 Task: Buy 1 Parking Brake Shoes from Brake System section under best seller category for shipping address: Juanita Young, 538 Junior Avenue, Duluth, Georgia 30097, Cell Number 4046170247. Pay from credit card ending with 6010, CVV 682
Action: Key pressed amazon.com<Key.enter>
Screenshot: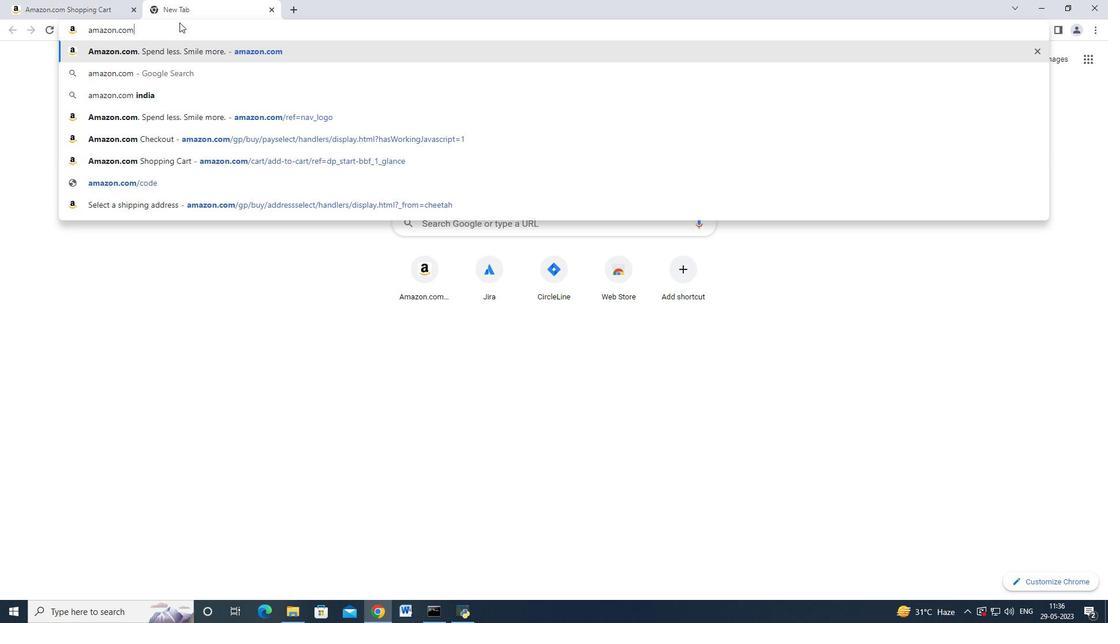 
Action: Mouse moved to (42, 84)
Screenshot: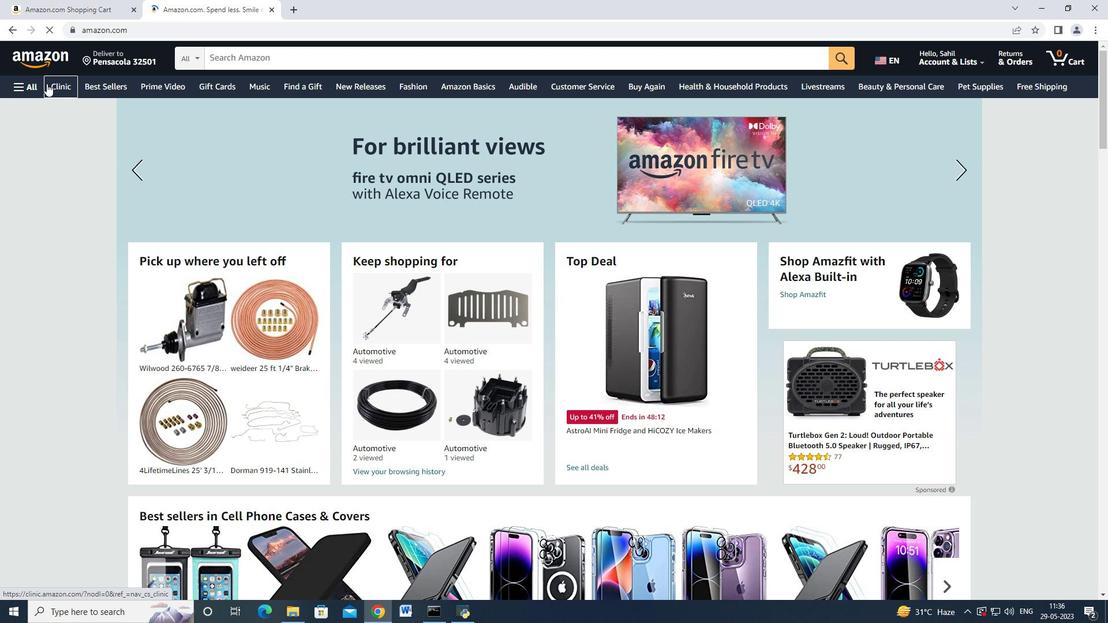 
Action: Mouse pressed left at (42, 84)
Screenshot: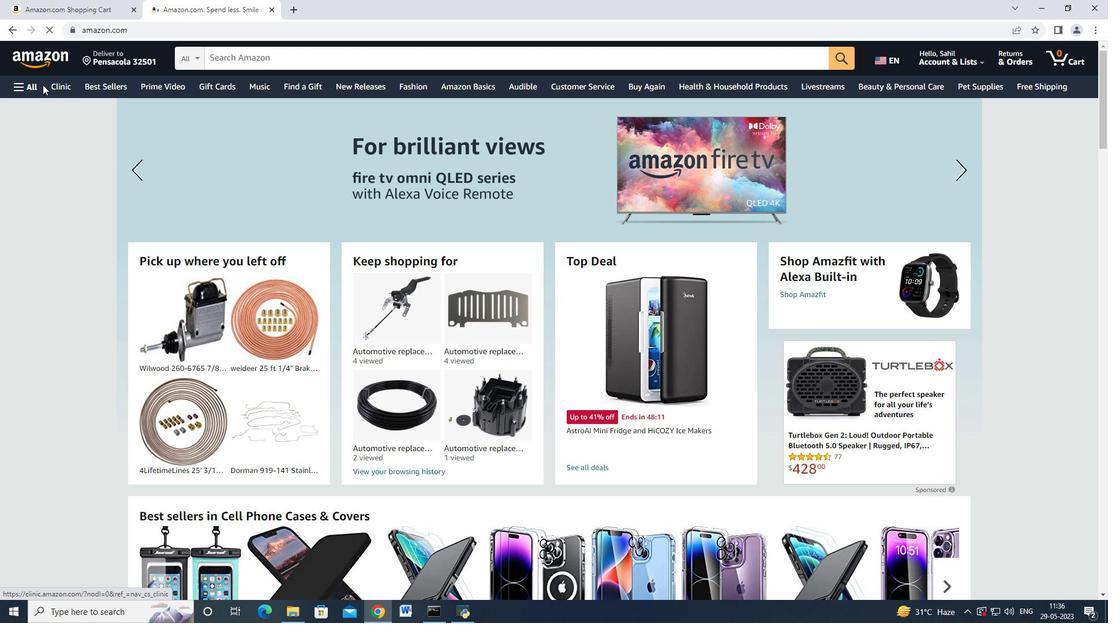 
Action: Mouse moved to (37, 84)
Screenshot: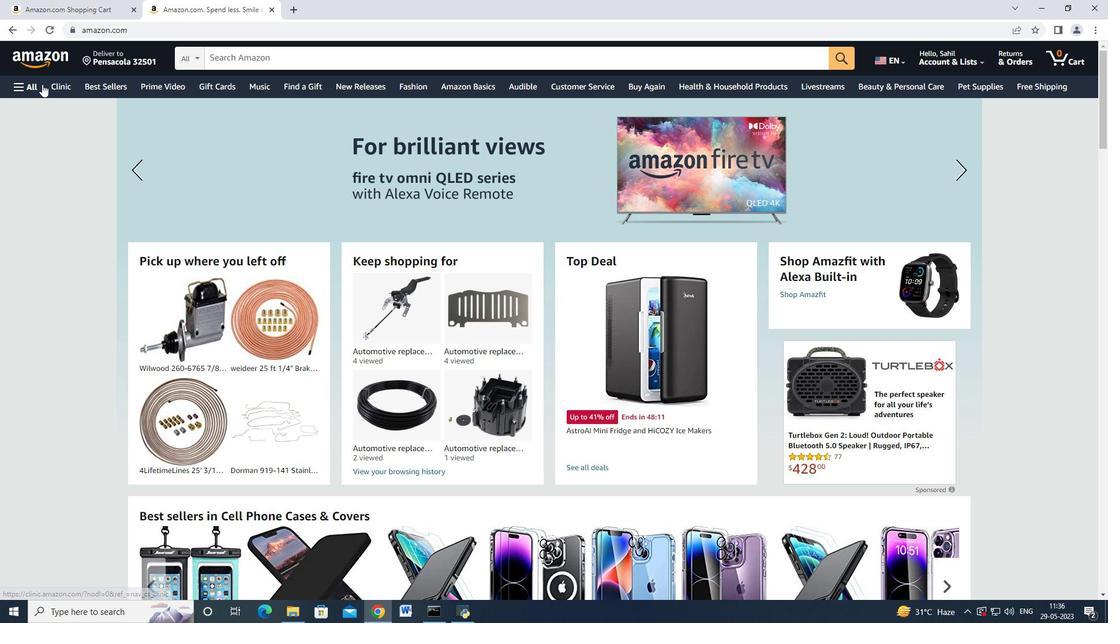 
Action: Mouse pressed left at (37, 84)
Screenshot: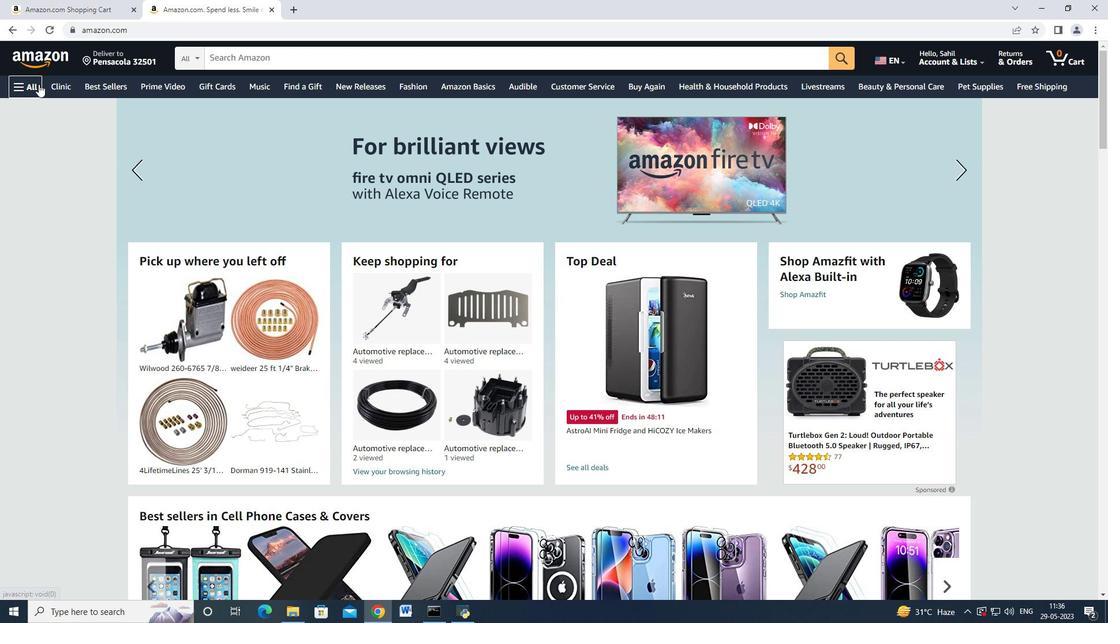 
Action: Mouse moved to (79, 256)
Screenshot: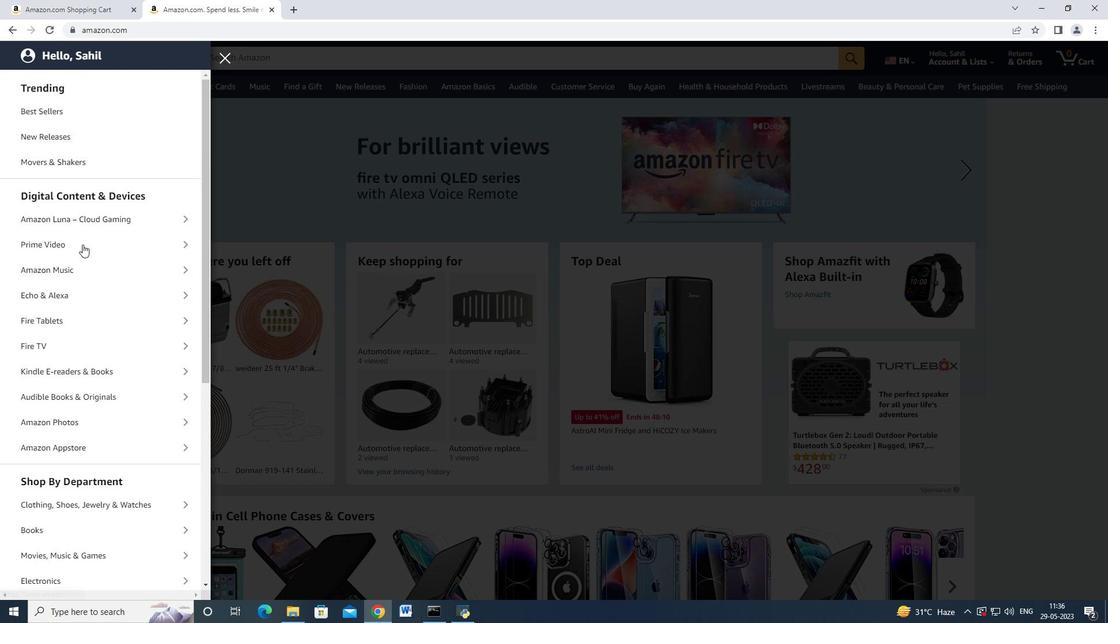 
Action: Mouse scrolled (79, 255) with delta (0, 0)
Screenshot: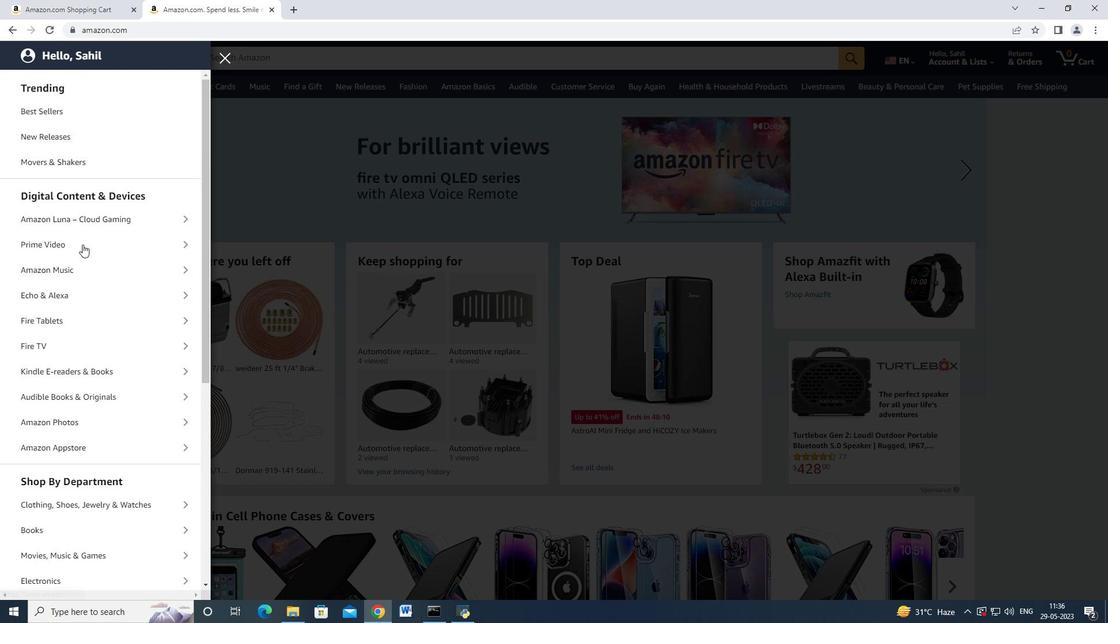 
Action: Mouse scrolled (79, 255) with delta (0, 0)
Screenshot: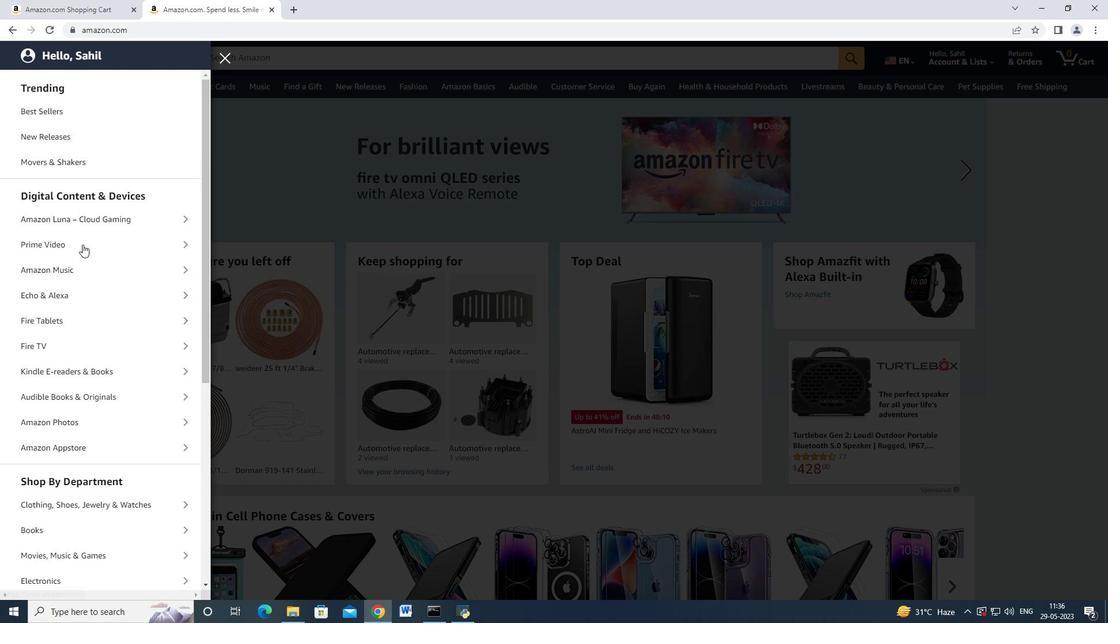 
Action: Mouse scrolled (79, 255) with delta (0, 0)
Screenshot: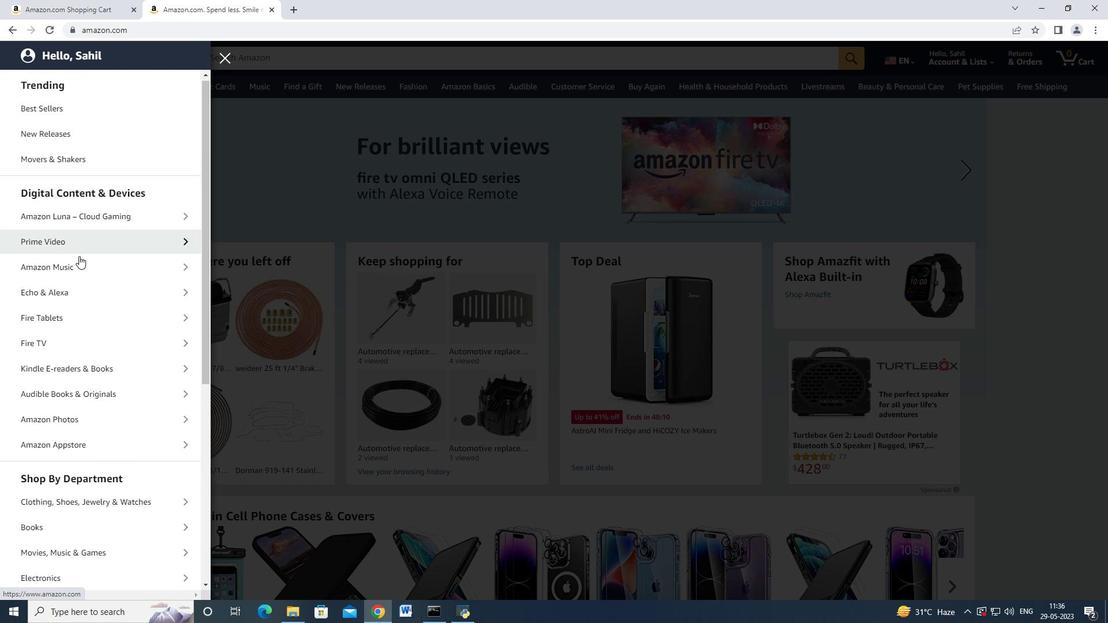
Action: Mouse moved to (80, 435)
Screenshot: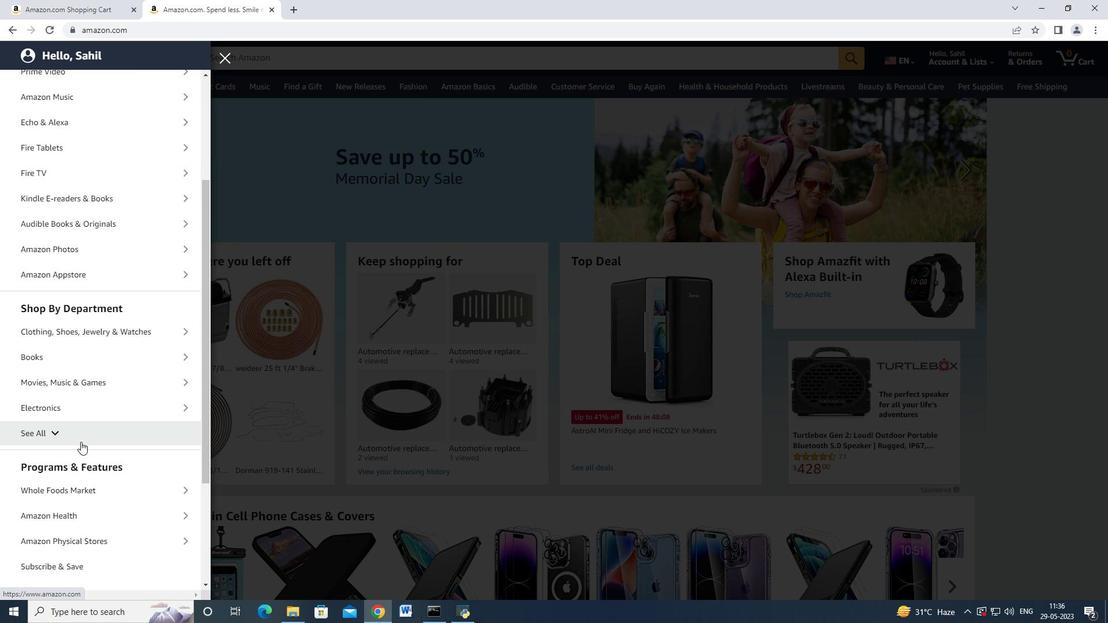 
Action: Mouse pressed left at (80, 435)
Screenshot: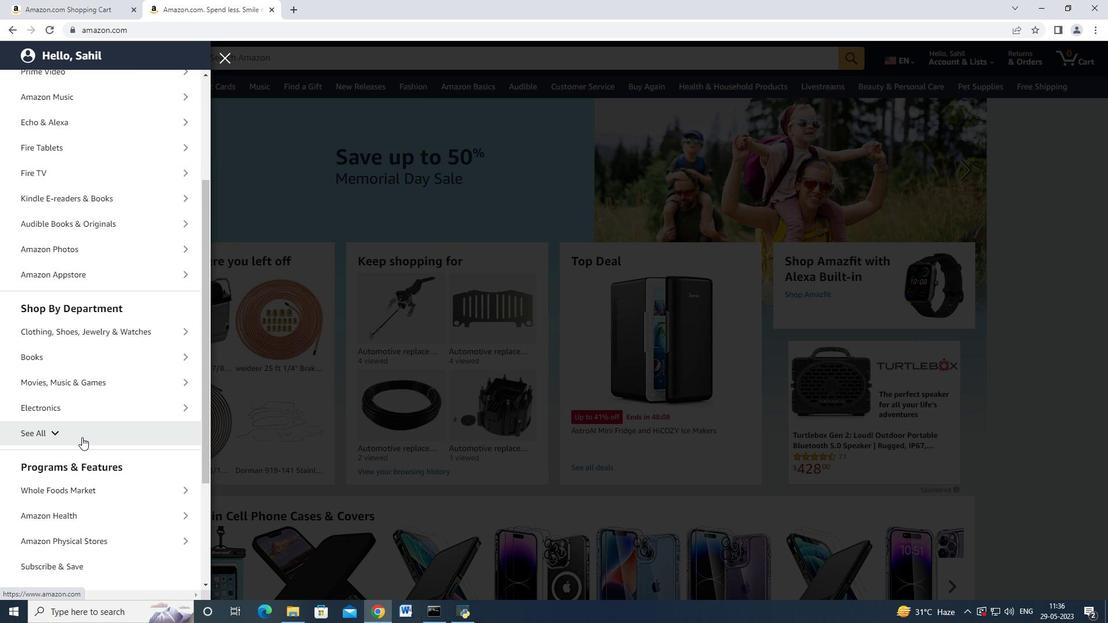 
Action: Mouse moved to (79, 435)
Screenshot: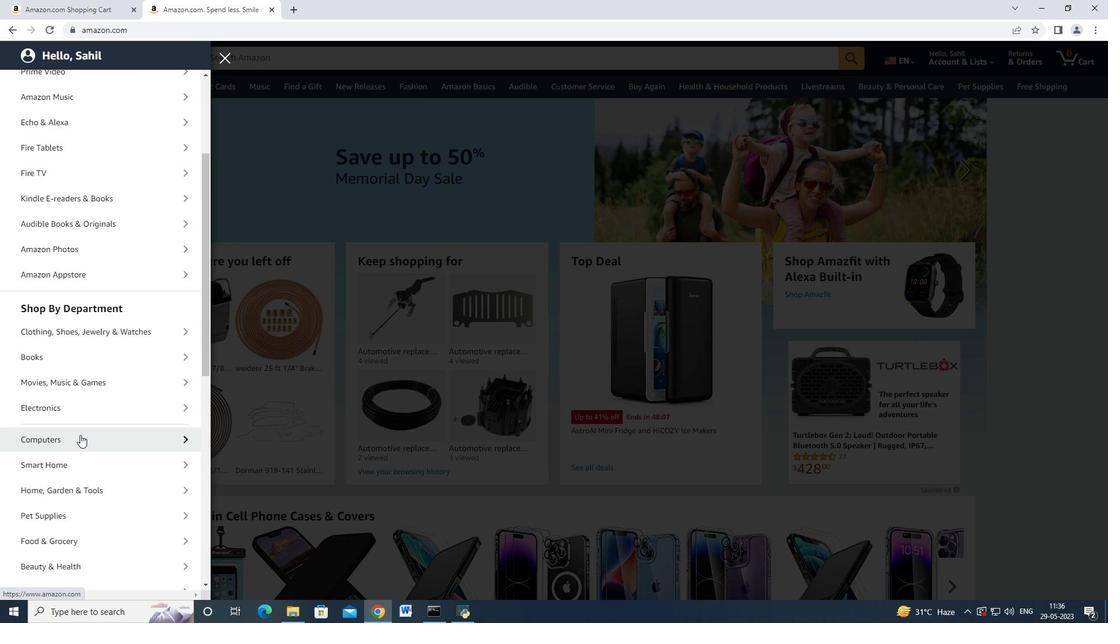 
Action: Mouse scrolled (79, 435) with delta (0, 0)
Screenshot: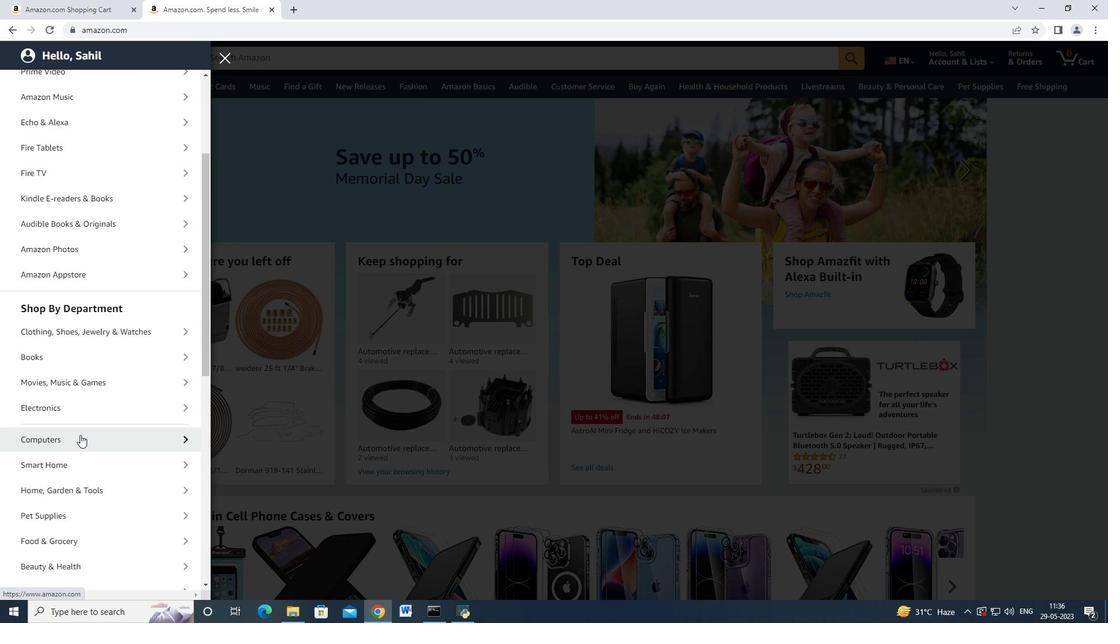 
Action: Mouse scrolled (79, 435) with delta (0, 0)
Screenshot: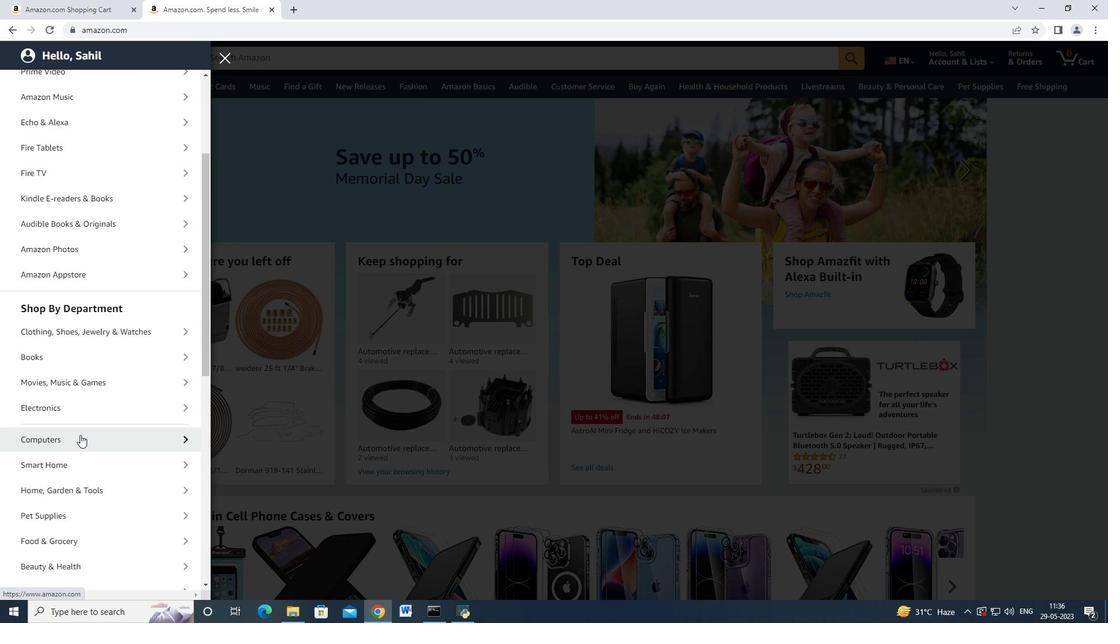 
Action: Mouse scrolled (79, 435) with delta (0, 0)
Screenshot: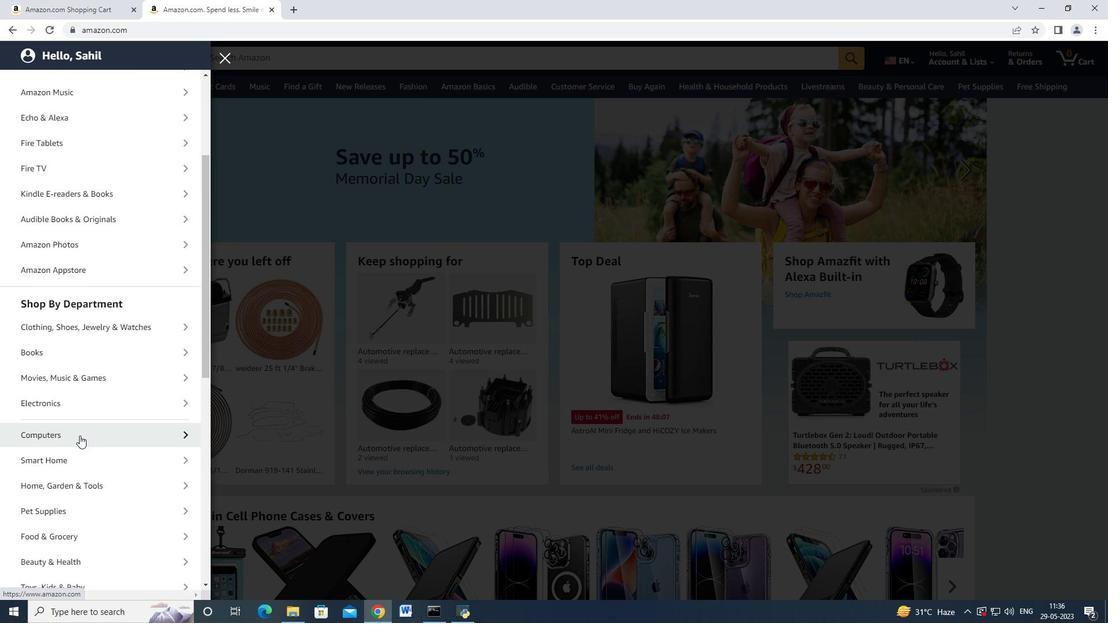 
Action: Mouse moved to (82, 434)
Screenshot: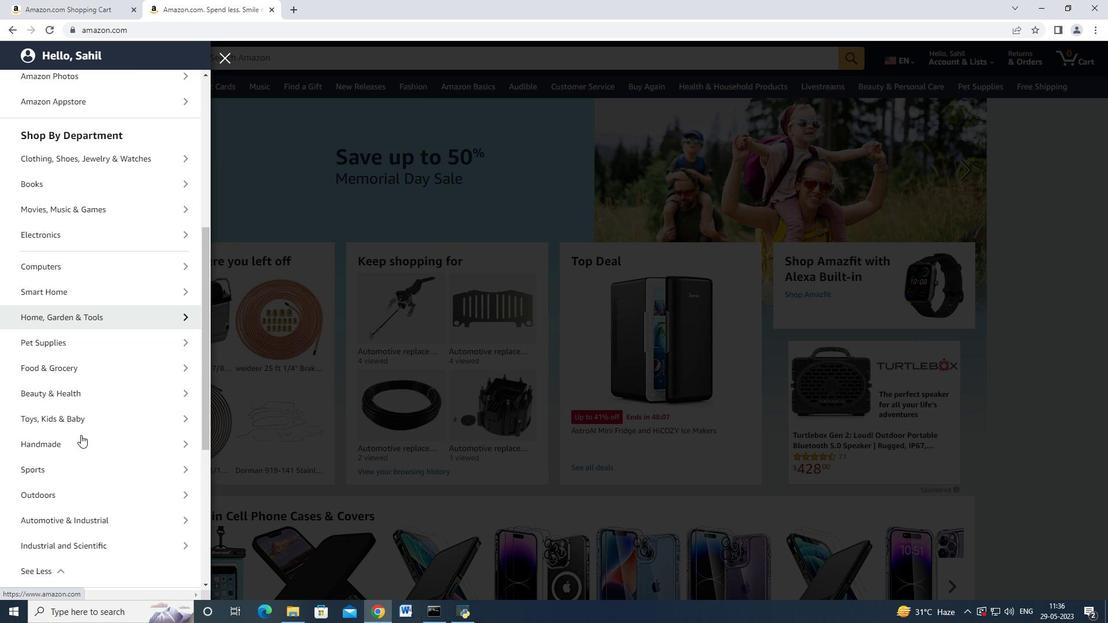 
Action: Mouse scrolled (82, 433) with delta (0, 0)
Screenshot: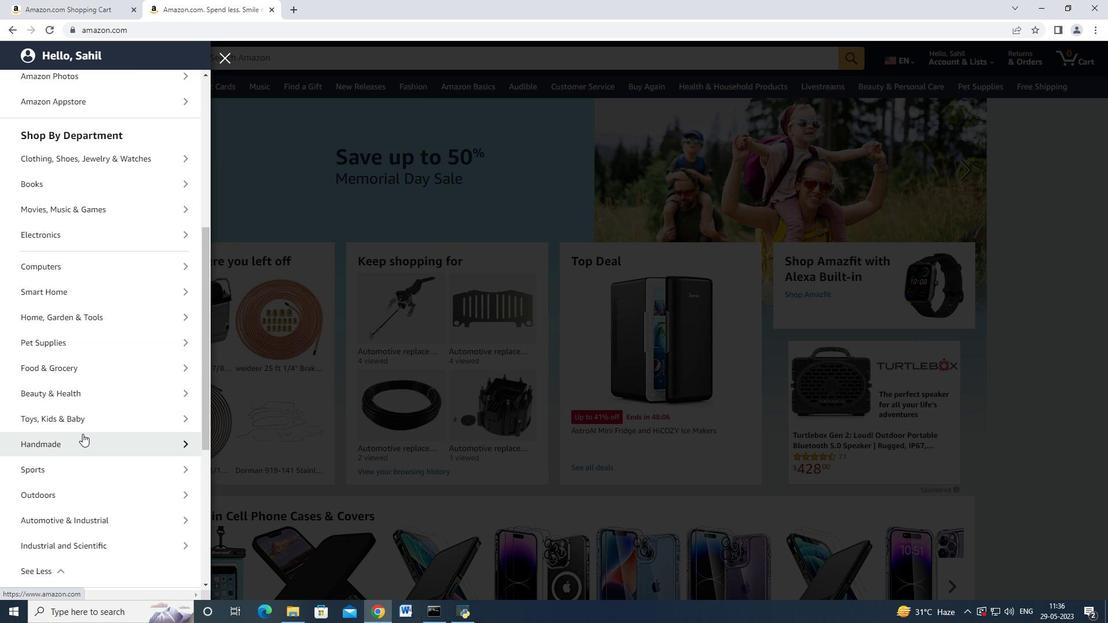 
Action: Mouse moved to (82, 434)
Screenshot: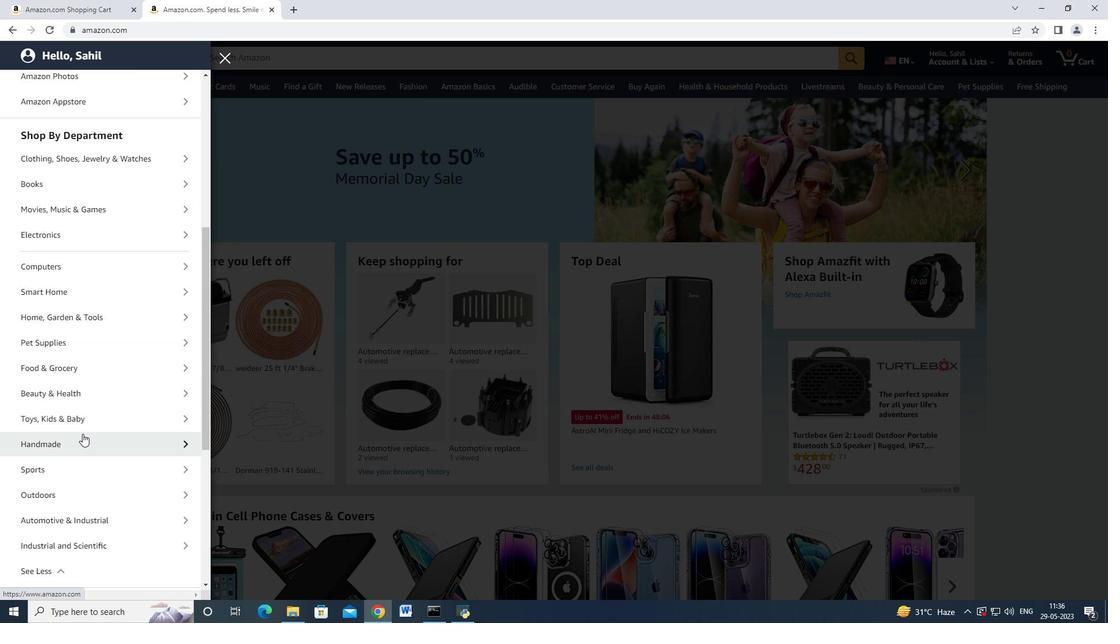
Action: Mouse scrolled (82, 433) with delta (0, 0)
Screenshot: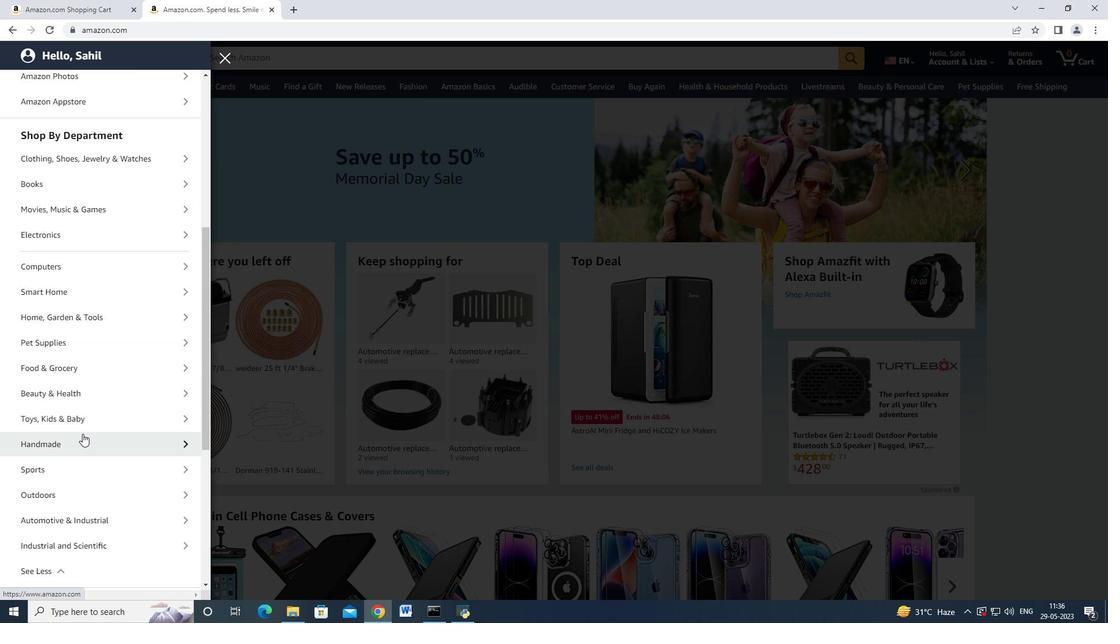 
Action: Mouse moved to (72, 408)
Screenshot: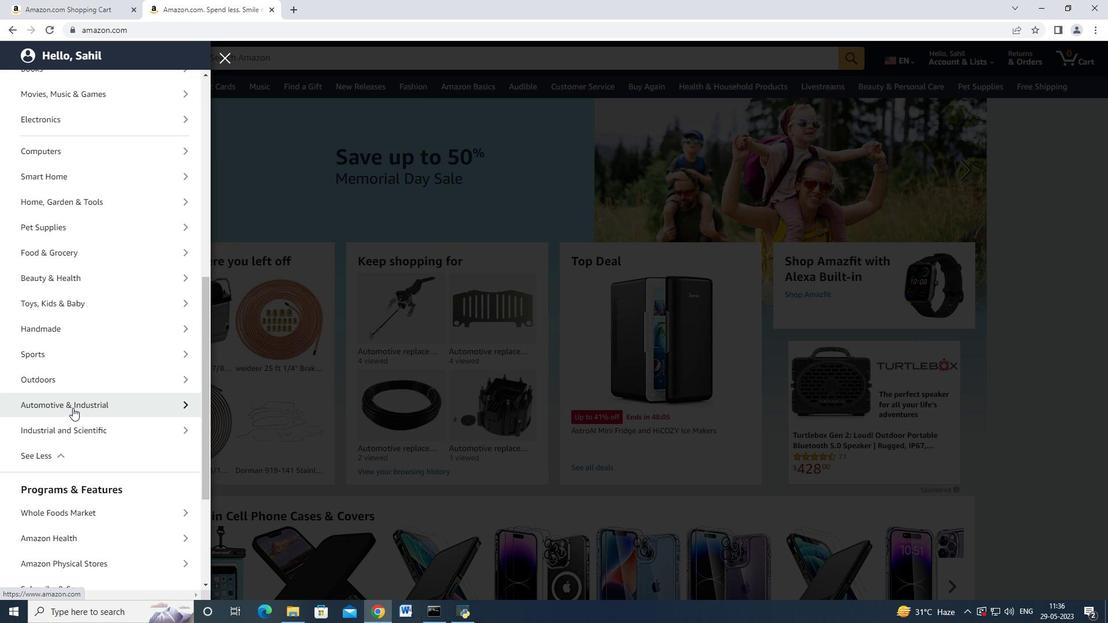 
Action: Mouse pressed left at (72, 408)
Screenshot: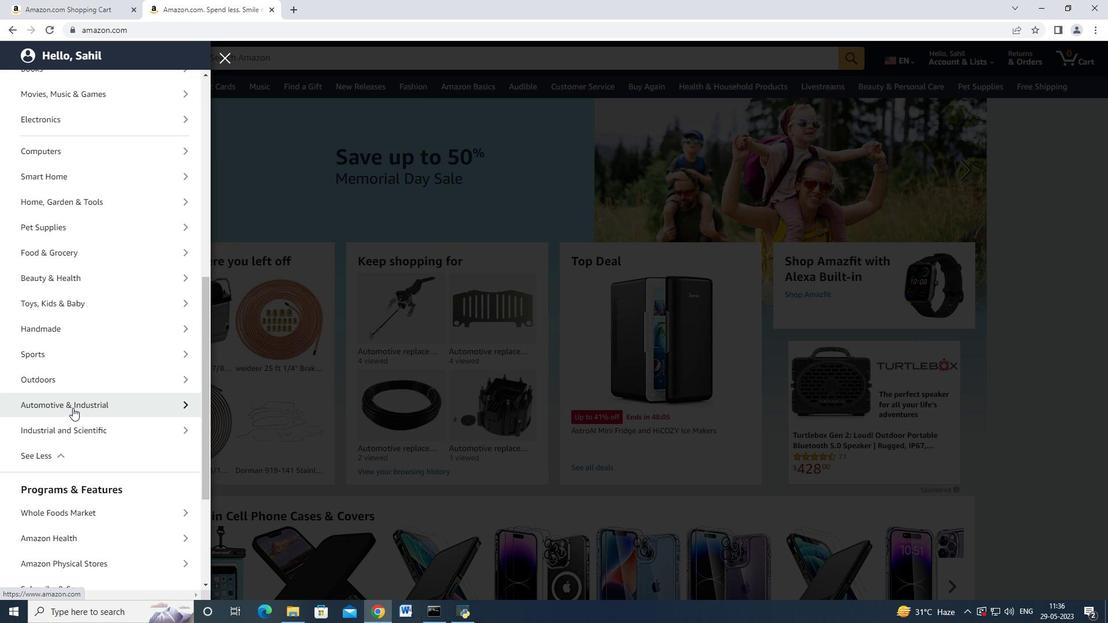 
Action: Mouse moved to (88, 140)
Screenshot: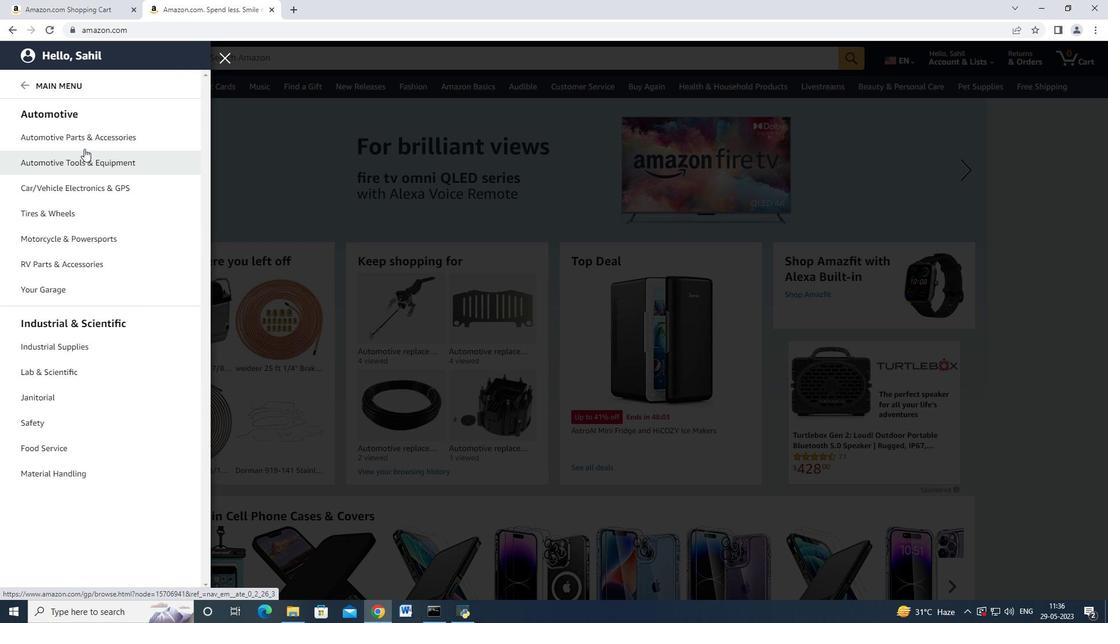 
Action: Mouse pressed left at (88, 140)
Screenshot: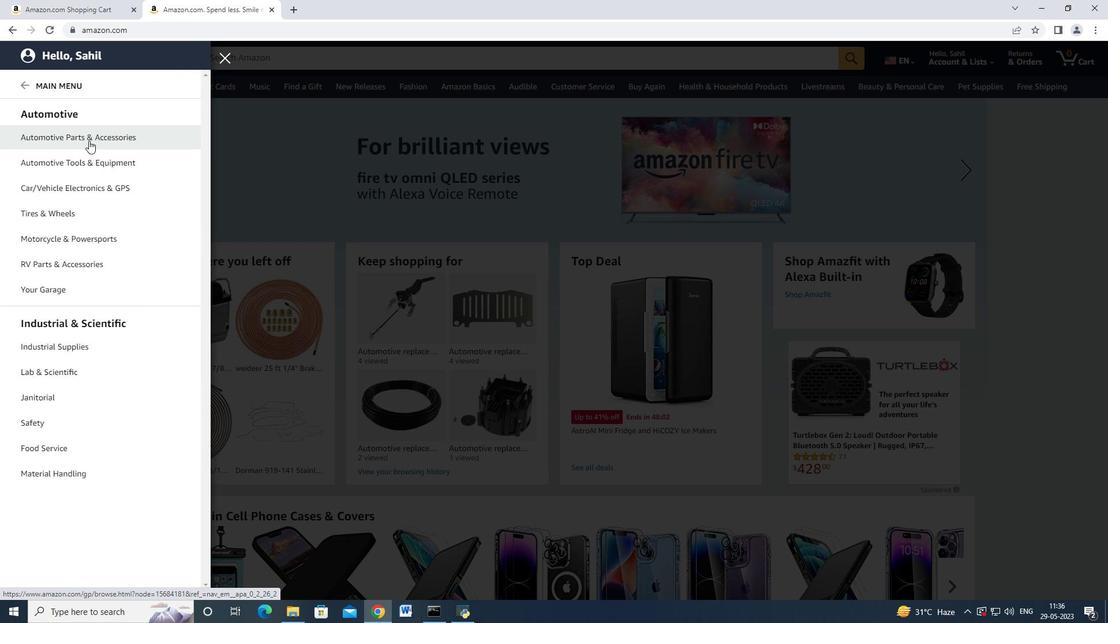 
Action: Mouse moved to (116, 232)
Screenshot: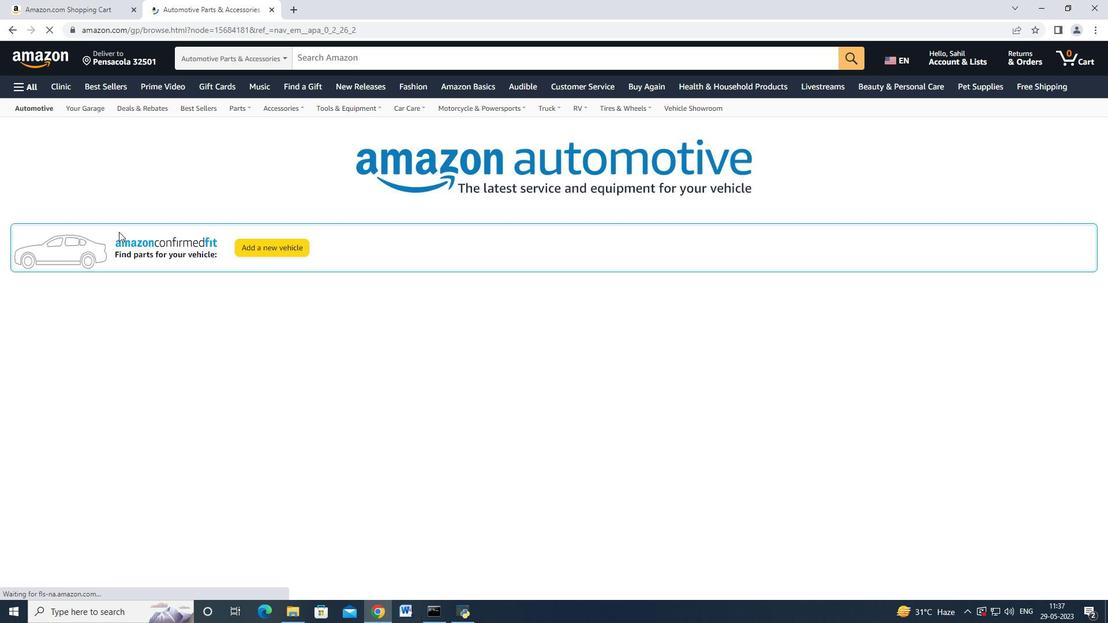 
Action: Mouse scrolled (116, 231) with delta (0, 0)
Screenshot: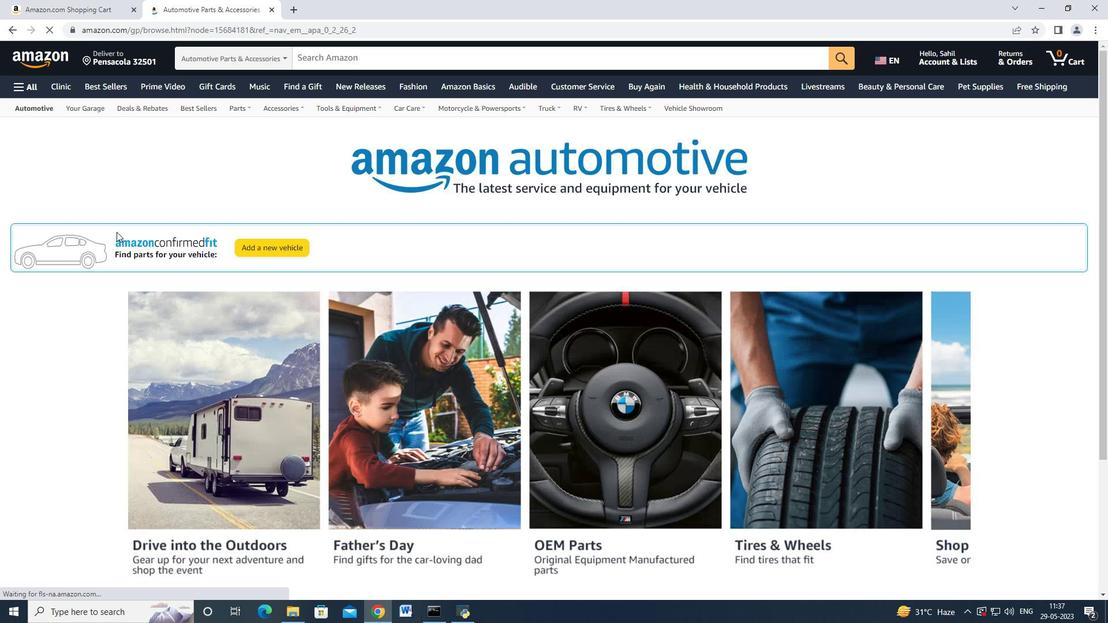 
Action: Mouse moved to (112, 236)
Screenshot: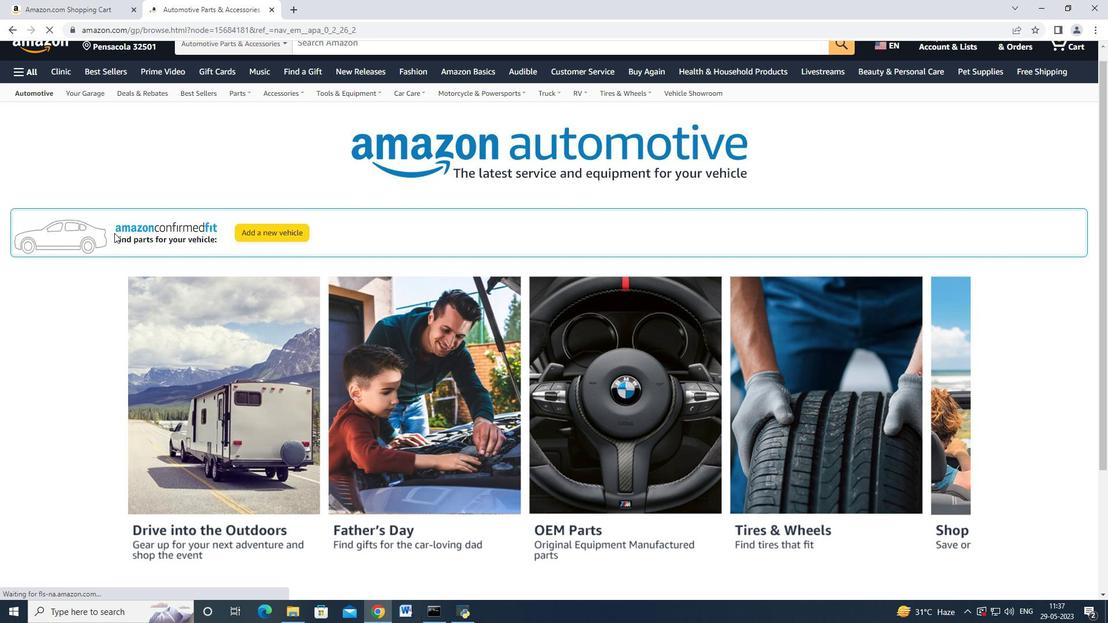 
Action: Mouse scrolled (112, 235) with delta (0, 0)
Screenshot: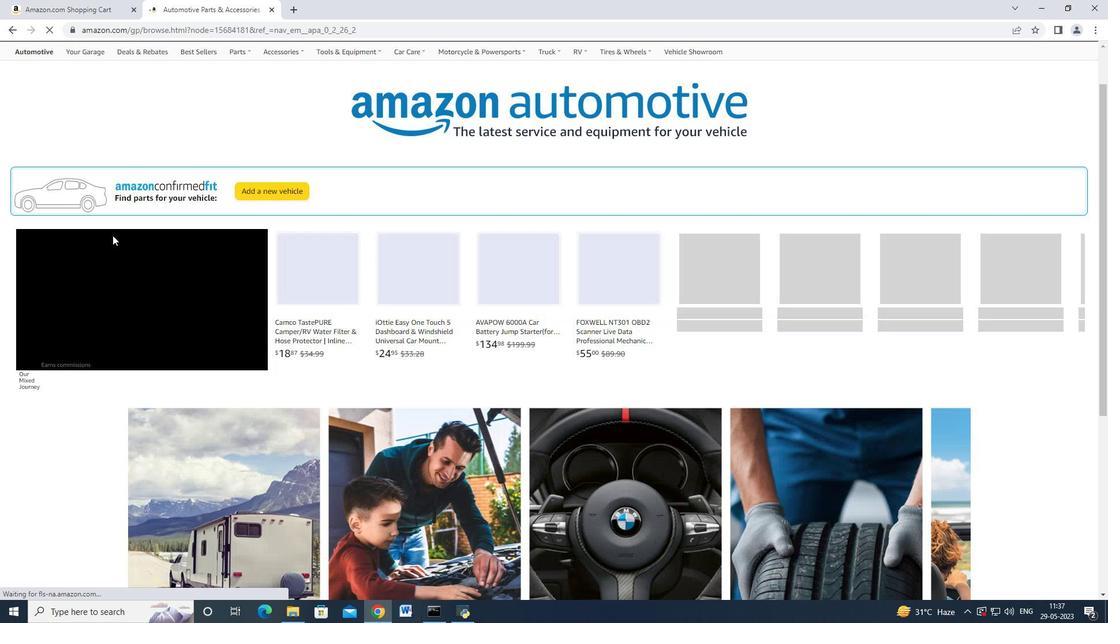 
Action: Mouse moved to (112, 234)
Screenshot: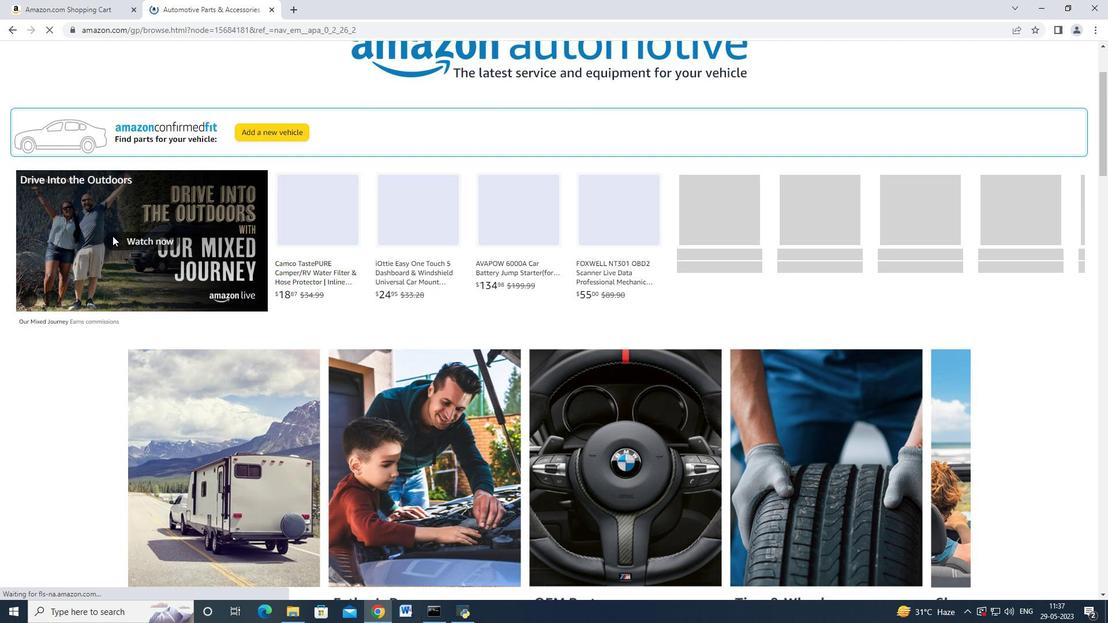 
Action: Mouse scrolled (112, 234) with delta (0, 0)
Screenshot: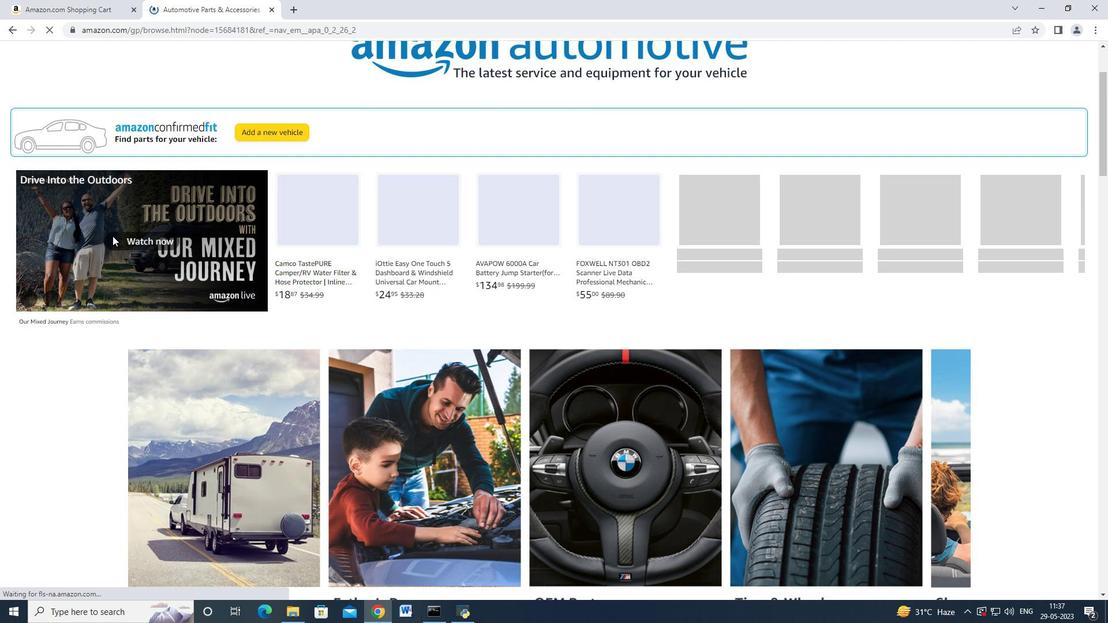 
Action: Mouse moved to (113, 233)
Screenshot: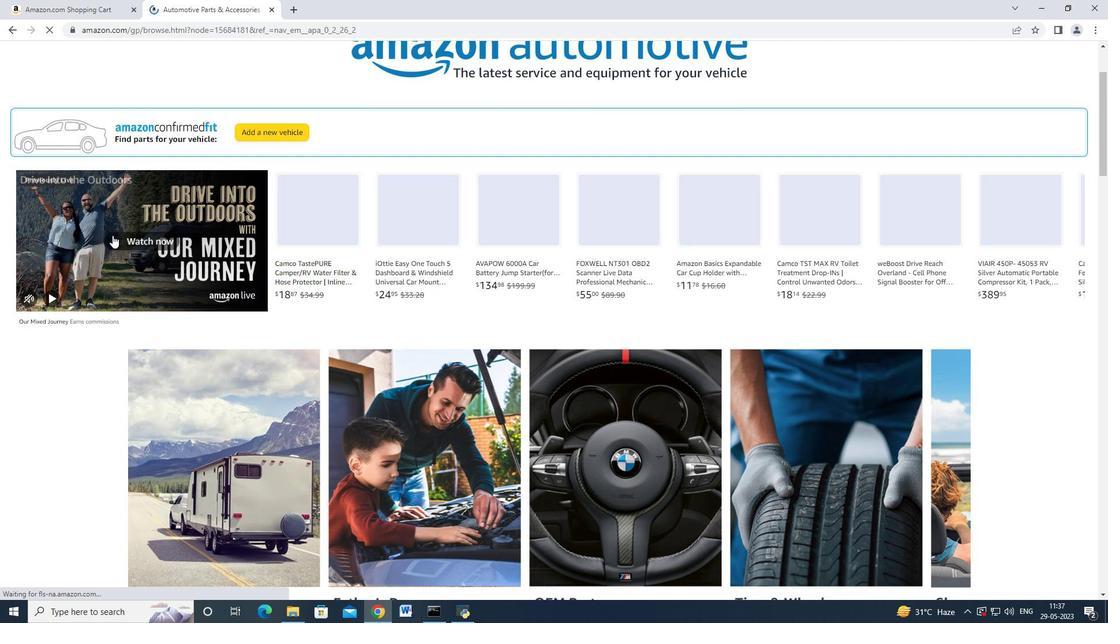 
Action: Mouse scrolled (113, 234) with delta (0, 0)
Screenshot: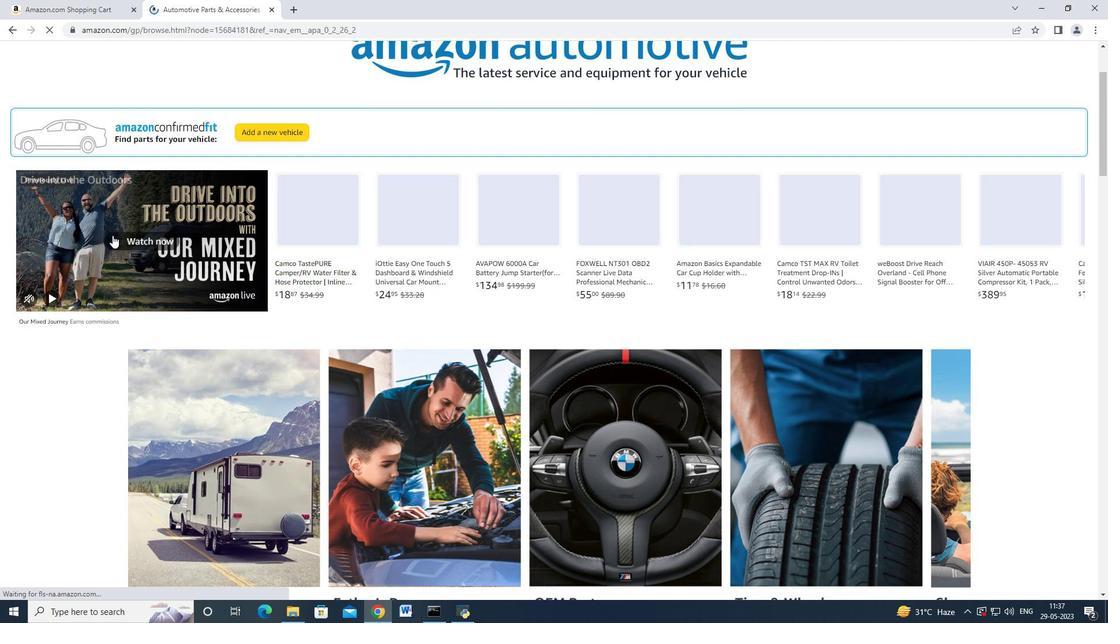 
Action: Mouse scrolled (113, 234) with delta (0, 0)
Screenshot: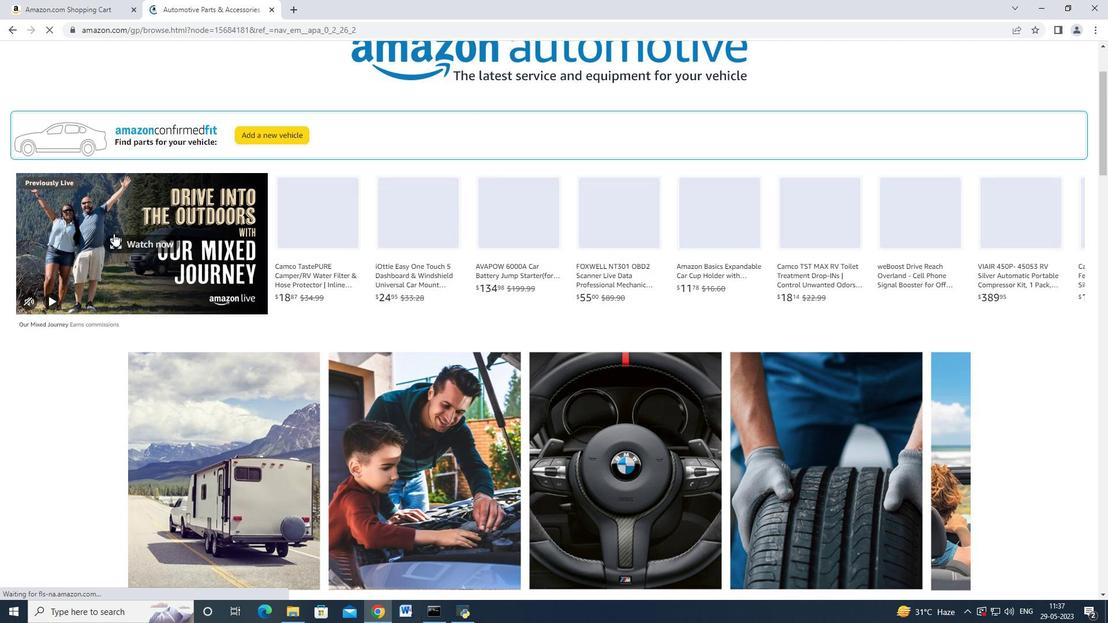 
Action: Mouse scrolled (113, 234) with delta (0, 0)
Screenshot: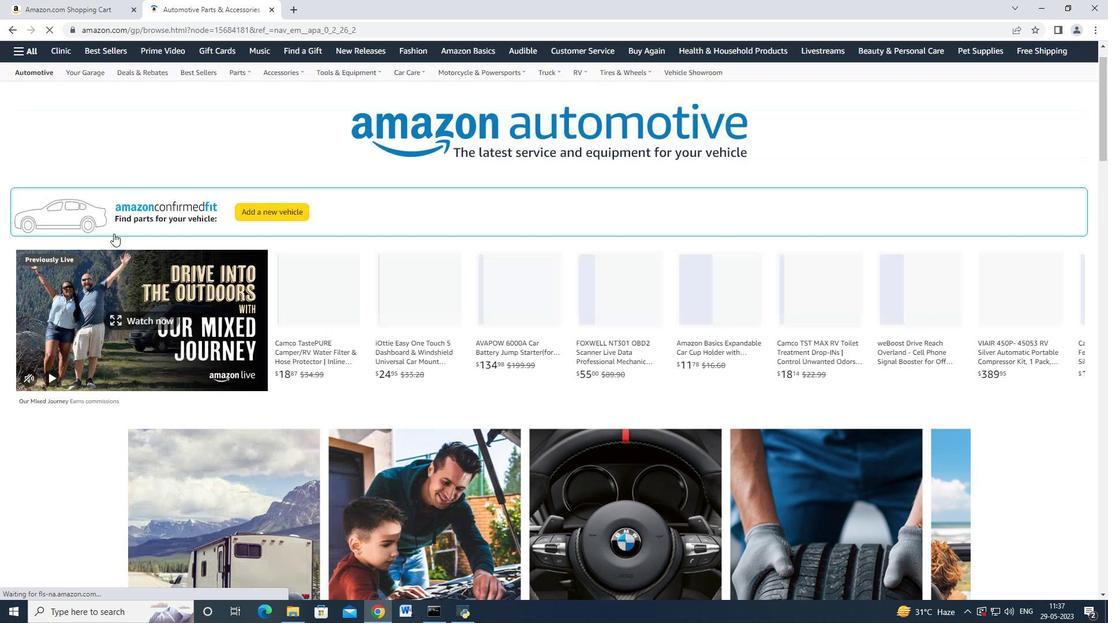 
Action: Mouse moved to (203, 110)
Screenshot: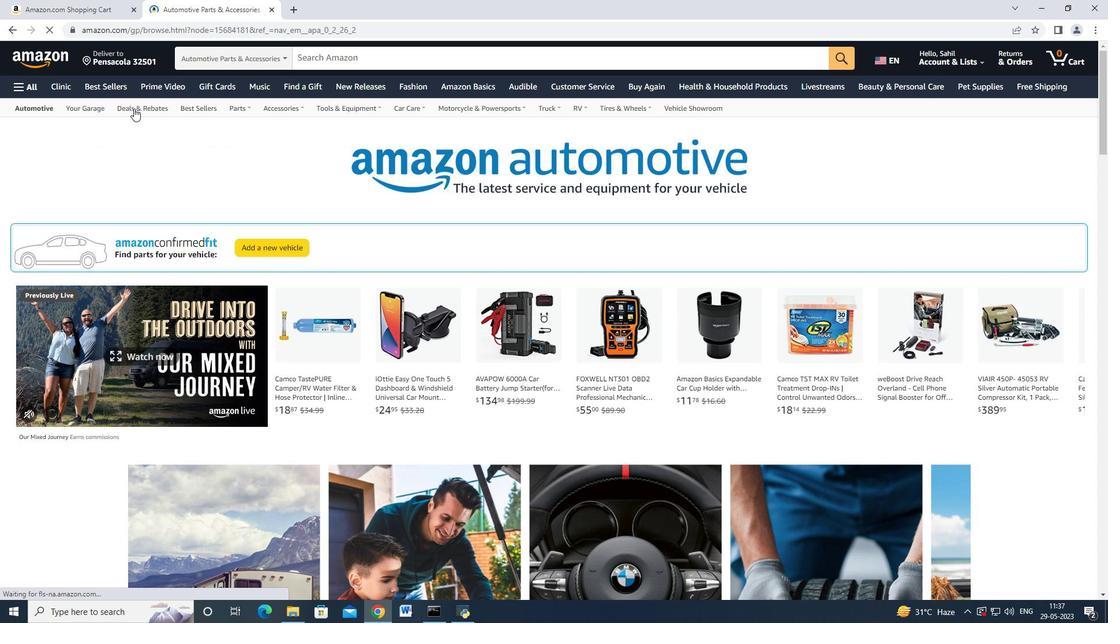 
Action: Mouse pressed left at (203, 110)
Screenshot: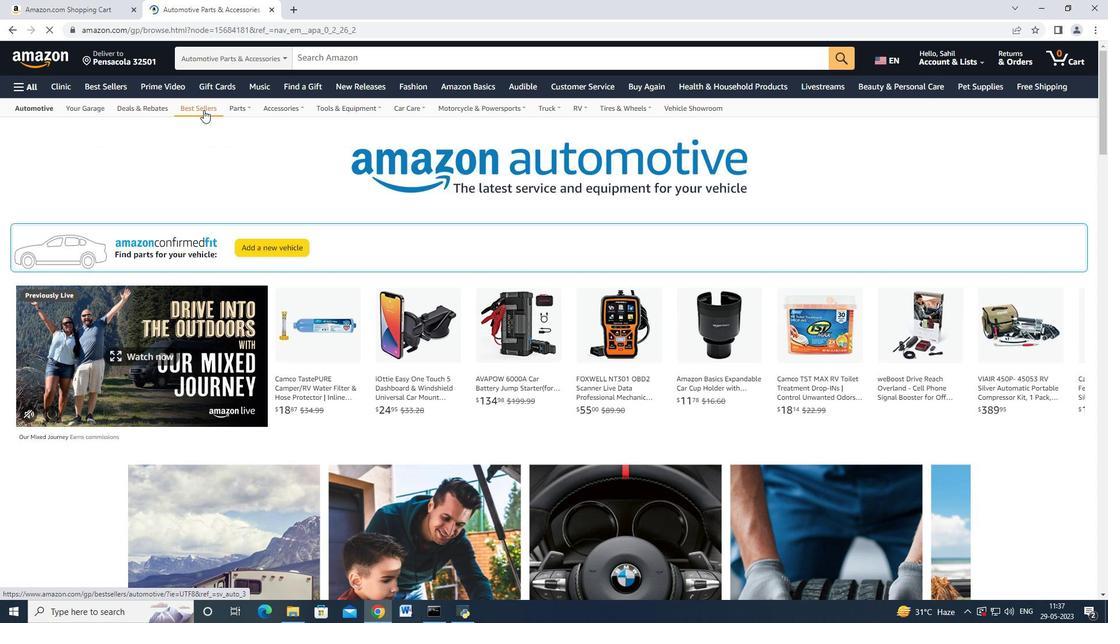 
Action: Mouse moved to (126, 221)
Screenshot: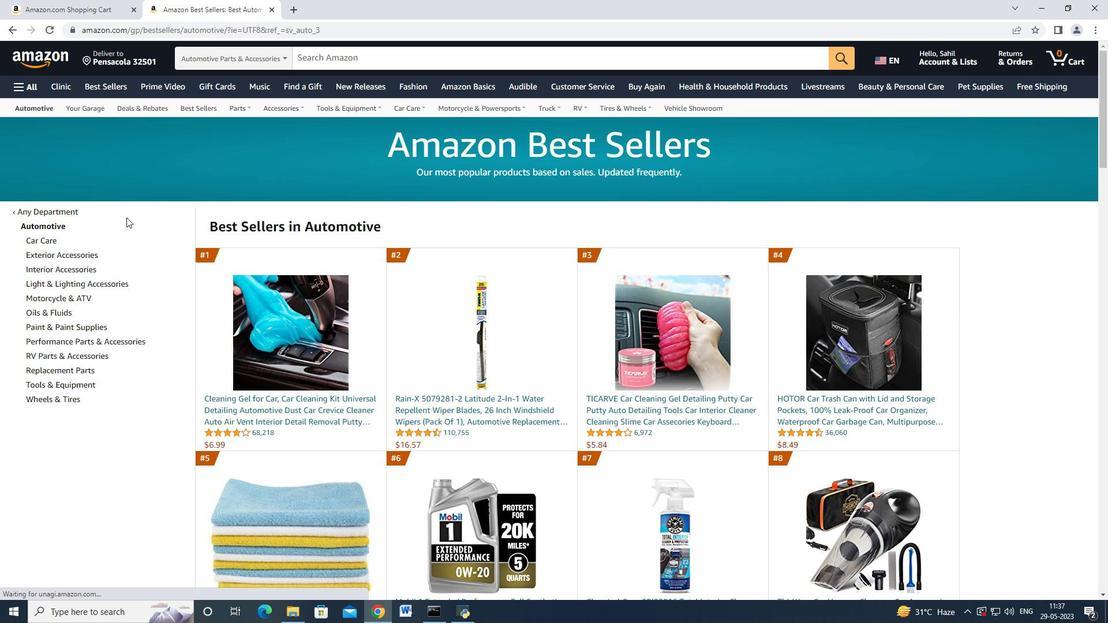 
Action: Mouse scrolled (126, 220) with delta (0, 0)
Screenshot: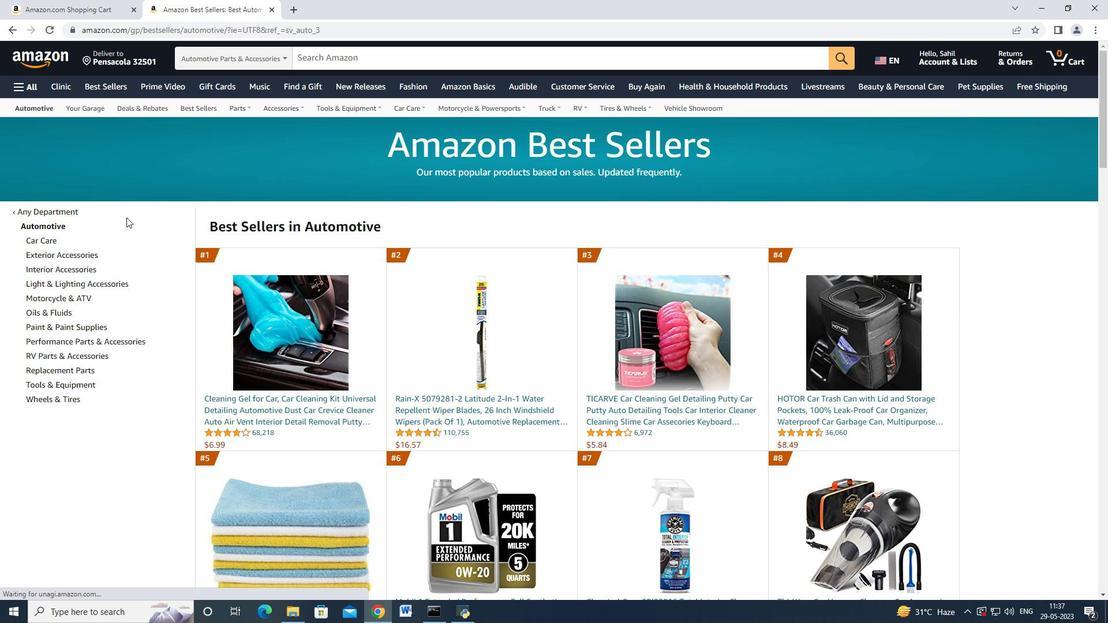 
Action: Mouse moved to (80, 315)
Screenshot: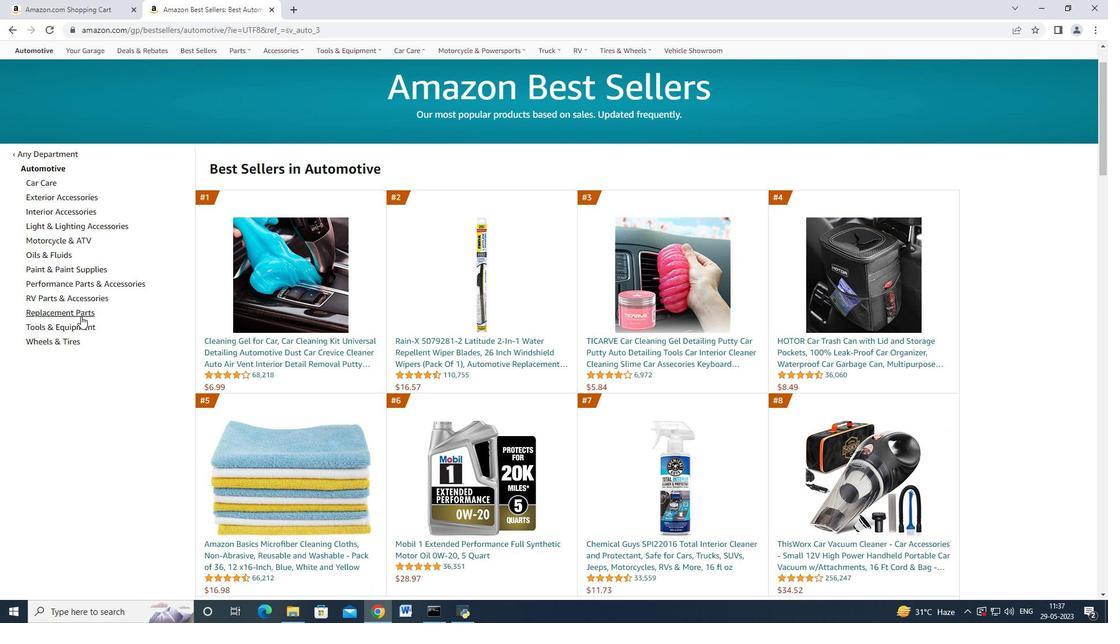 
Action: Mouse pressed left at (80, 315)
Screenshot: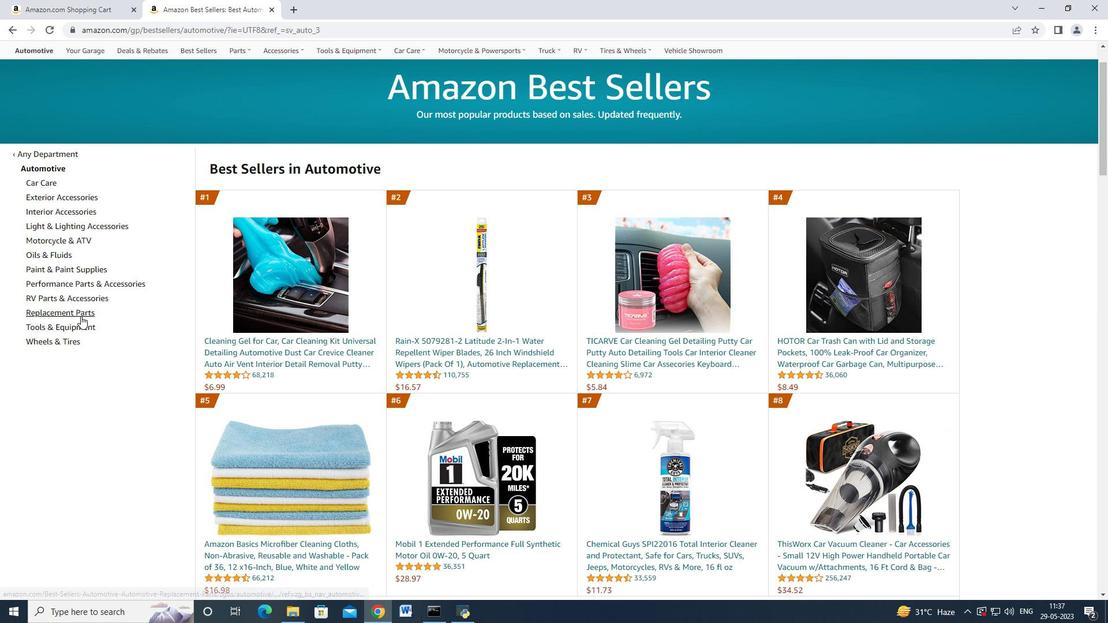 
Action: Mouse moved to (157, 263)
Screenshot: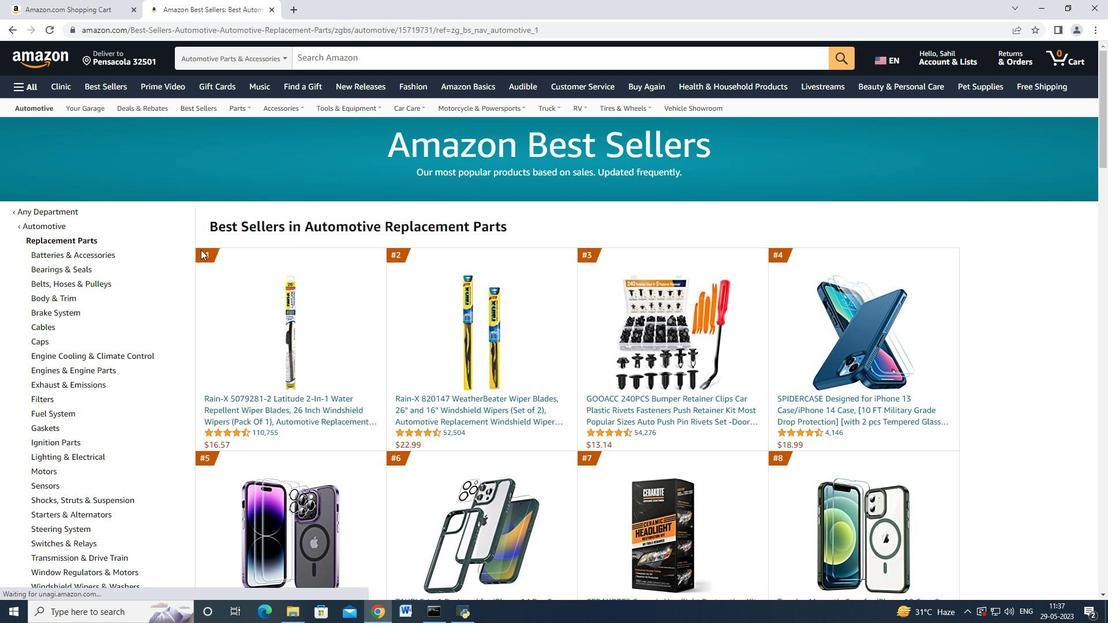 
Action: Mouse scrolled (157, 263) with delta (0, 0)
Screenshot: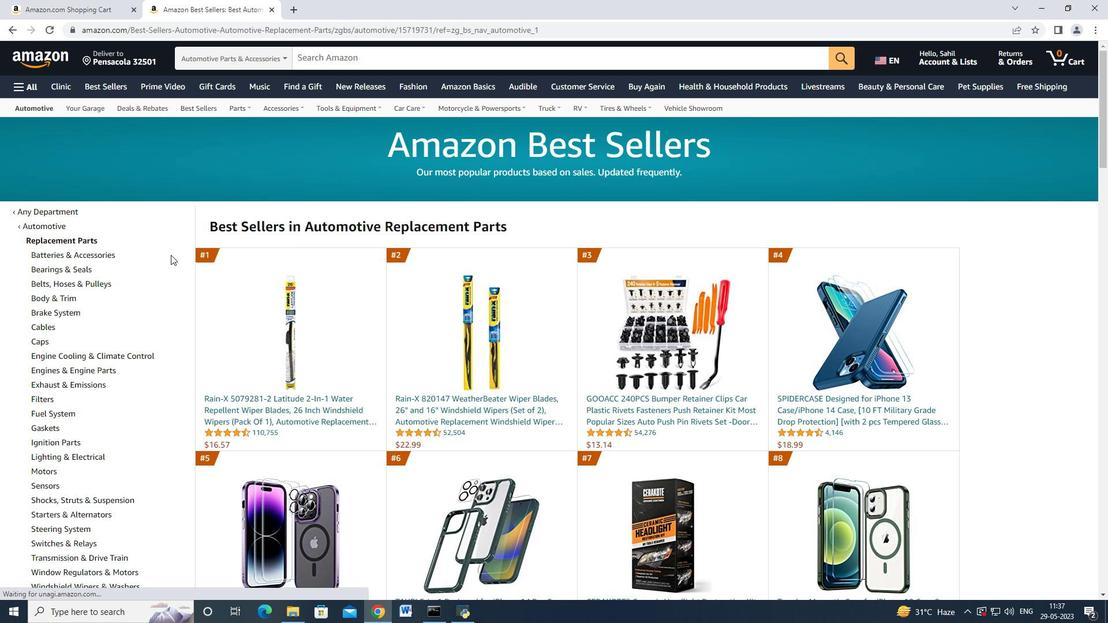 
Action: Mouse moved to (151, 270)
Screenshot: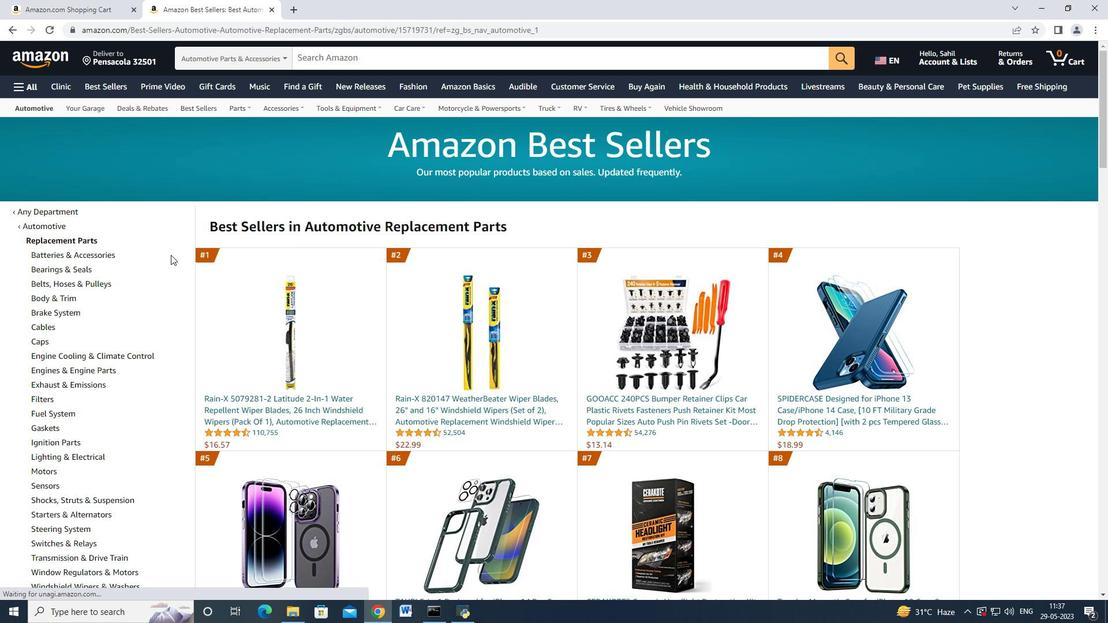 
Action: Mouse scrolled (151, 269) with delta (0, 0)
Screenshot: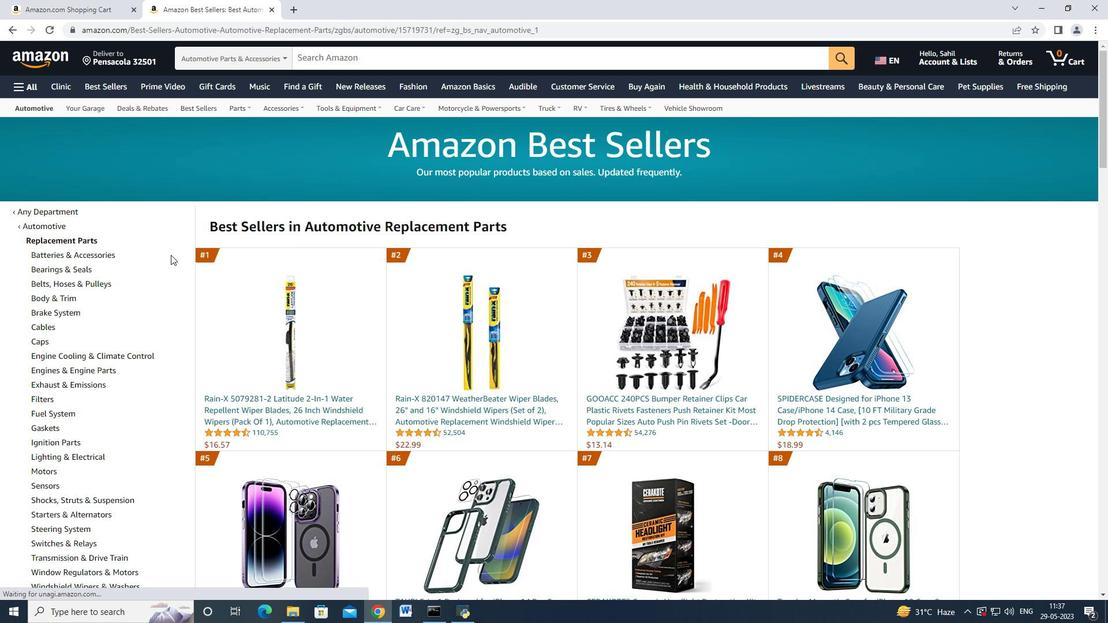 
Action: Mouse moved to (147, 273)
Screenshot: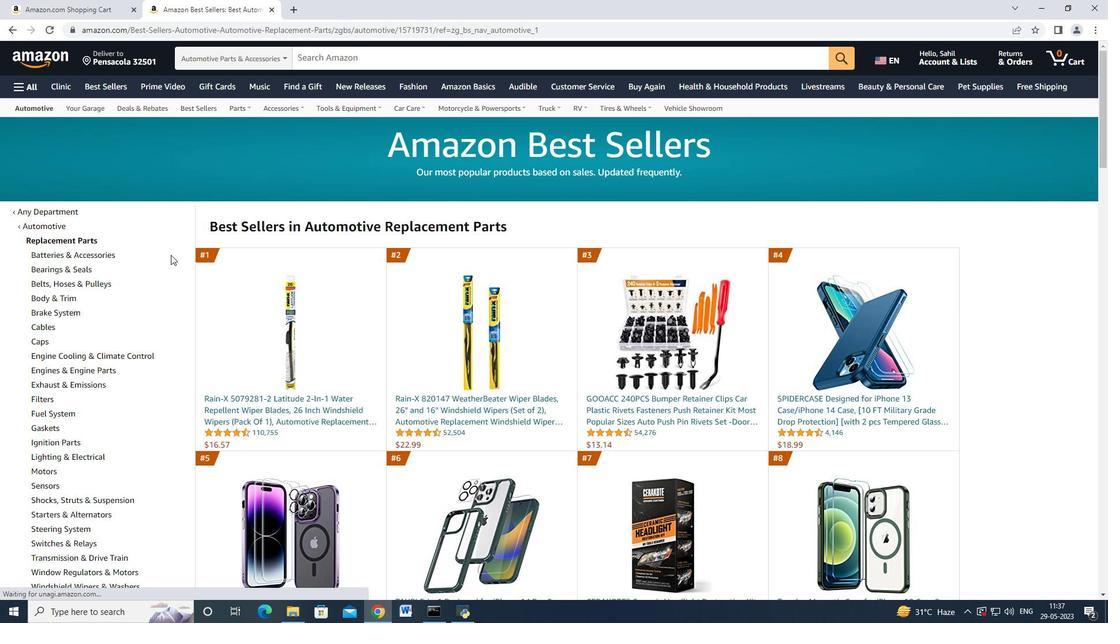 
Action: Mouse scrolled (148, 273) with delta (0, 0)
Screenshot: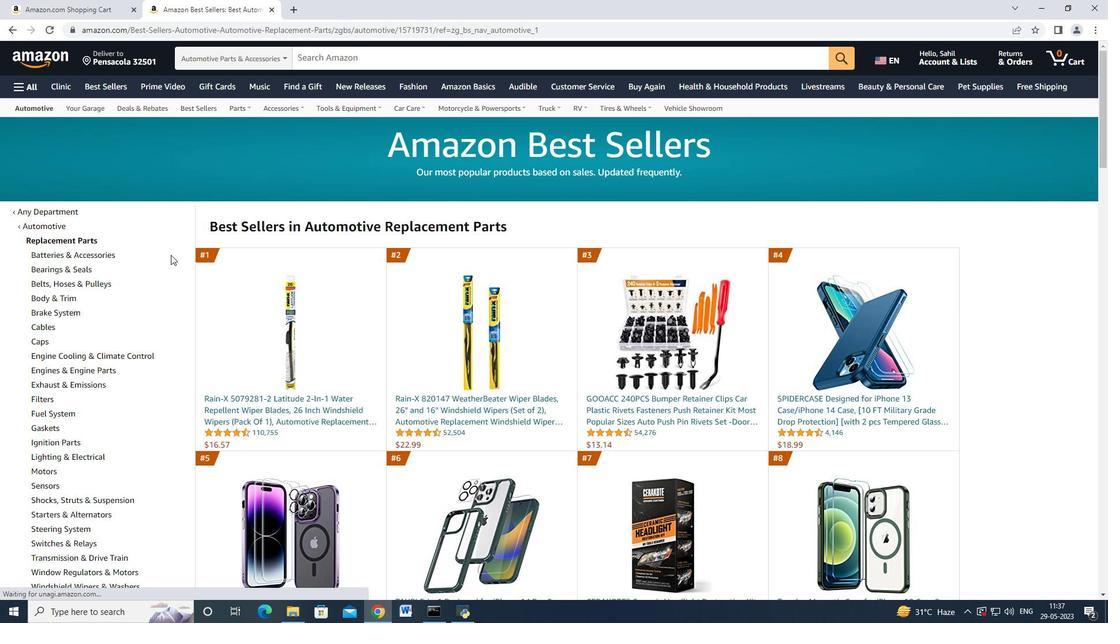 
Action: Mouse moved to (146, 274)
Screenshot: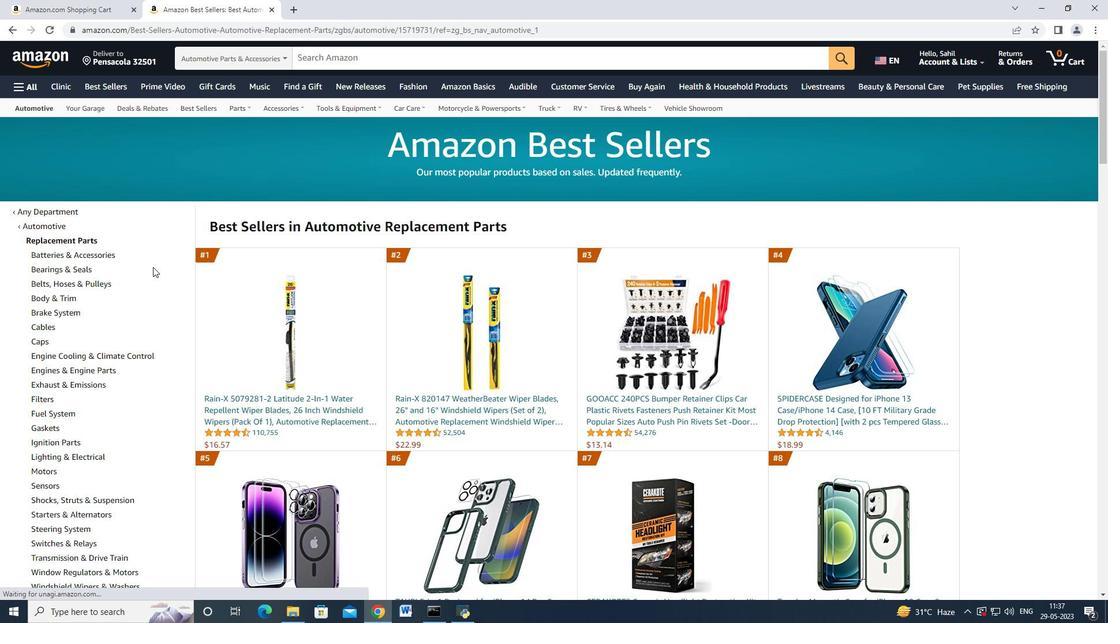 
Action: Mouse scrolled (146, 274) with delta (0, 0)
Screenshot: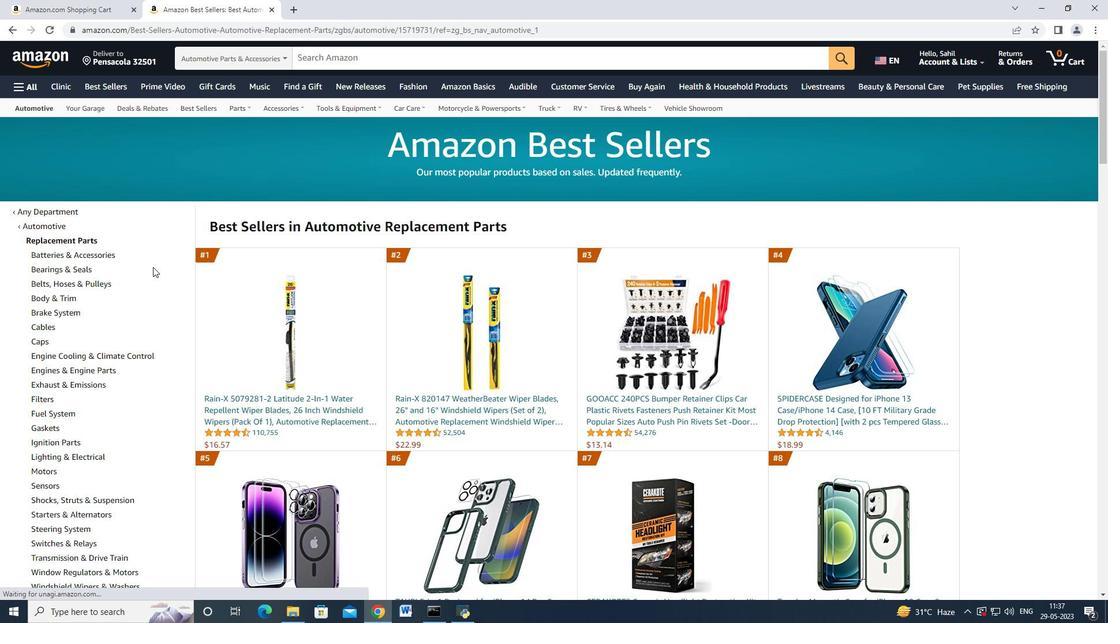 
Action: Mouse moved to (146, 274)
Screenshot: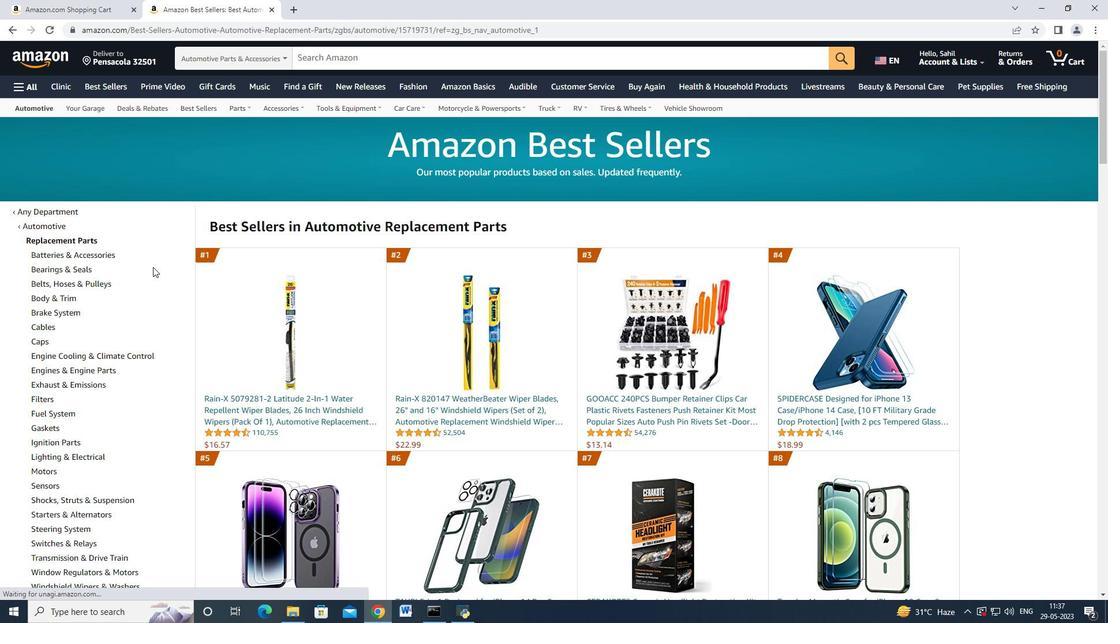 
Action: Mouse scrolled (146, 274) with delta (0, 0)
Screenshot: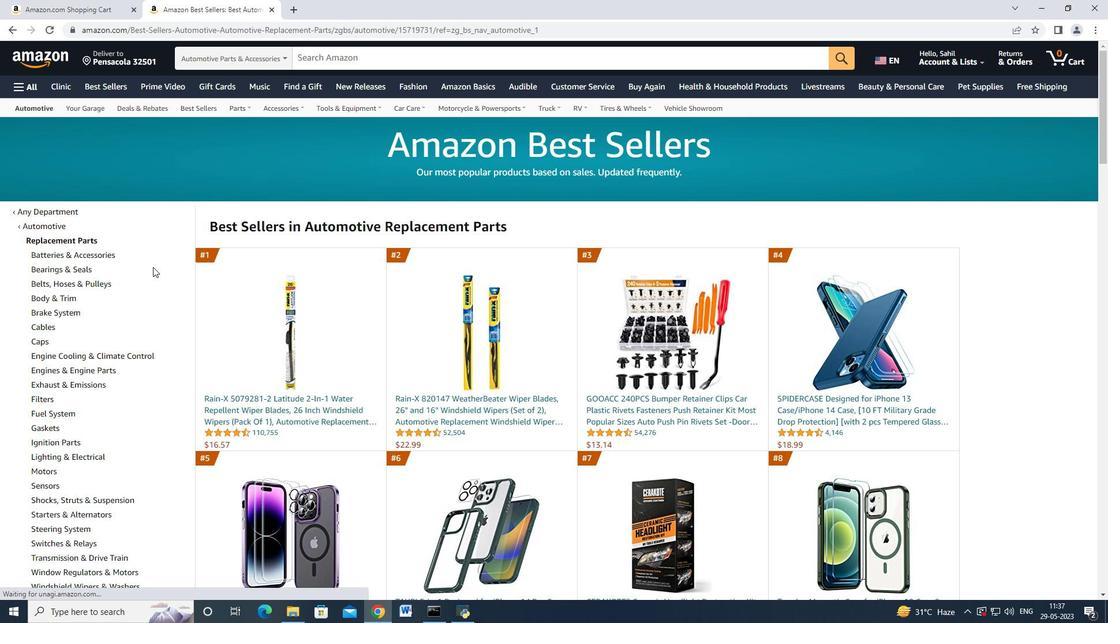 
Action: Mouse moved to (126, 270)
Screenshot: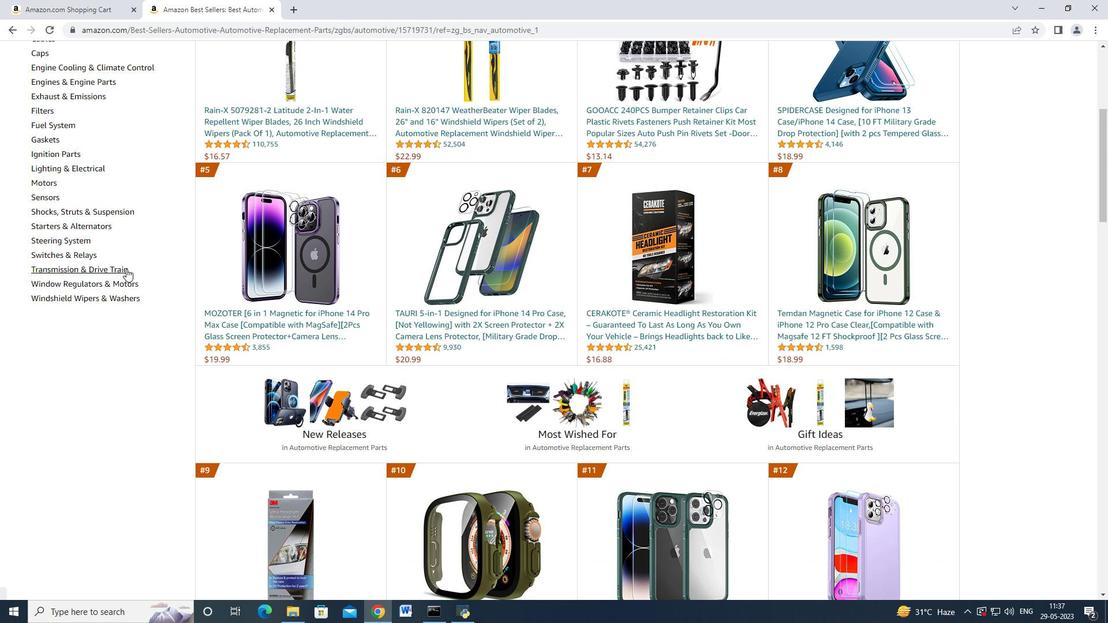 
Action: Mouse scrolled (126, 270) with delta (0, 0)
Screenshot: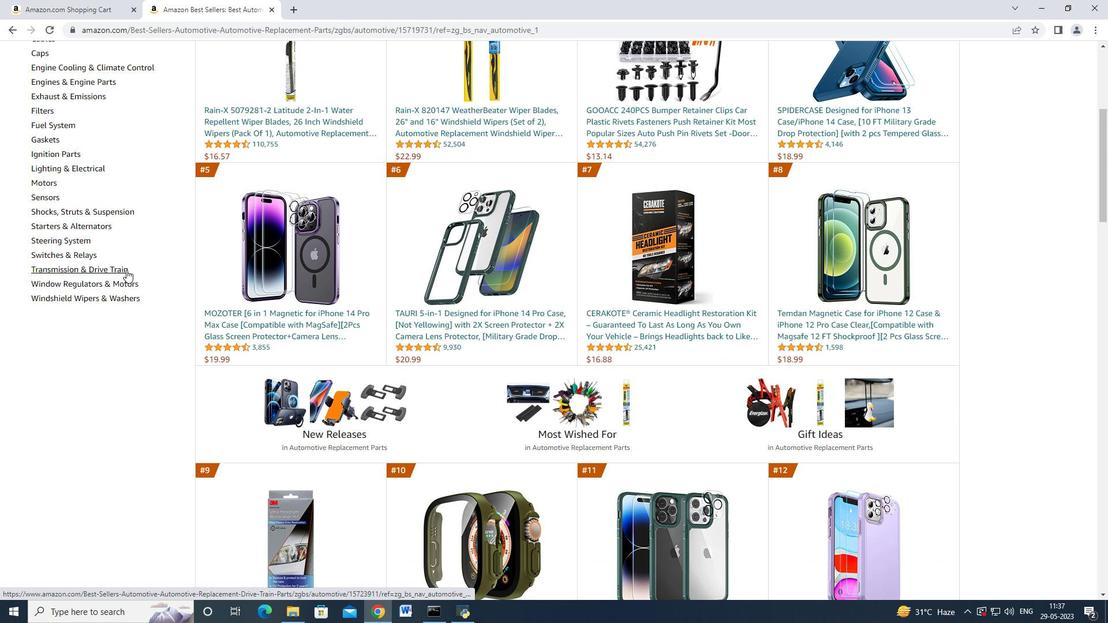 
Action: Mouse moved to (81, 209)
Screenshot: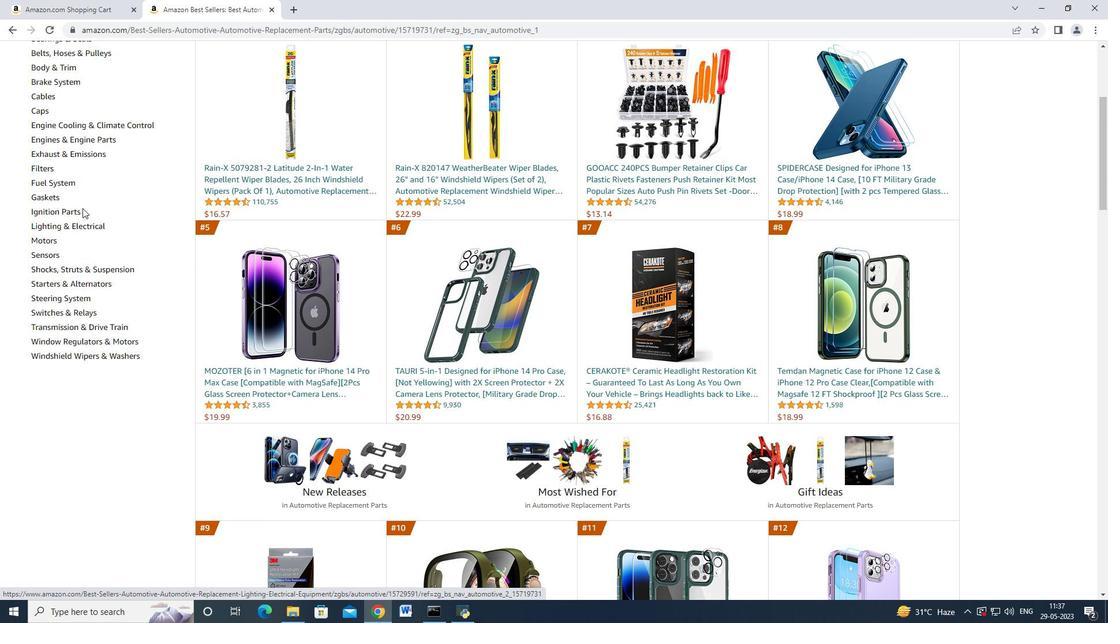 
Action: Mouse scrolled (81, 209) with delta (0, 0)
Screenshot: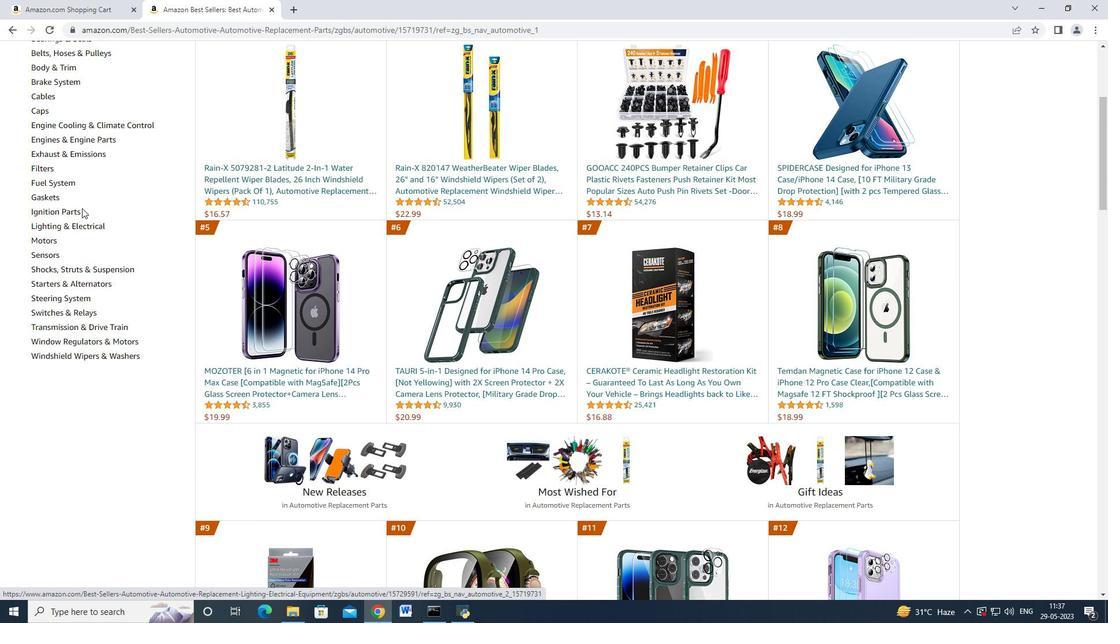 
Action: Mouse moved to (81, 209)
Screenshot: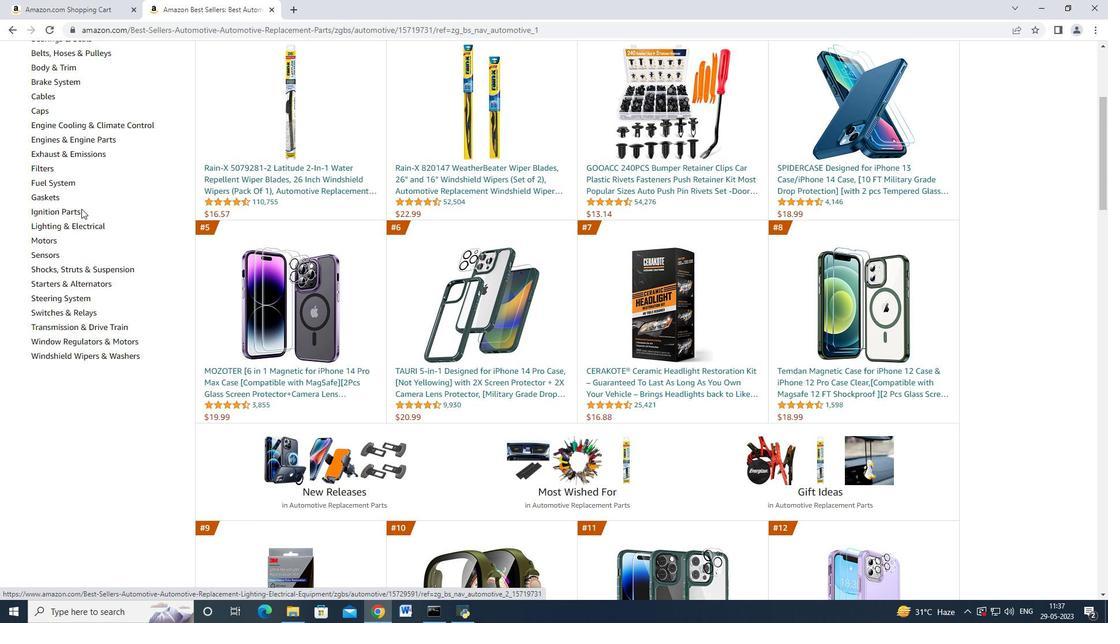 
Action: Mouse scrolled (81, 210) with delta (0, 0)
Screenshot: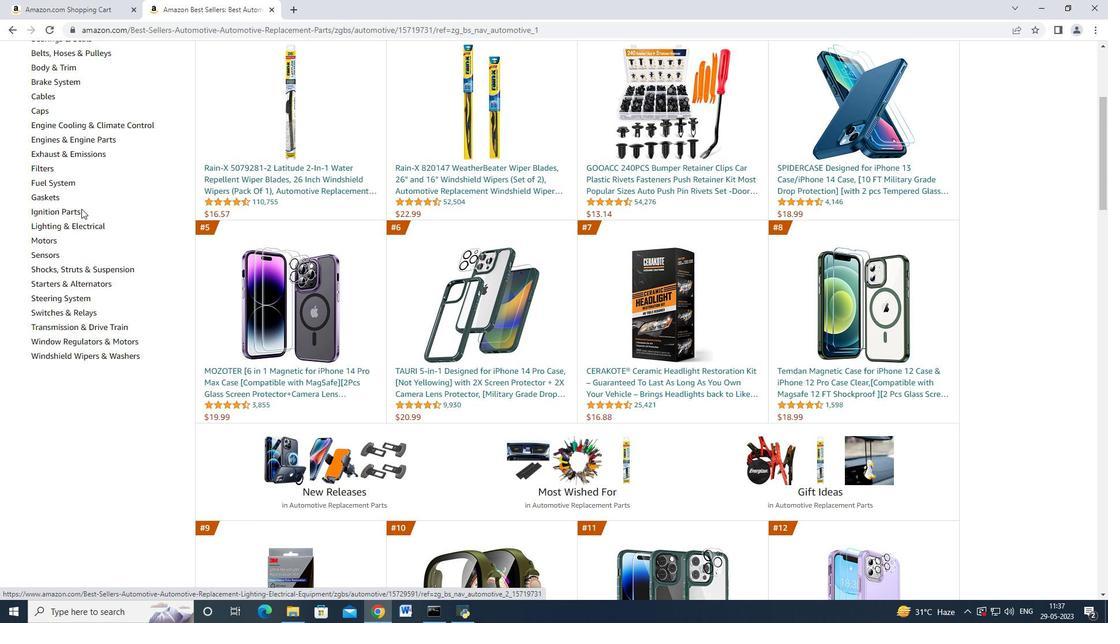 
Action: Mouse moved to (56, 194)
Screenshot: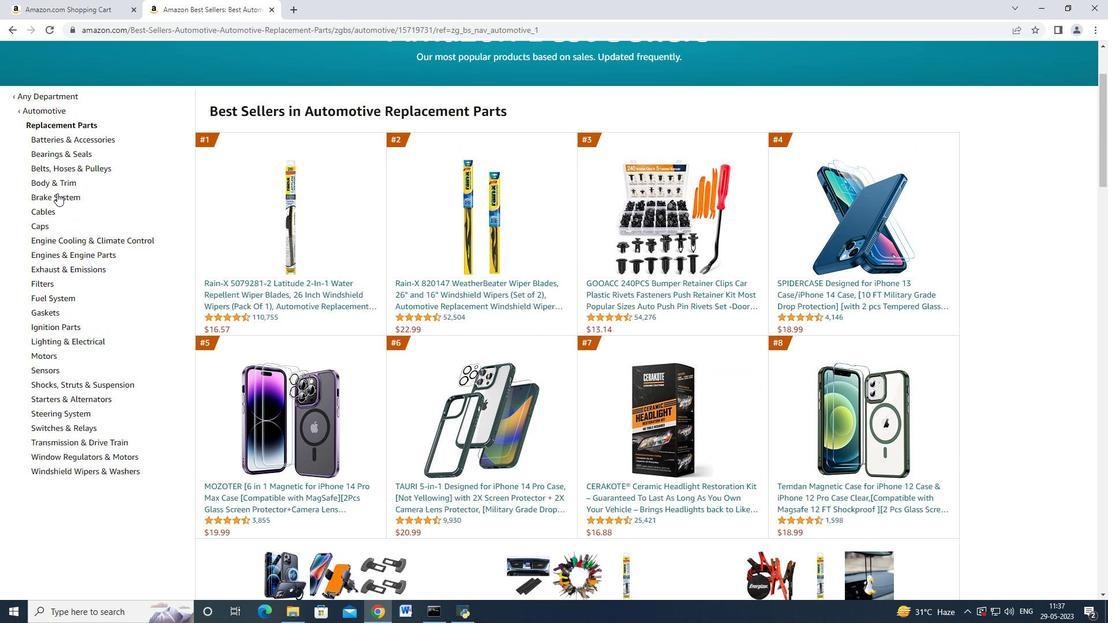
Action: Mouse pressed left at (56, 194)
Screenshot: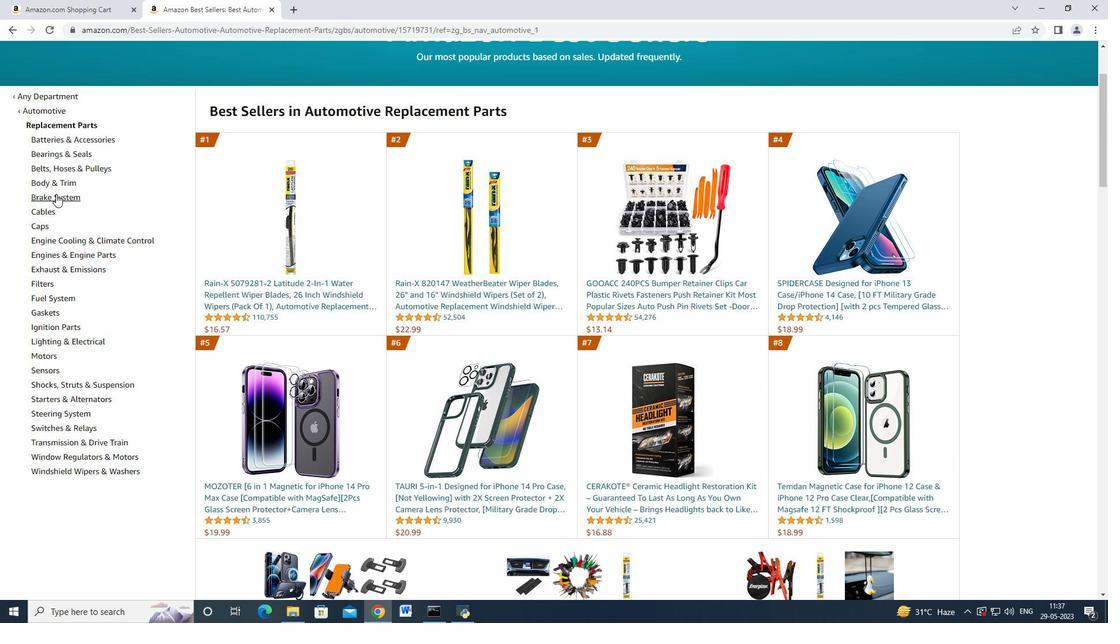 
Action: Mouse moved to (101, 259)
Screenshot: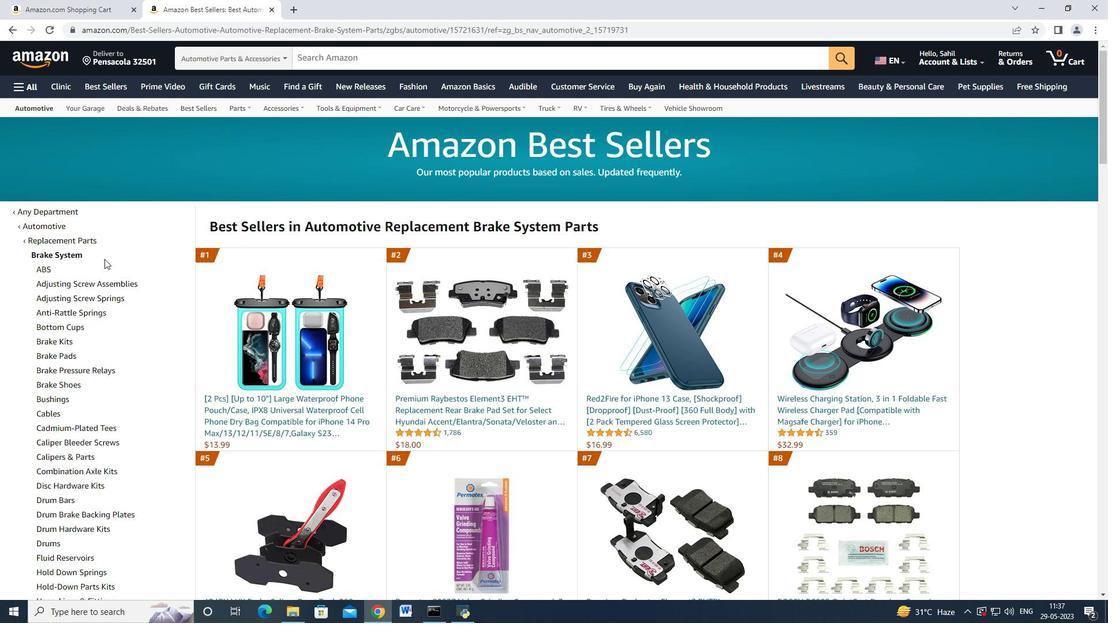 
Action: Mouse scrolled (101, 258) with delta (0, 0)
Screenshot: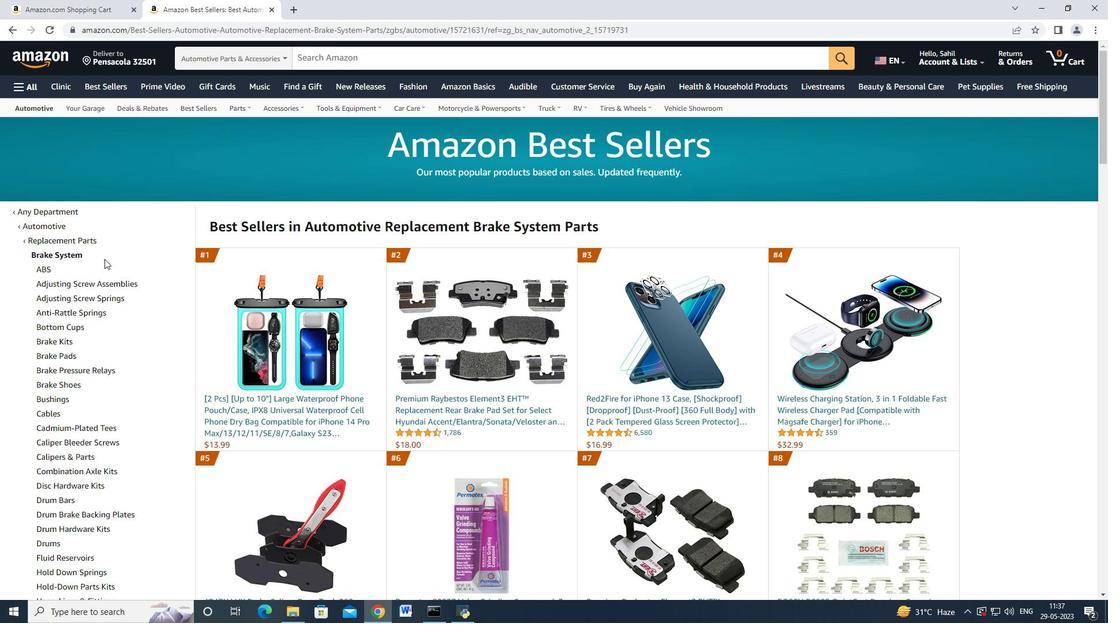 
Action: Mouse moved to (100, 259)
Screenshot: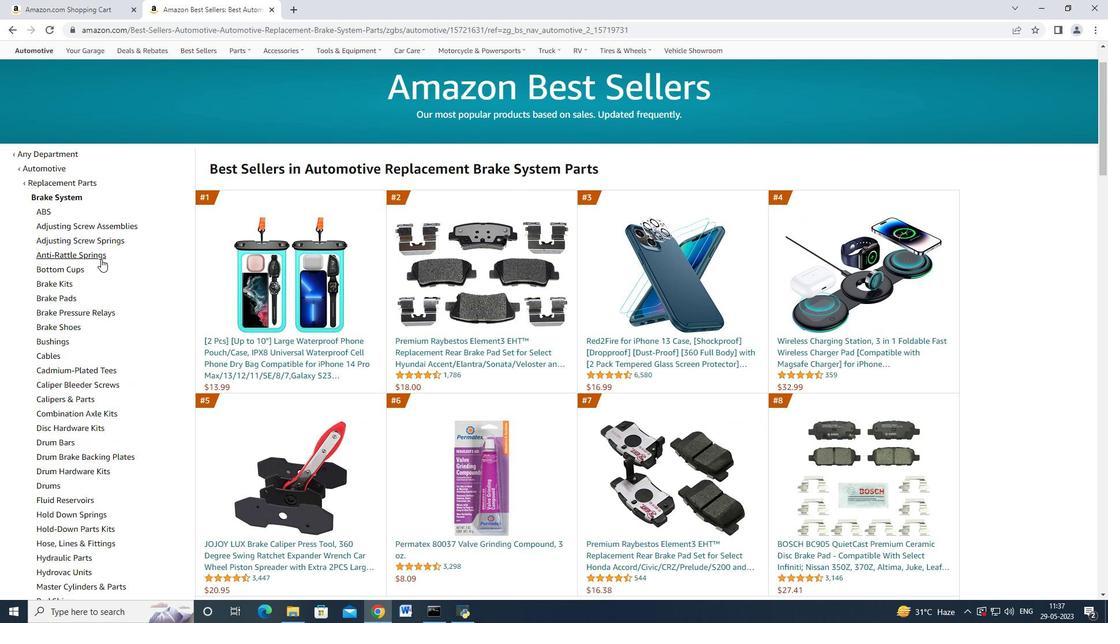 
Action: Mouse scrolled (100, 259) with delta (0, 0)
Screenshot: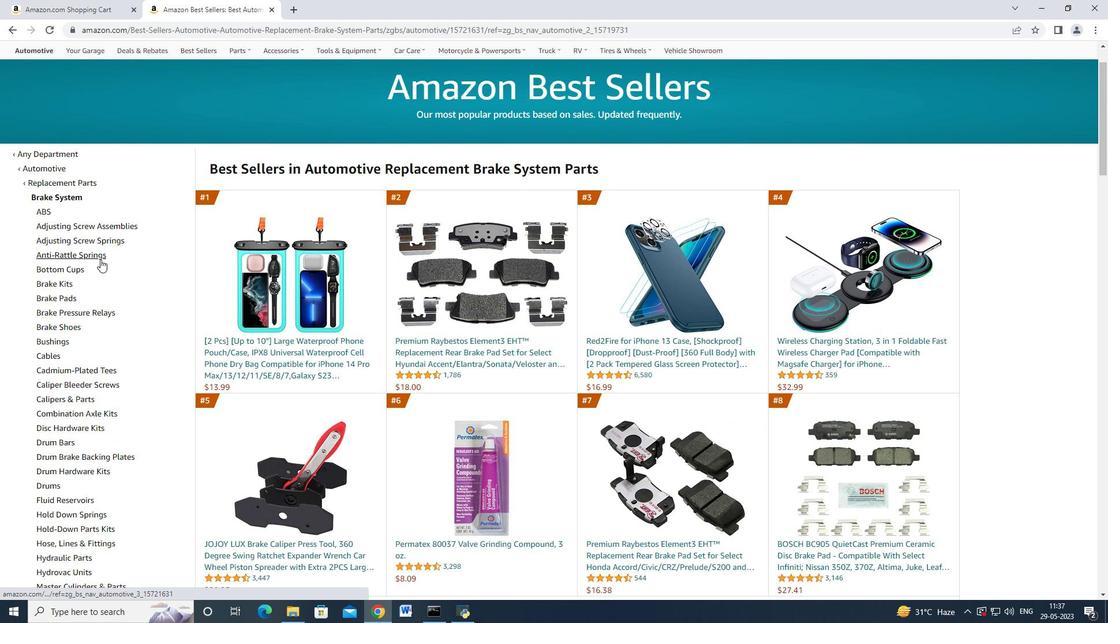 
Action: Mouse moved to (96, 270)
Screenshot: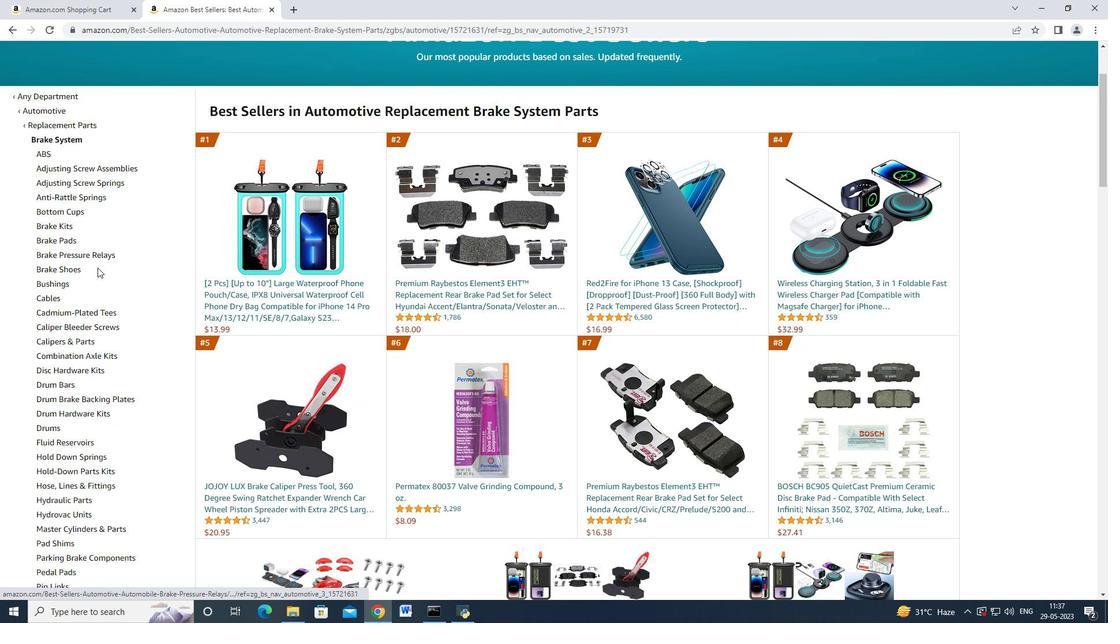 
Action: Mouse scrolled (96, 269) with delta (0, 0)
Screenshot: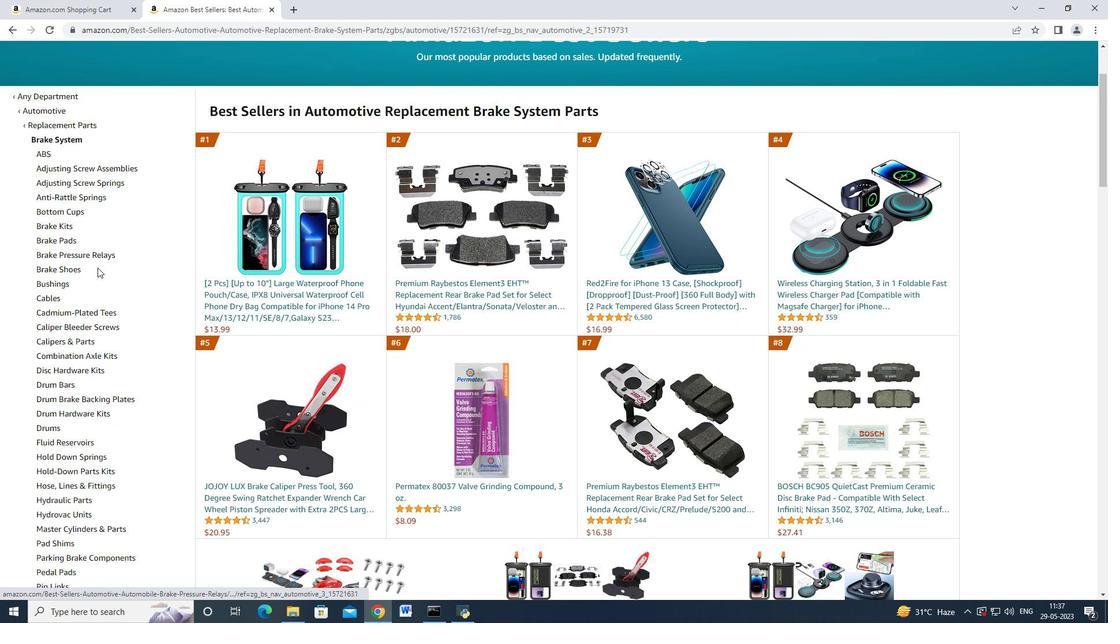 
Action: Mouse moved to (91, 280)
Screenshot: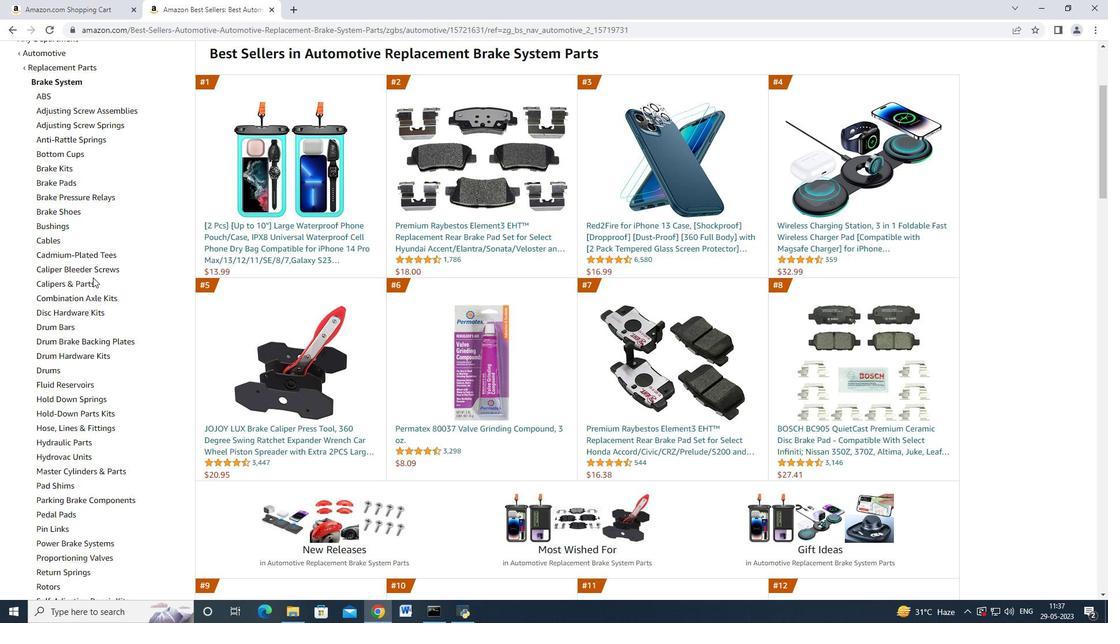 
Action: Mouse scrolled (91, 280) with delta (0, 0)
Screenshot: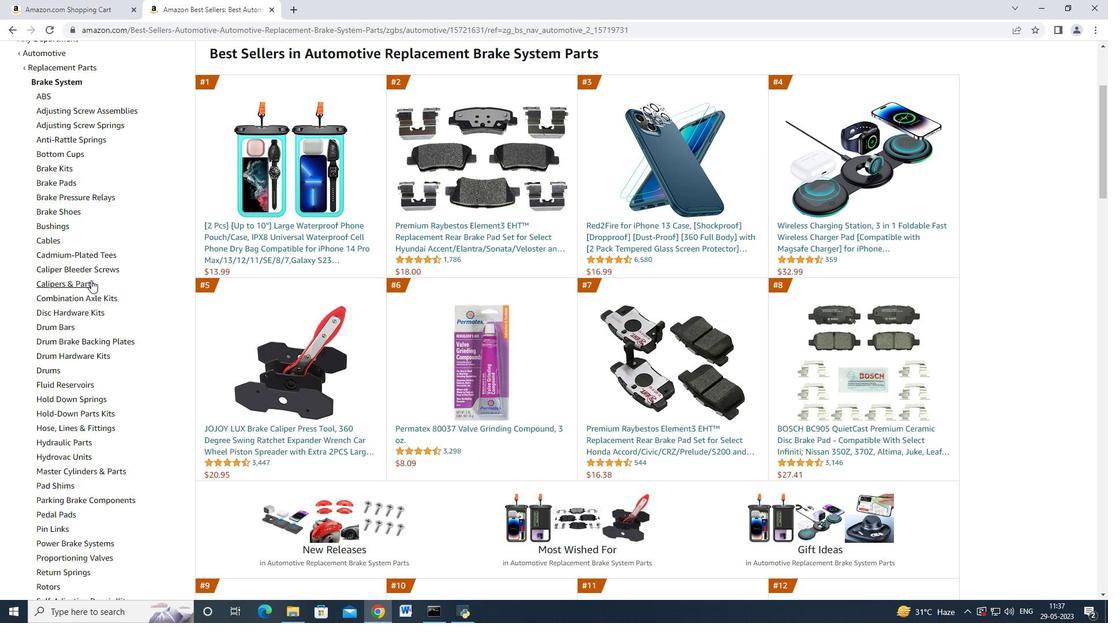 
Action: Mouse moved to (96, 443)
Screenshot: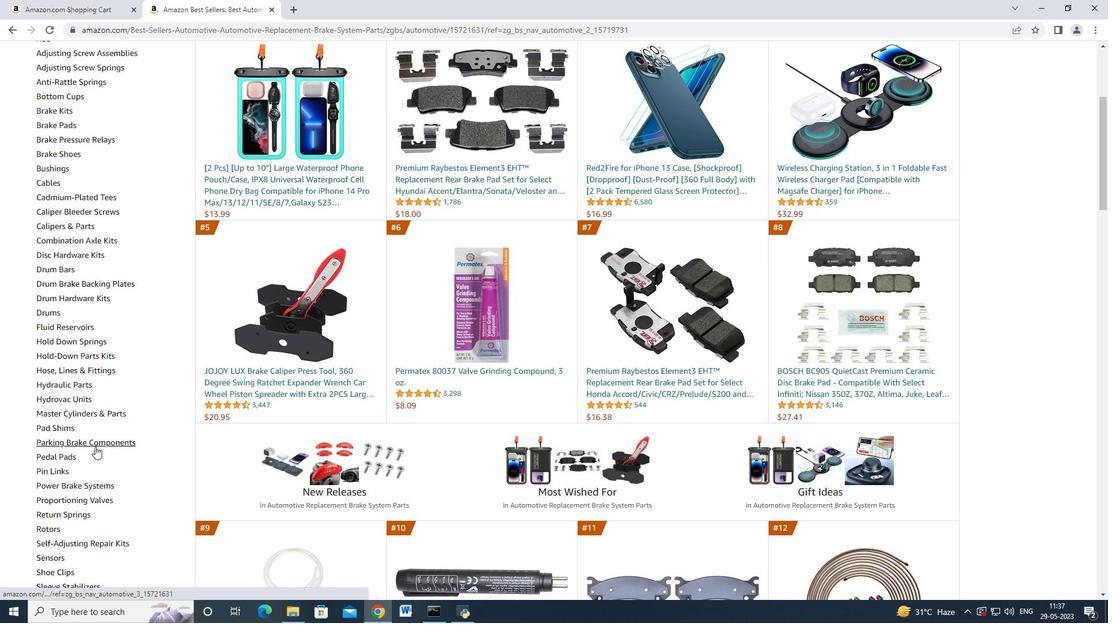 
Action: Mouse pressed left at (96, 443)
Screenshot: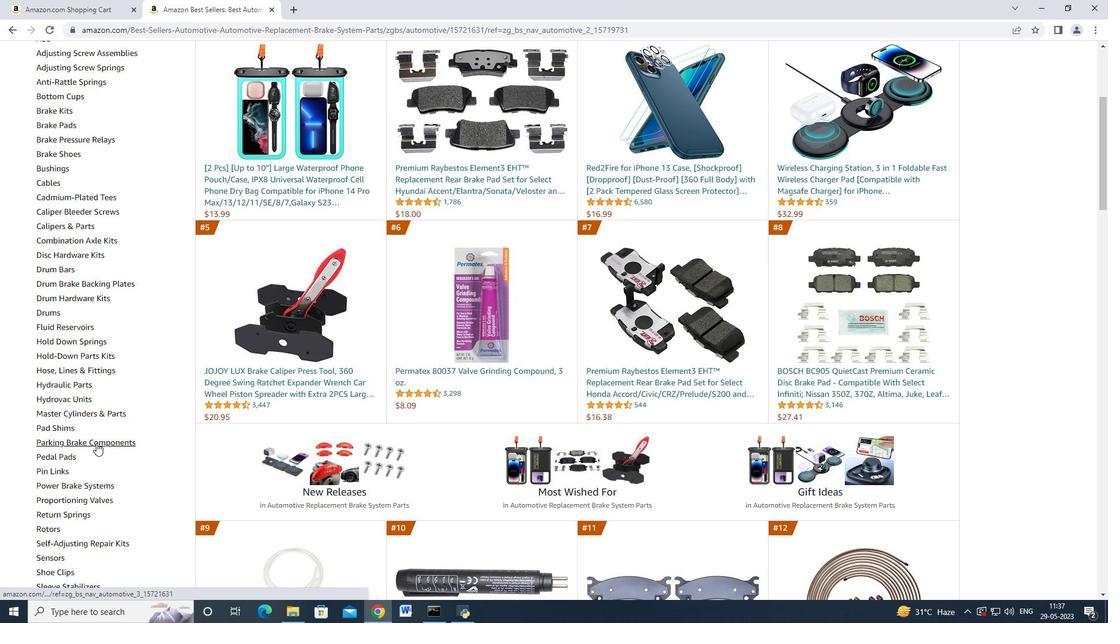 
Action: Mouse moved to (103, 327)
Screenshot: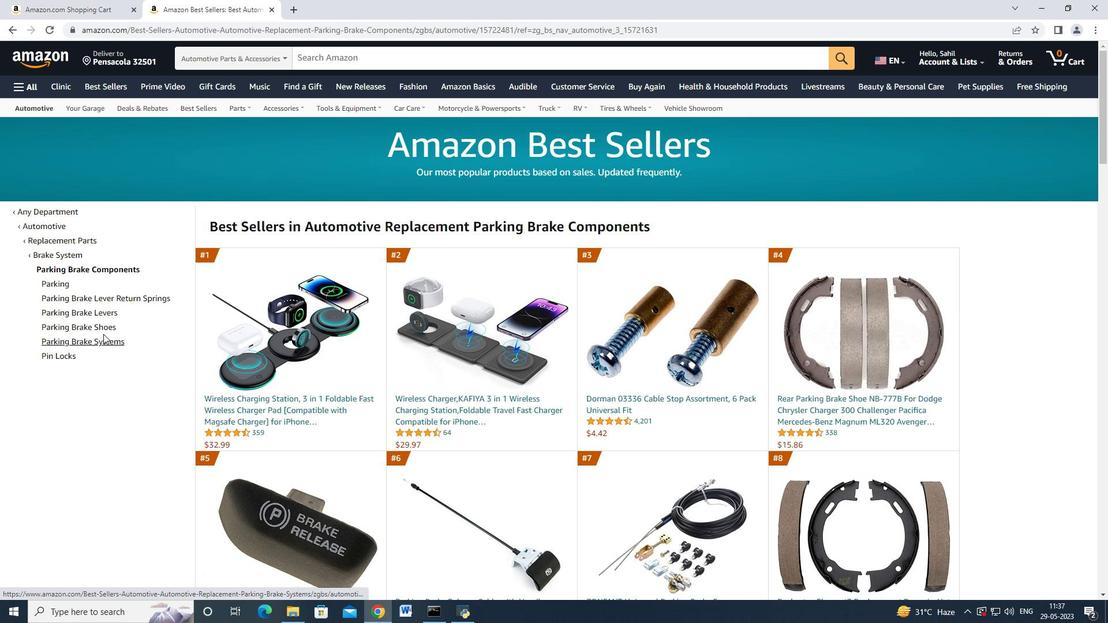 
Action: Mouse pressed left at (103, 327)
Screenshot: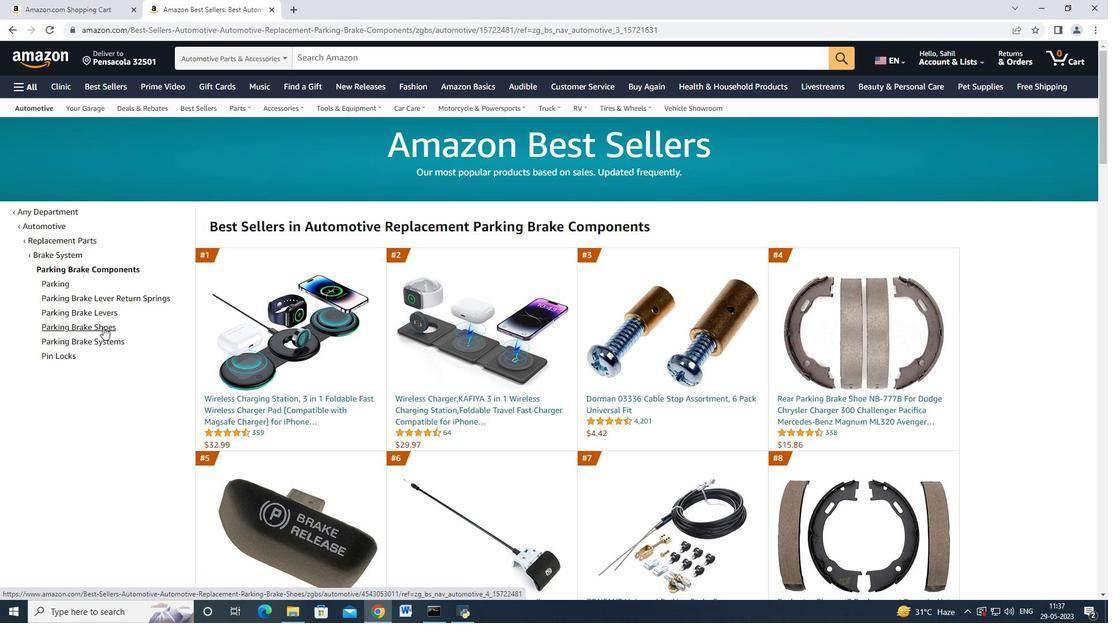 
Action: Mouse moved to (510, 344)
Screenshot: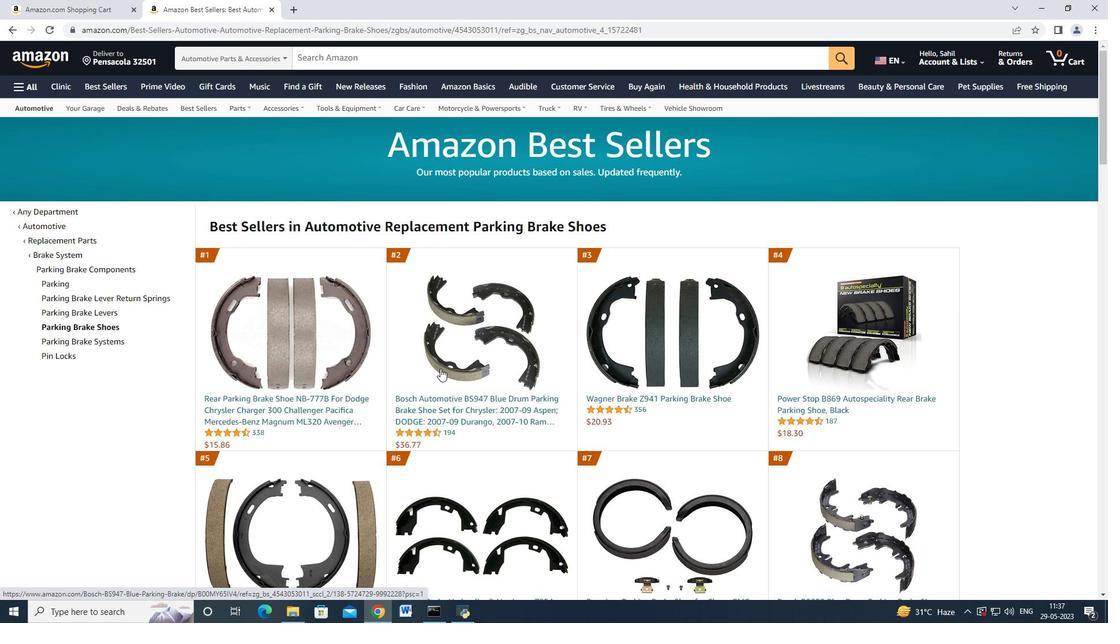 
Action: Mouse scrolled (510, 343) with delta (0, 0)
Screenshot: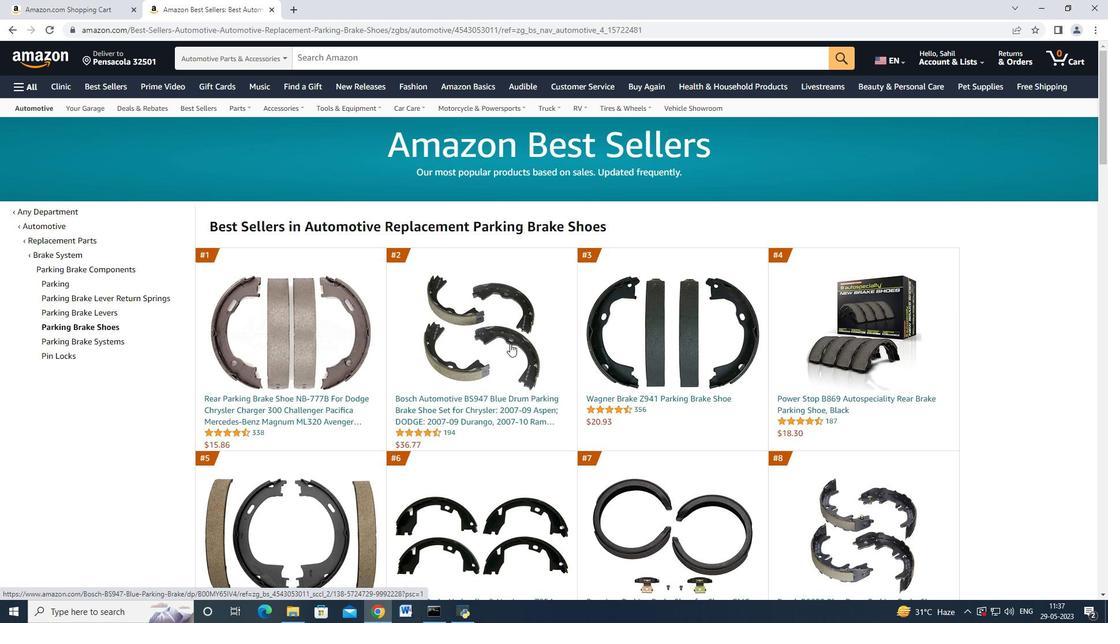 
Action: Mouse scrolled (510, 343) with delta (0, 0)
Screenshot: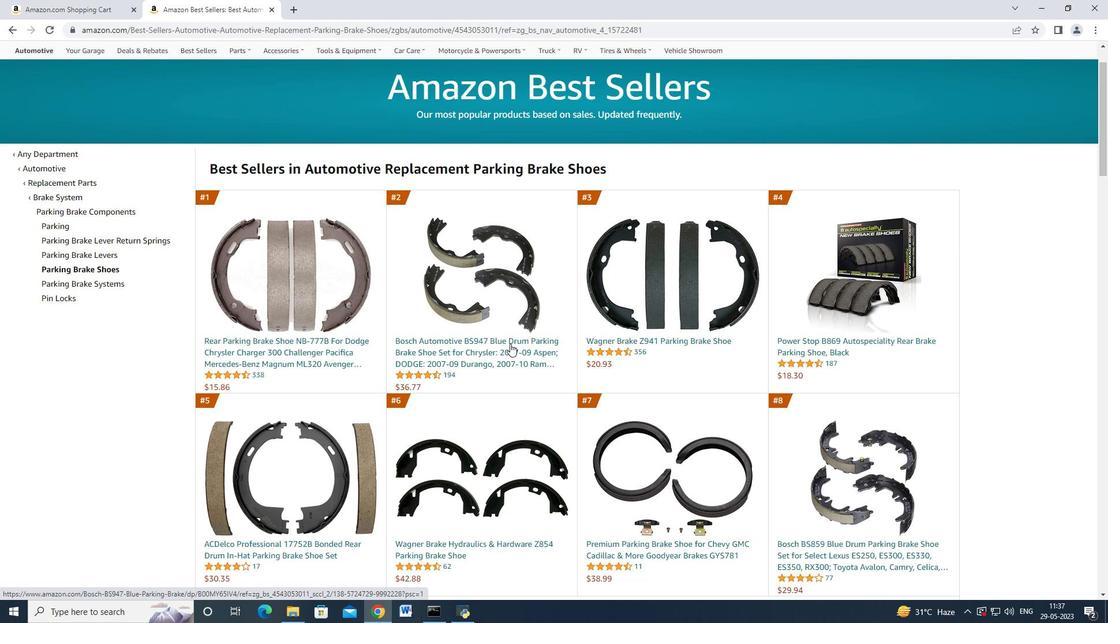 
Action: Mouse moved to (510, 345)
Screenshot: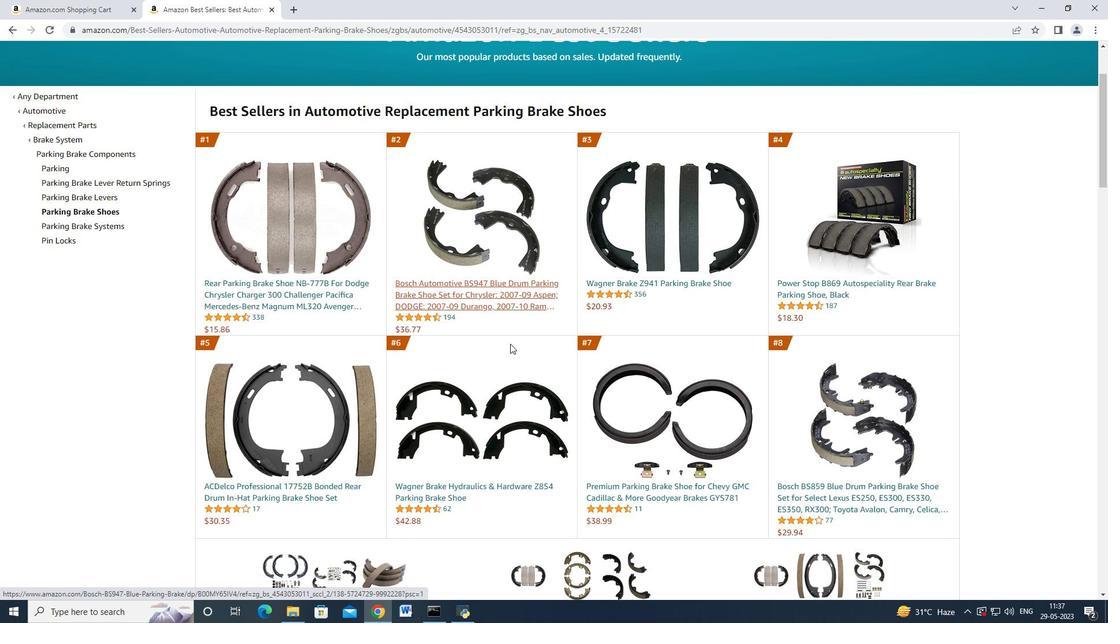 
Action: Mouse scrolled (510, 344) with delta (0, 0)
Screenshot: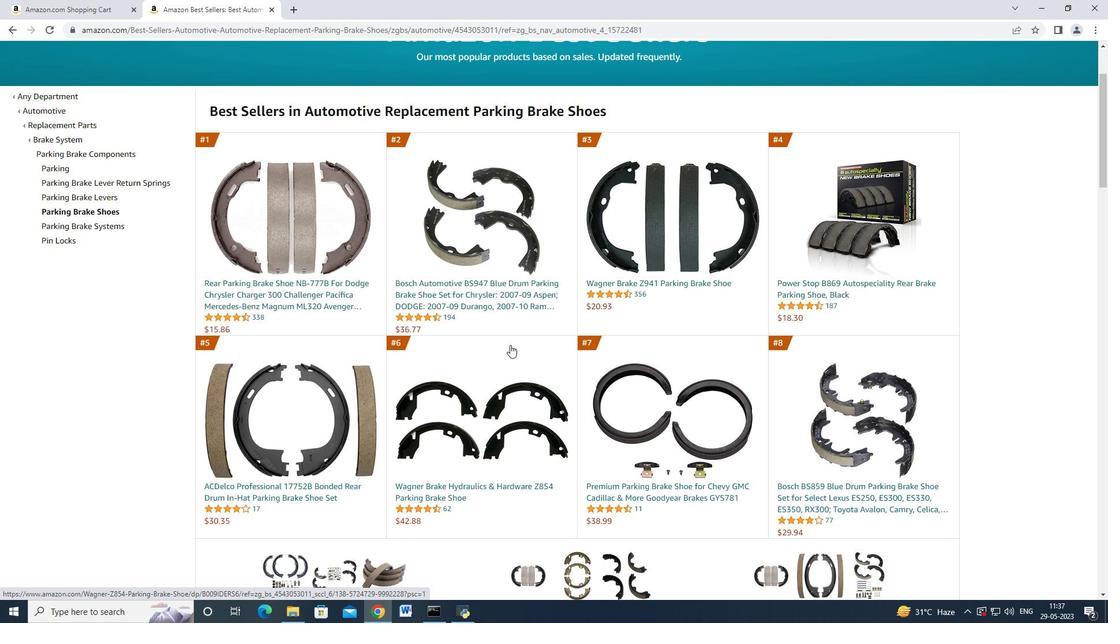 
Action: Mouse scrolled (510, 344) with delta (0, 0)
Screenshot: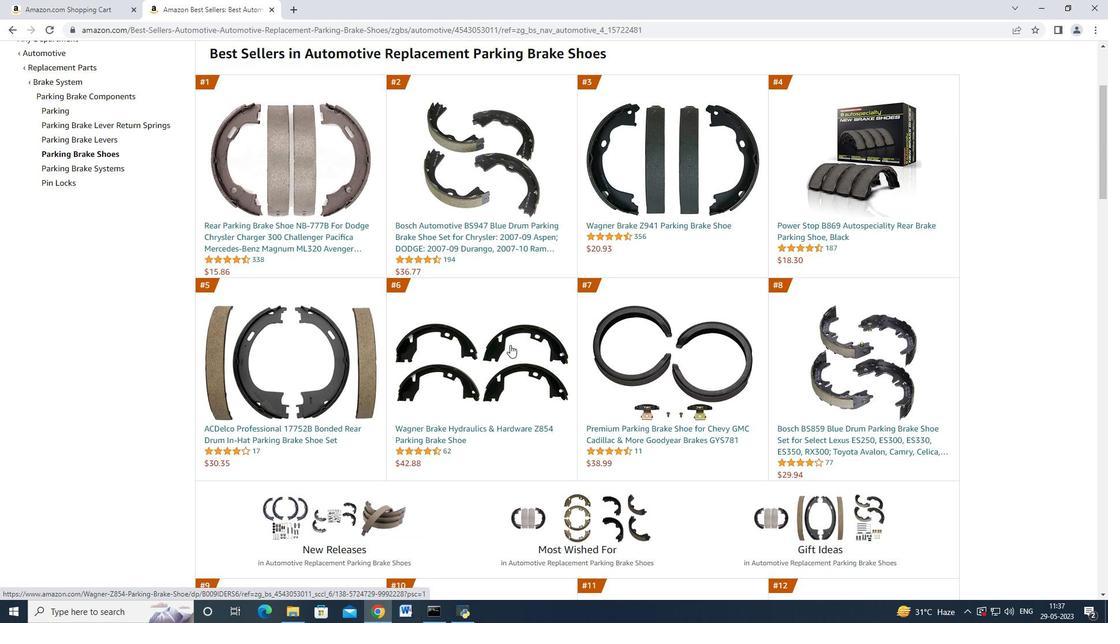 
Action: Mouse scrolled (510, 344) with delta (0, 0)
Screenshot: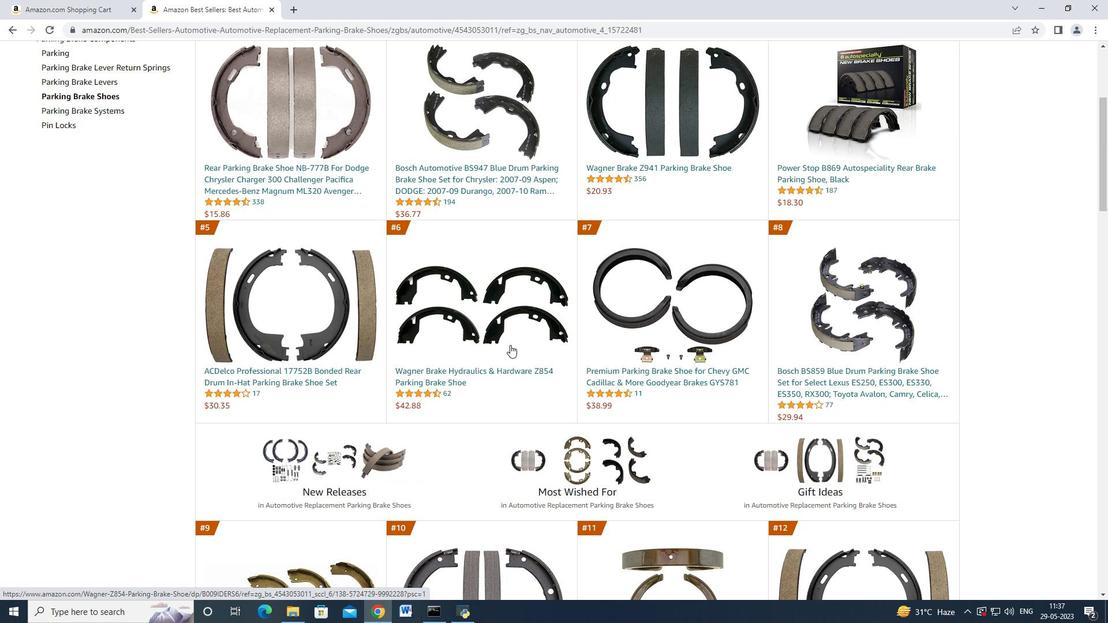 
Action: Mouse scrolled (510, 344) with delta (0, 0)
Screenshot: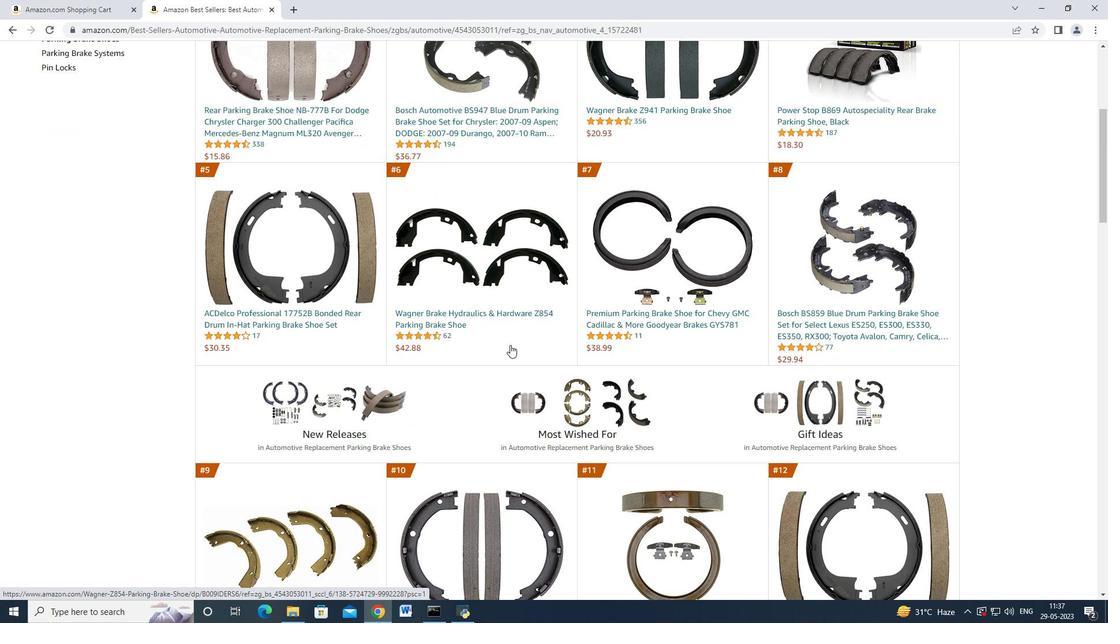 
Action: Mouse scrolled (510, 344) with delta (0, 0)
Screenshot: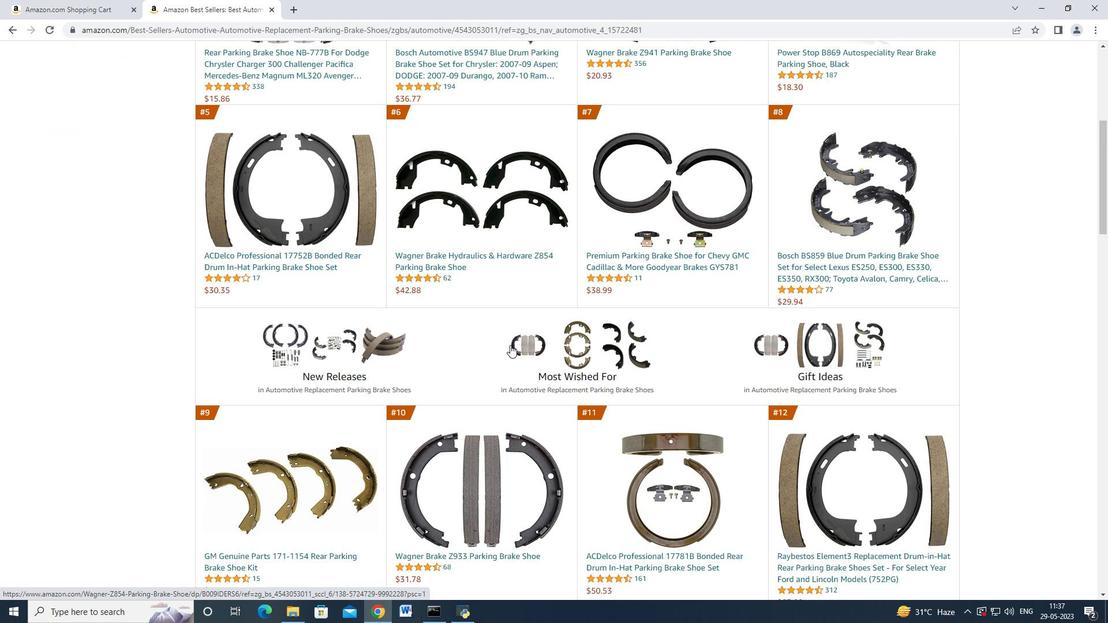 
Action: Mouse scrolled (510, 344) with delta (0, 0)
Screenshot: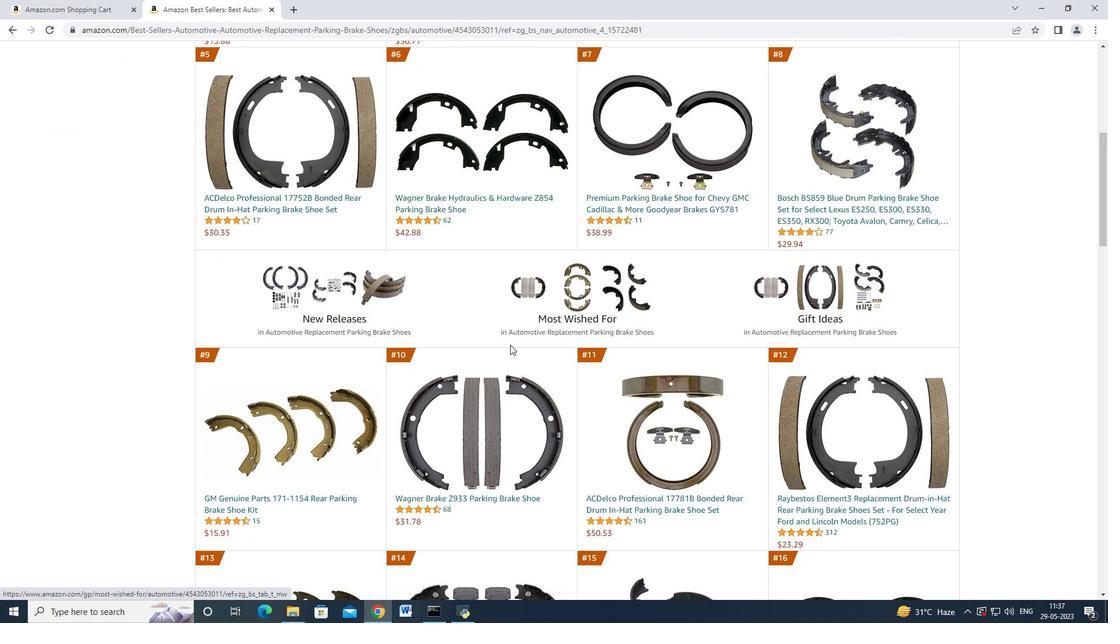 
Action: Mouse scrolled (510, 344) with delta (0, 0)
Screenshot: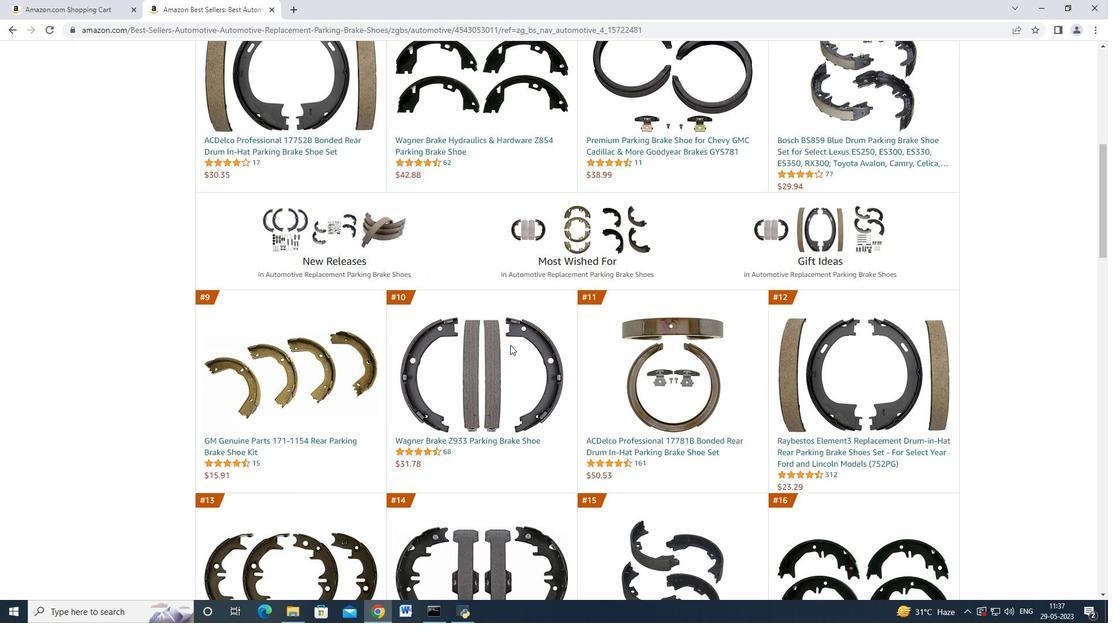 
Action: Mouse scrolled (510, 344) with delta (0, 0)
Screenshot: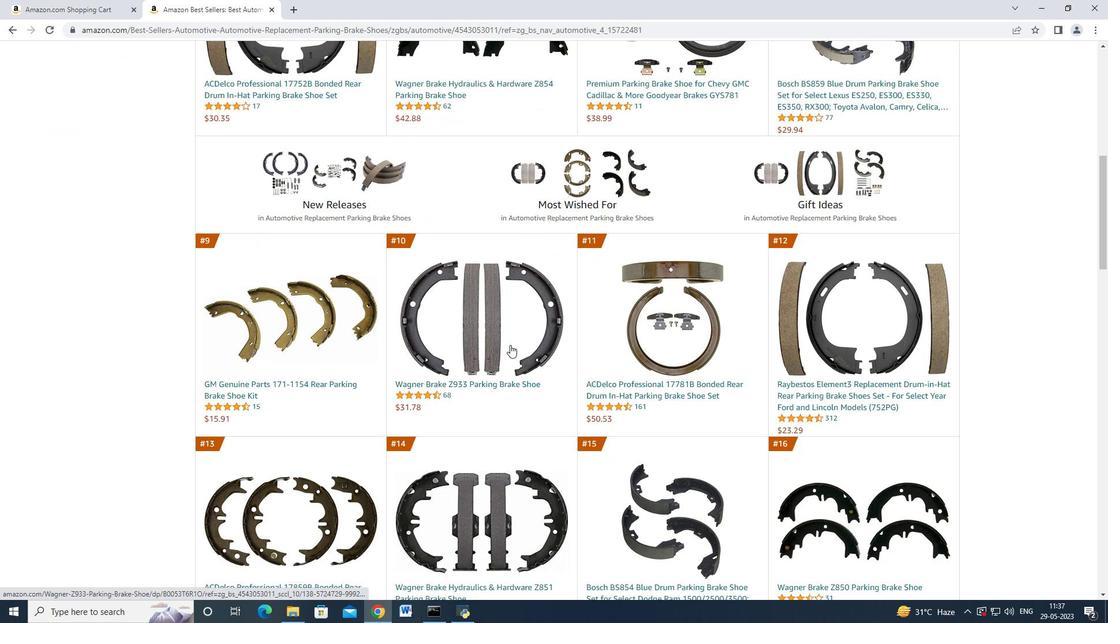 
Action: Mouse scrolled (510, 344) with delta (0, 0)
Screenshot: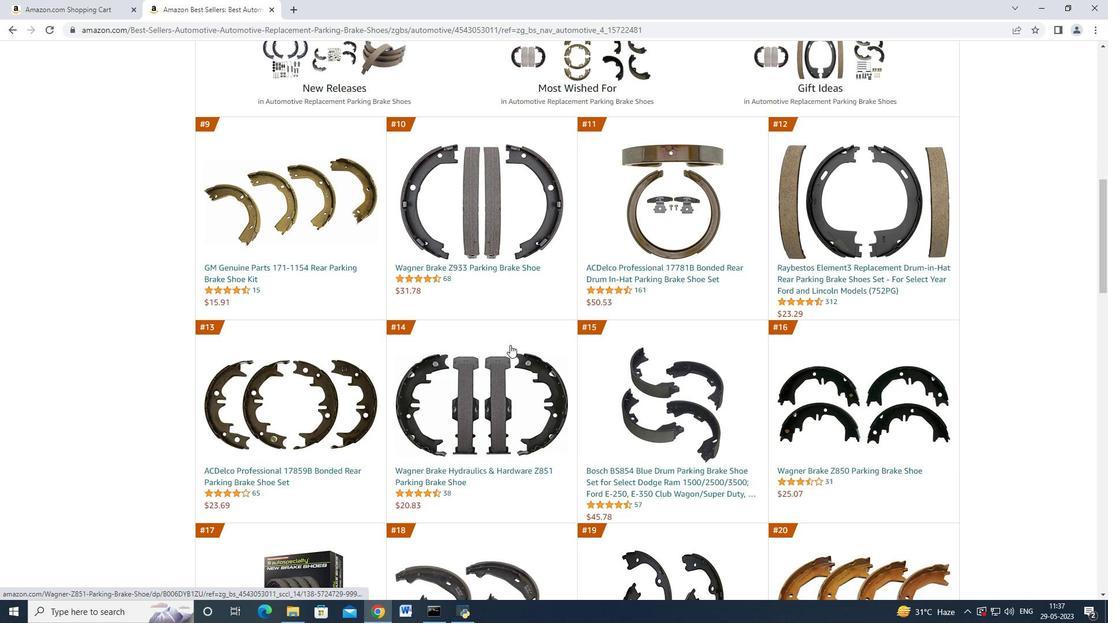 
Action: Mouse scrolled (510, 344) with delta (0, 0)
Screenshot: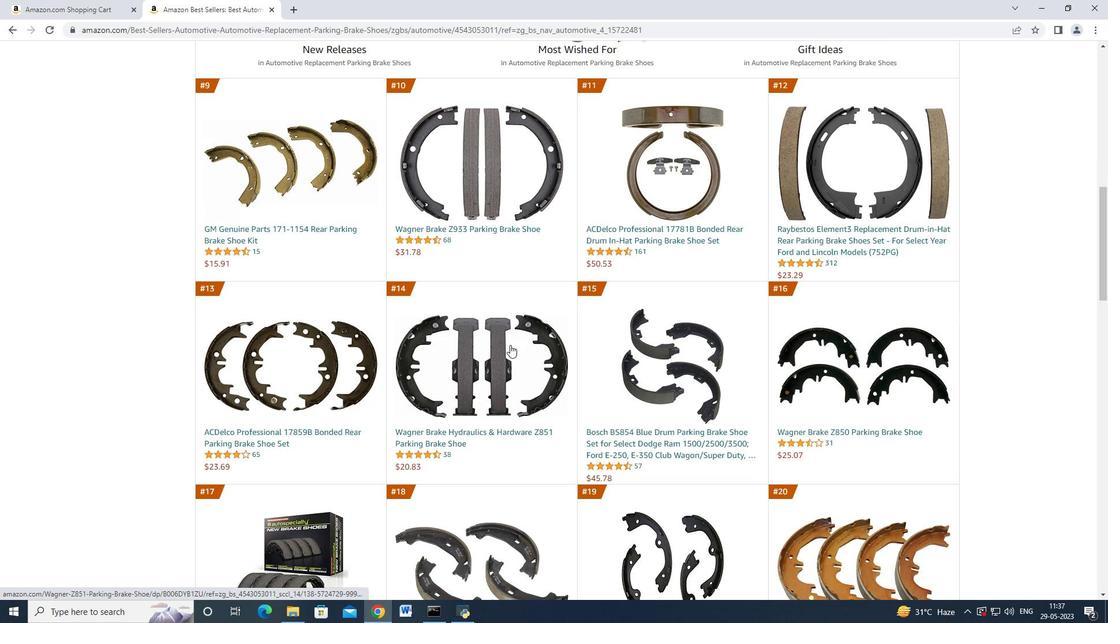 
Action: Mouse scrolled (510, 344) with delta (0, 0)
Screenshot: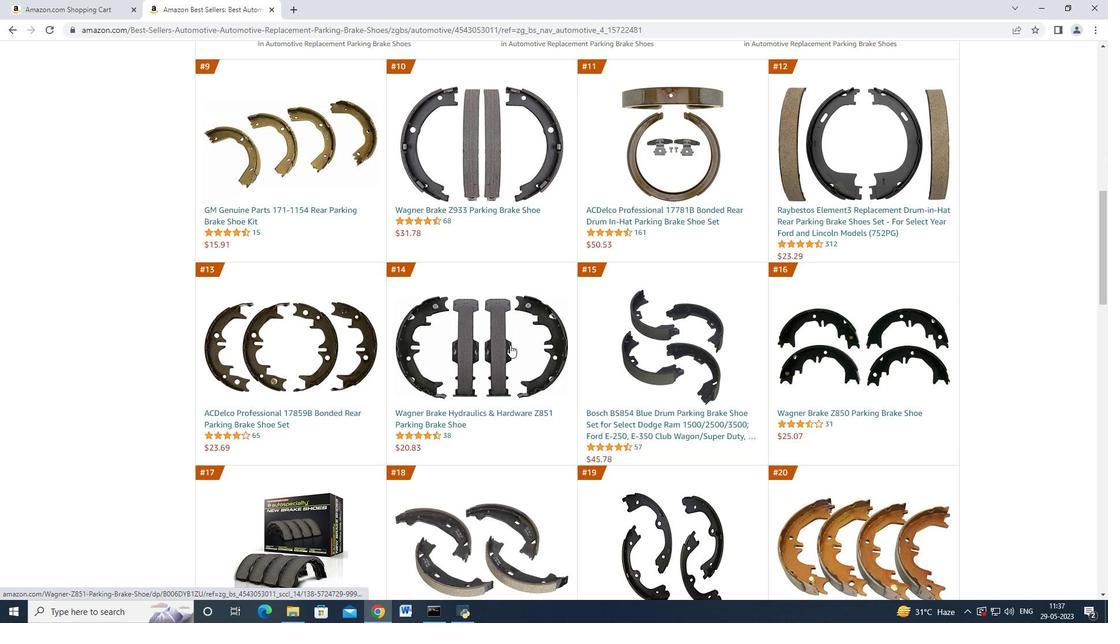 
Action: Mouse scrolled (510, 344) with delta (0, 0)
Screenshot: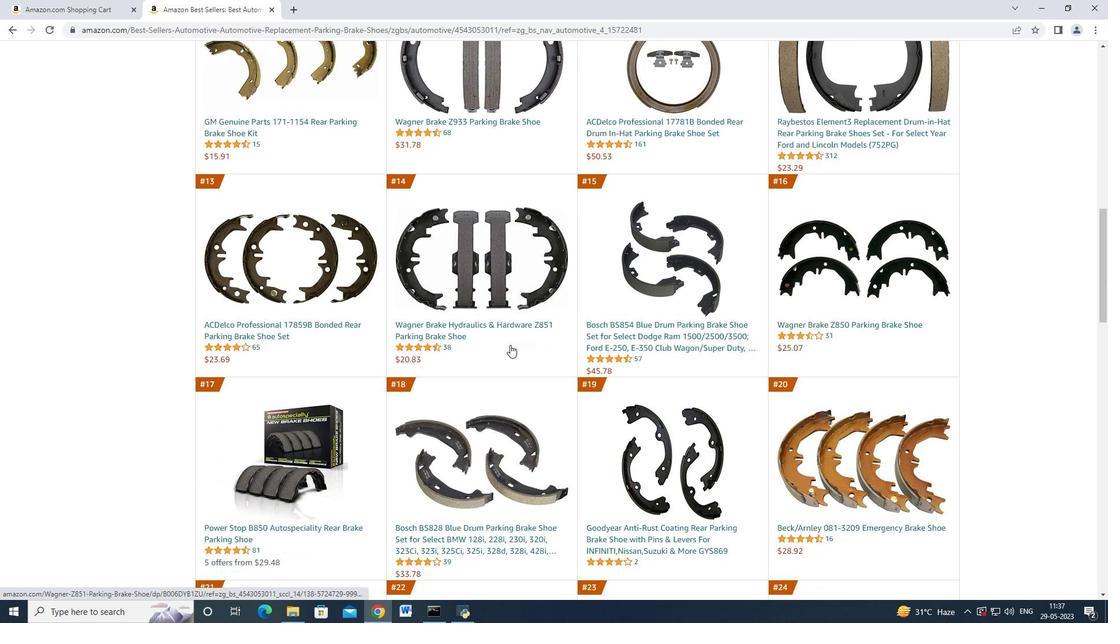 
Action: Mouse scrolled (510, 344) with delta (0, 0)
Screenshot: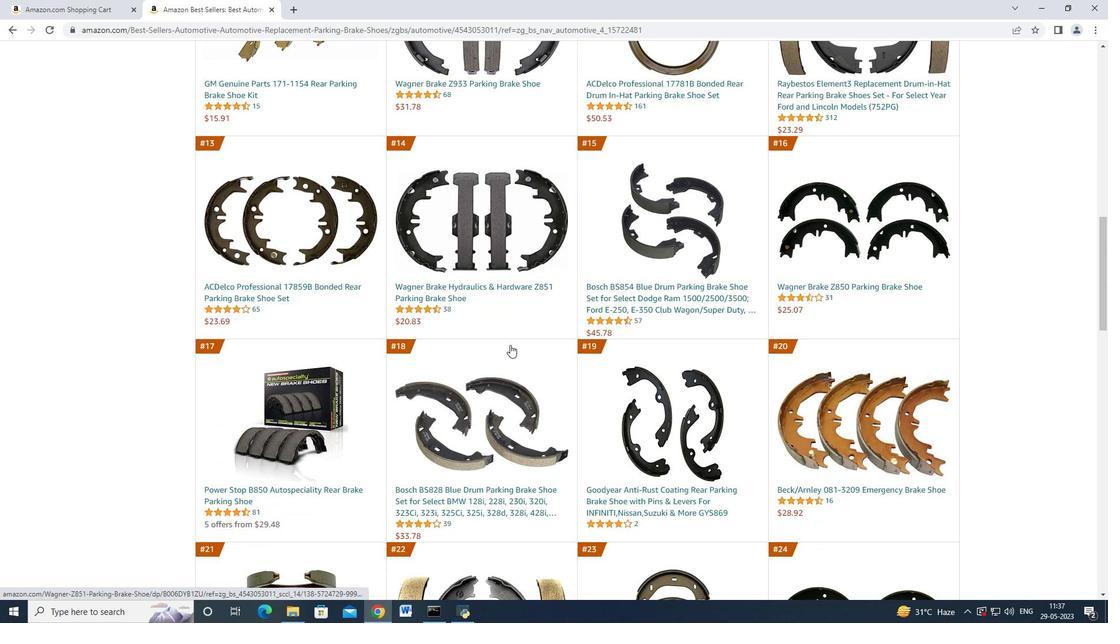 
Action: Mouse scrolled (510, 344) with delta (0, 0)
Screenshot: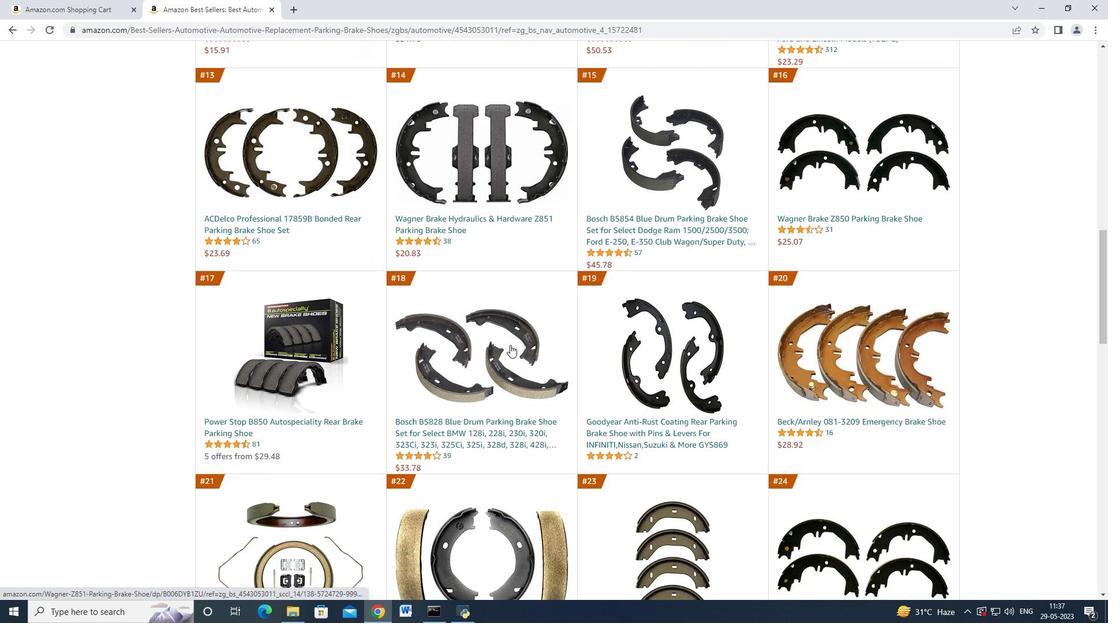 
Action: Mouse scrolled (510, 344) with delta (0, 0)
Screenshot: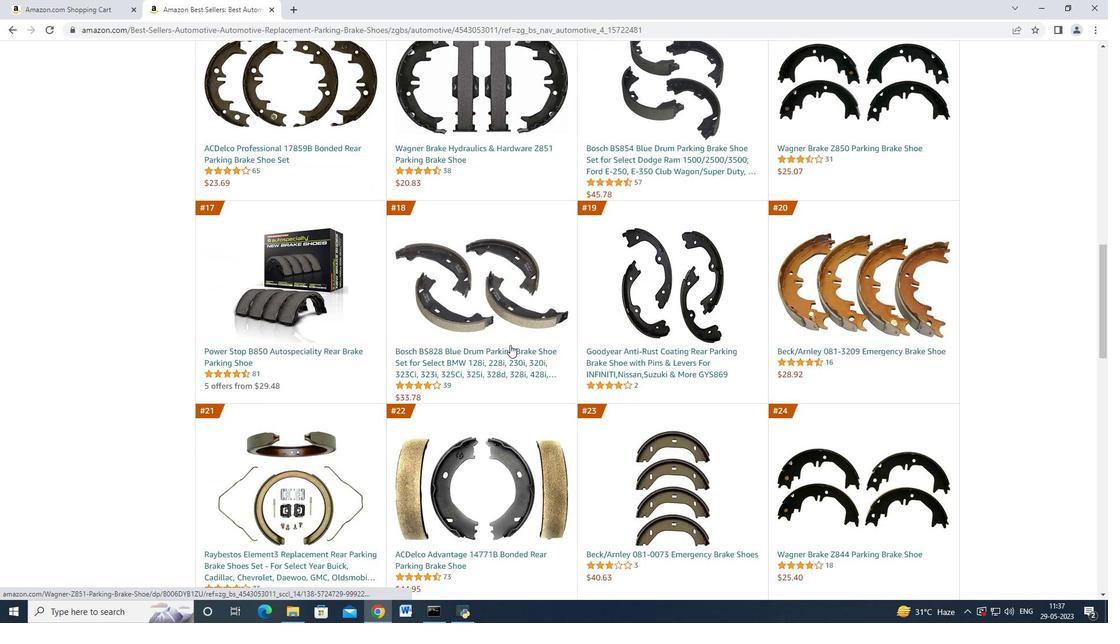 
Action: Mouse scrolled (510, 344) with delta (0, 0)
Screenshot: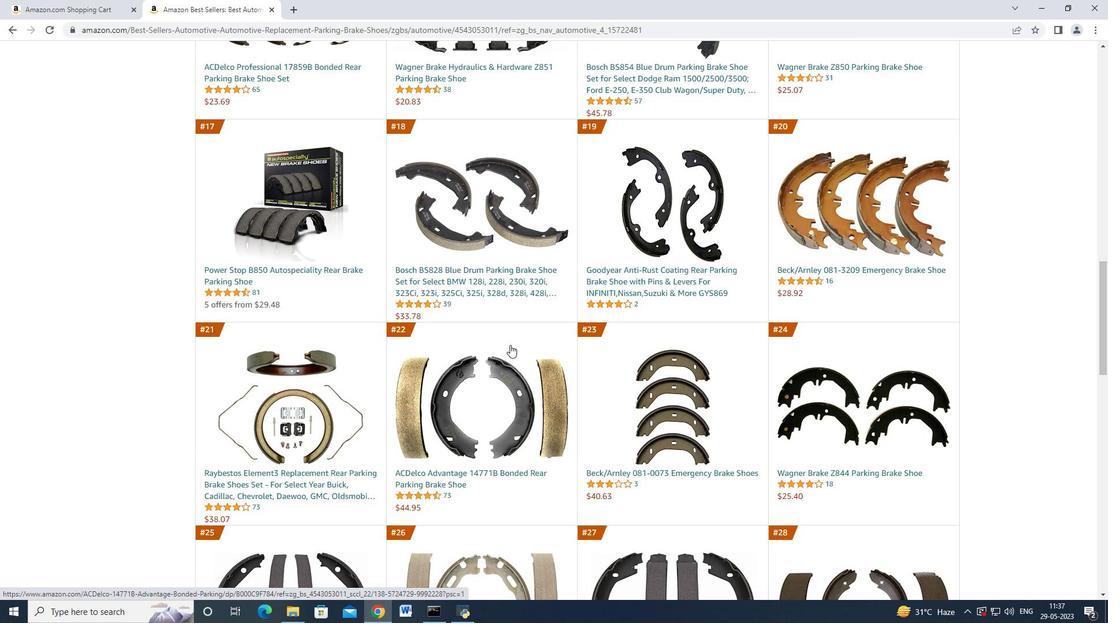 
Action: Mouse moved to (509, 345)
Screenshot: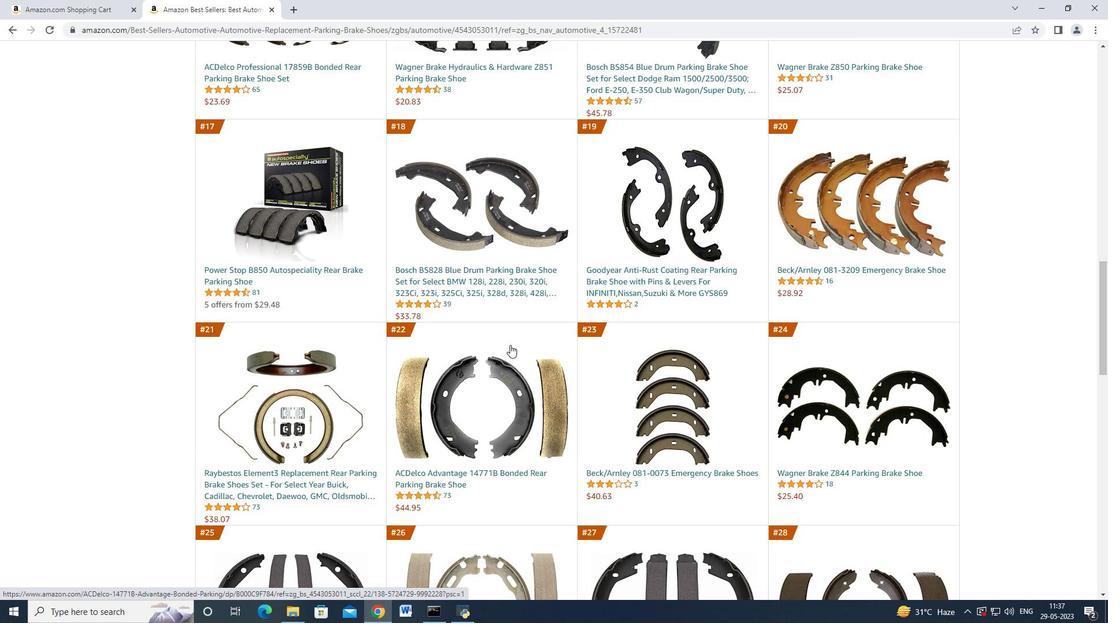 
Action: Mouse scrolled (509, 345) with delta (0, 0)
Screenshot: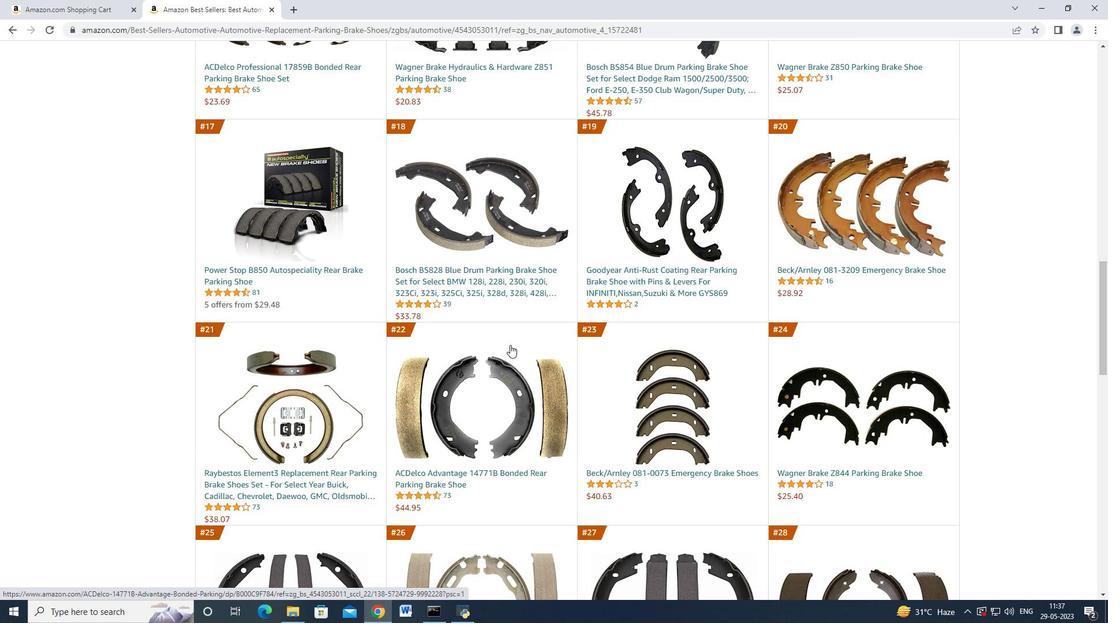 
Action: Mouse scrolled (509, 345) with delta (0, 0)
Screenshot: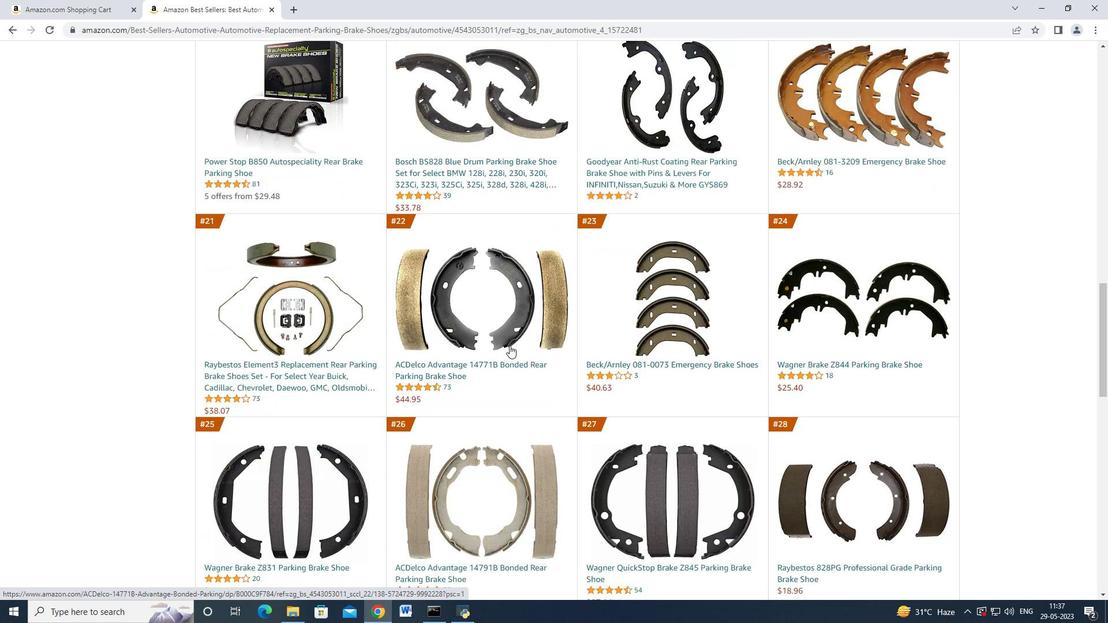 
Action: Mouse moved to (823, 98)
Screenshot: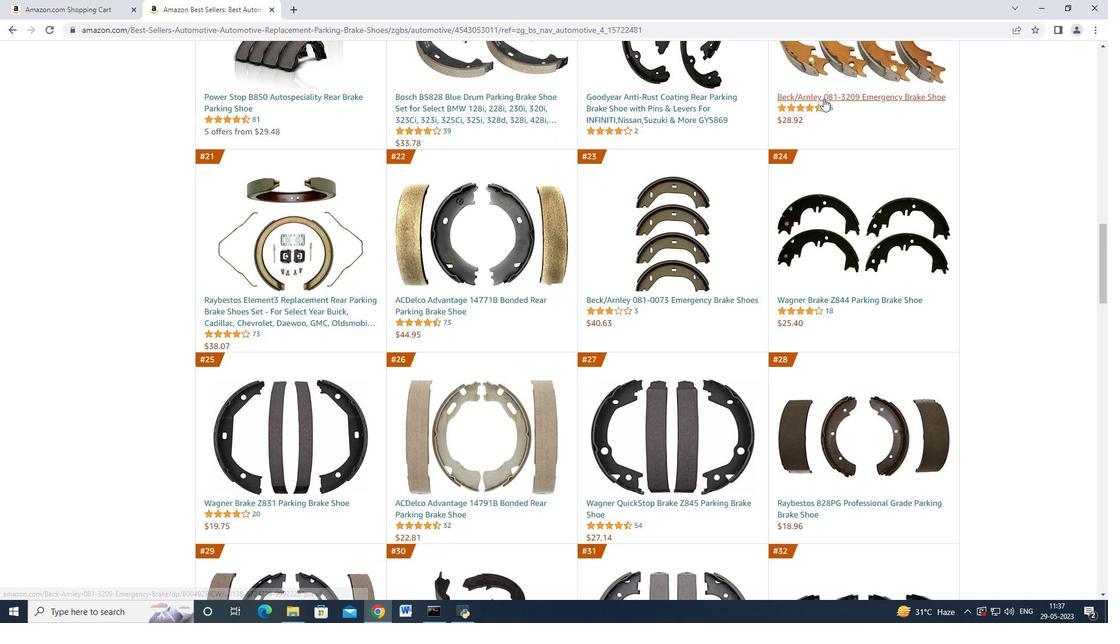 
Action: Mouse pressed left at (823, 98)
Screenshot: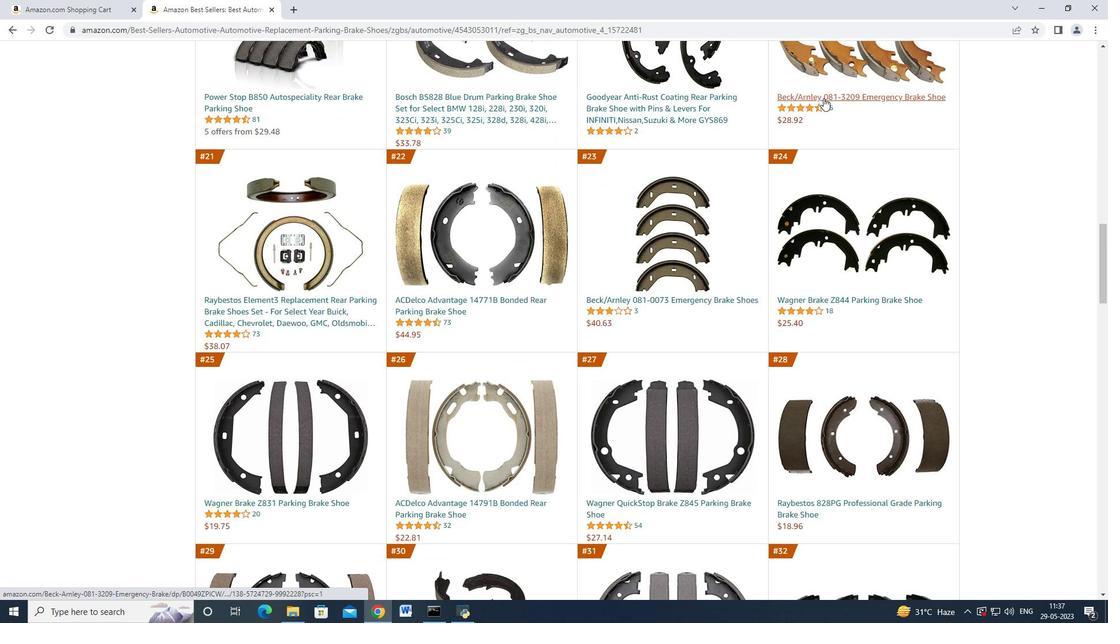 
Action: Mouse moved to (903, 445)
Screenshot: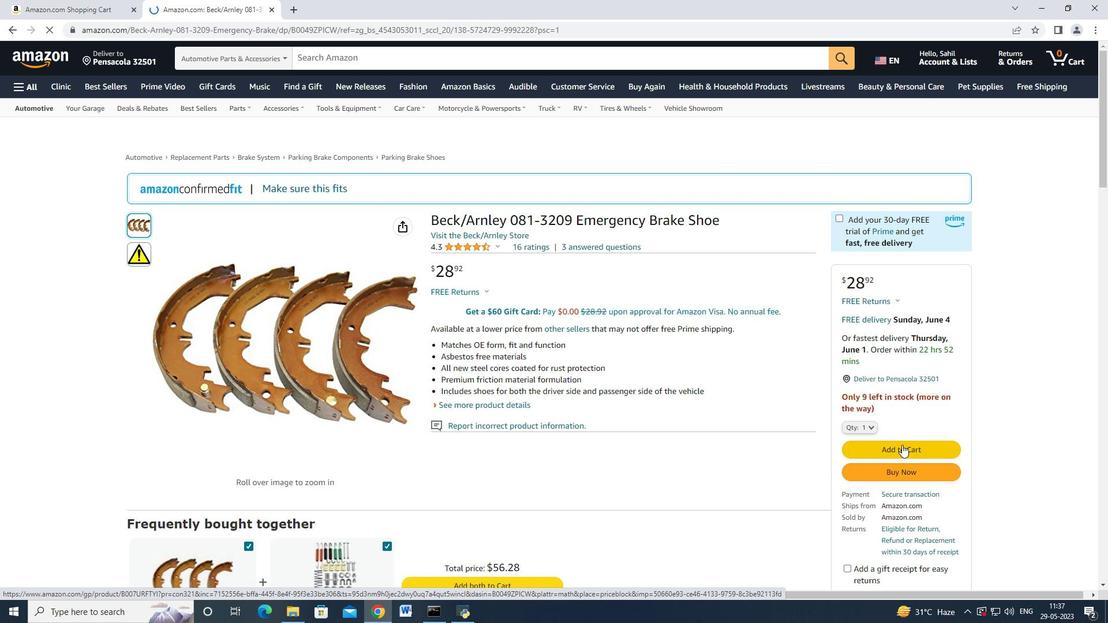 
Action: Mouse pressed left at (903, 445)
Screenshot: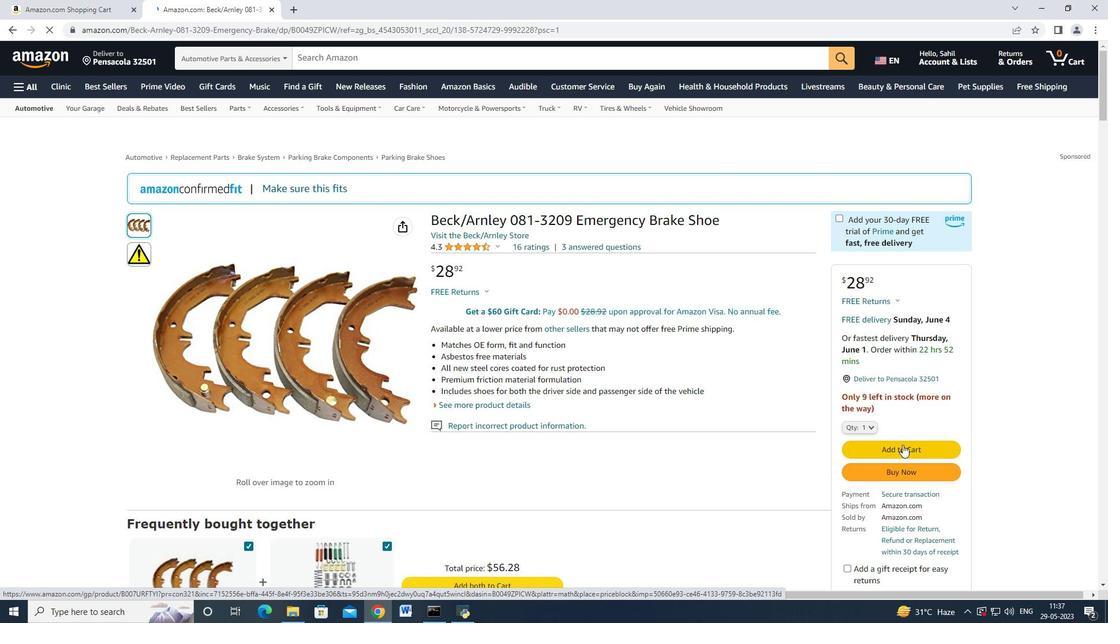 
Action: Mouse moved to (485, 213)
Screenshot: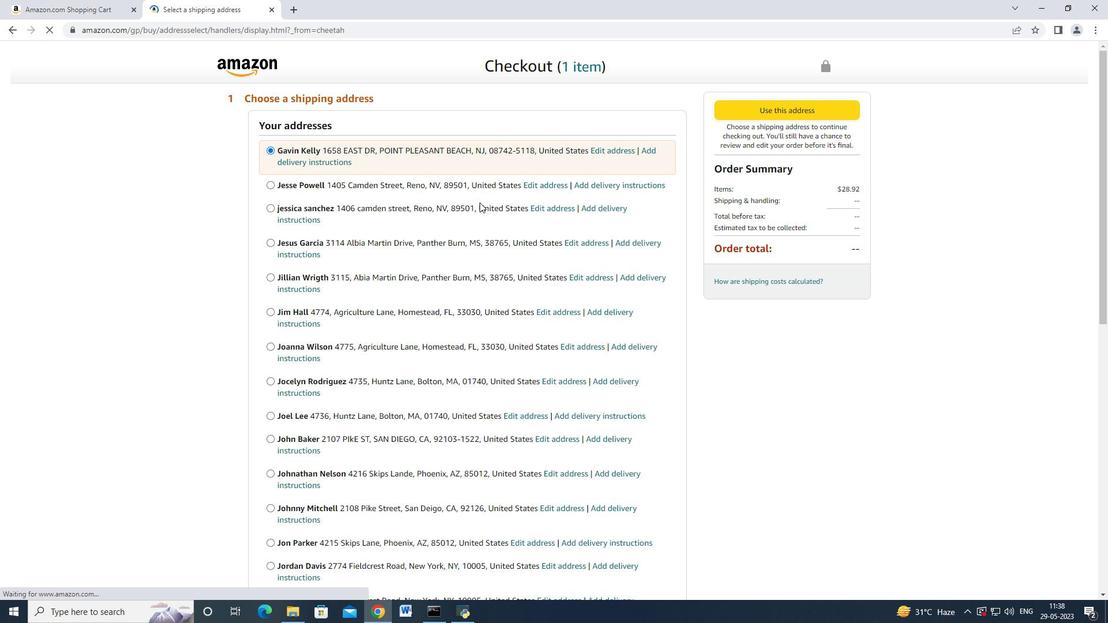 
Action: Mouse scrolled (481, 203) with delta (0, 0)
Screenshot: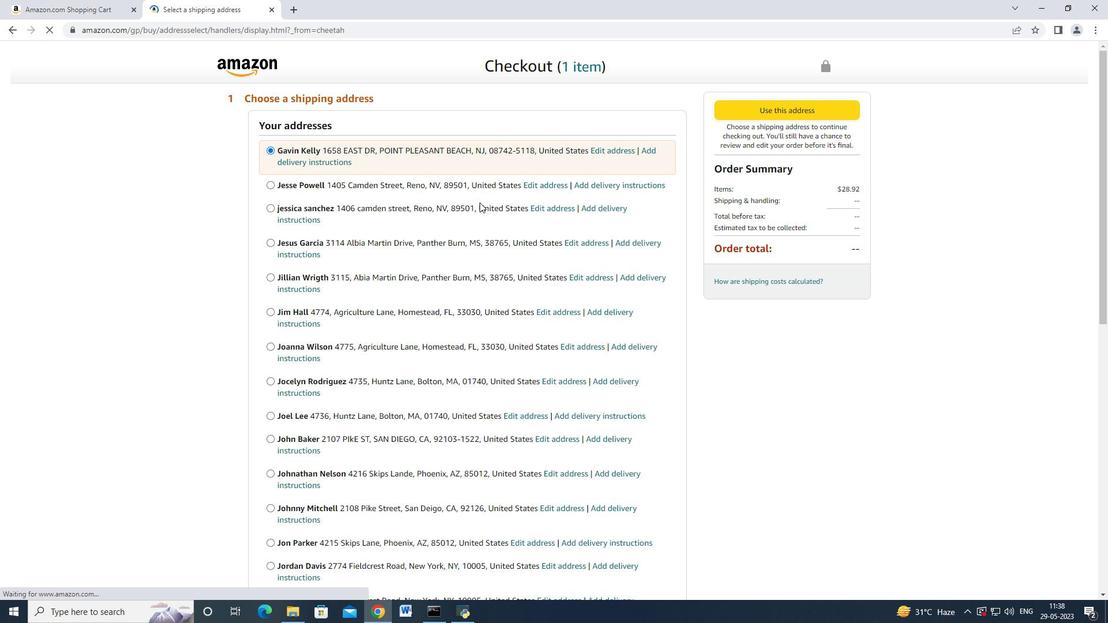 
Action: Mouse moved to (485, 214)
Screenshot: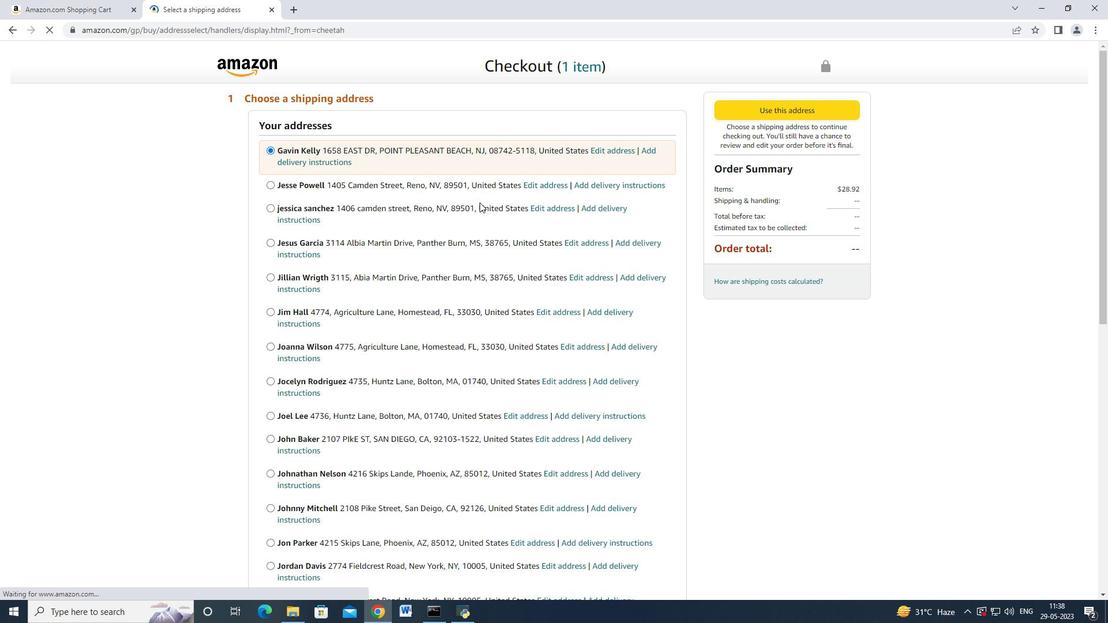 
Action: Mouse scrolled (482, 204) with delta (0, 0)
Screenshot: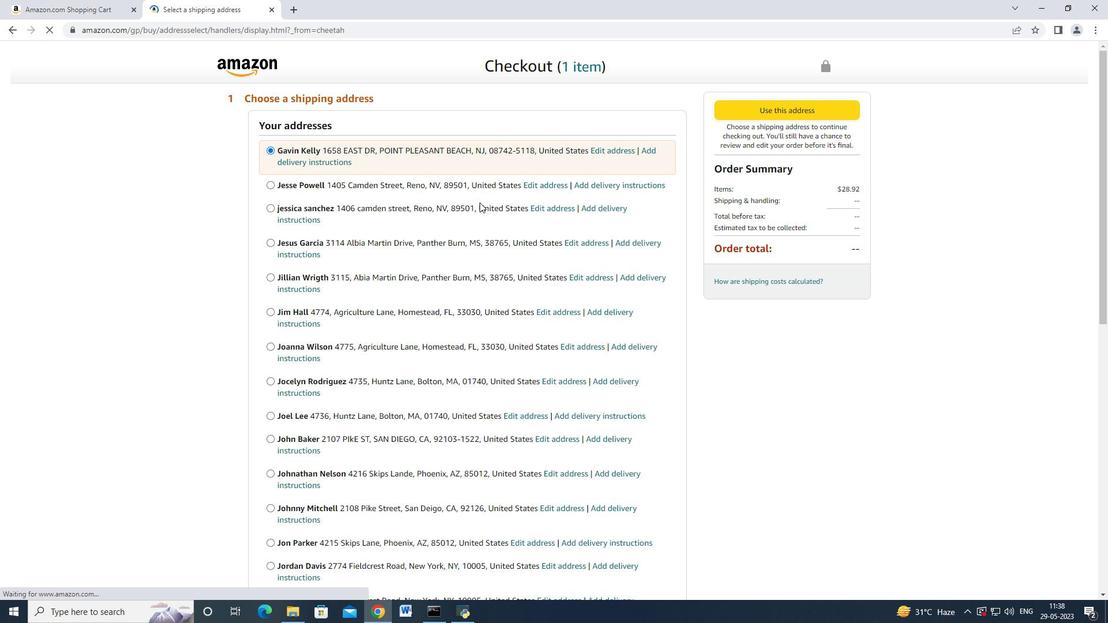 
Action: Mouse moved to (485, 214)
Screenshot: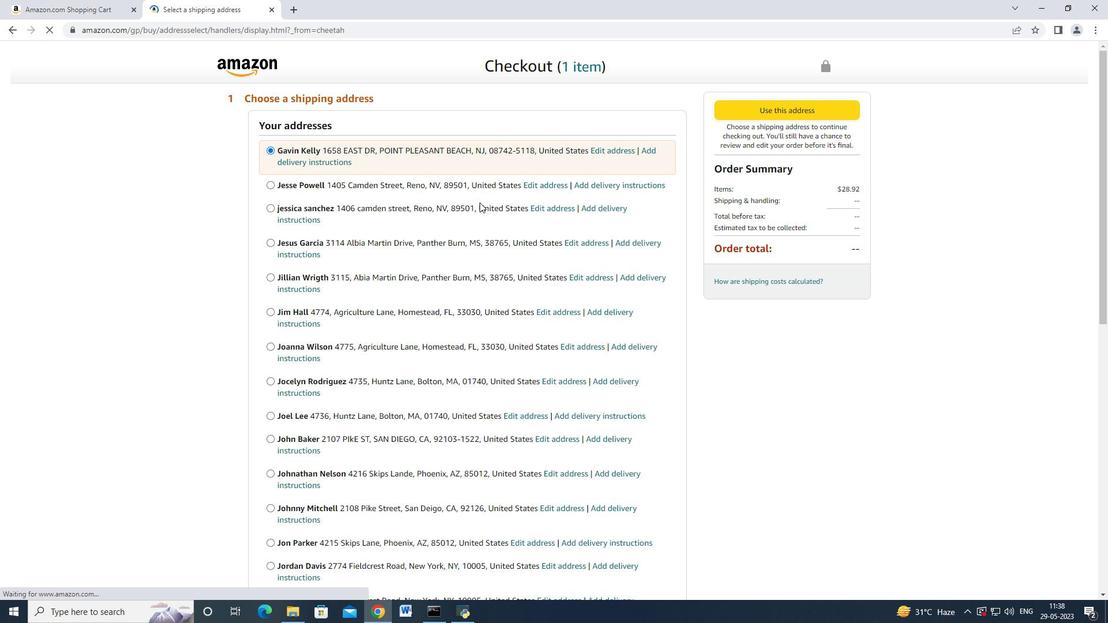 
Action: Mouse scrolled (483, 210) with delta (0, 0)
Screenshot: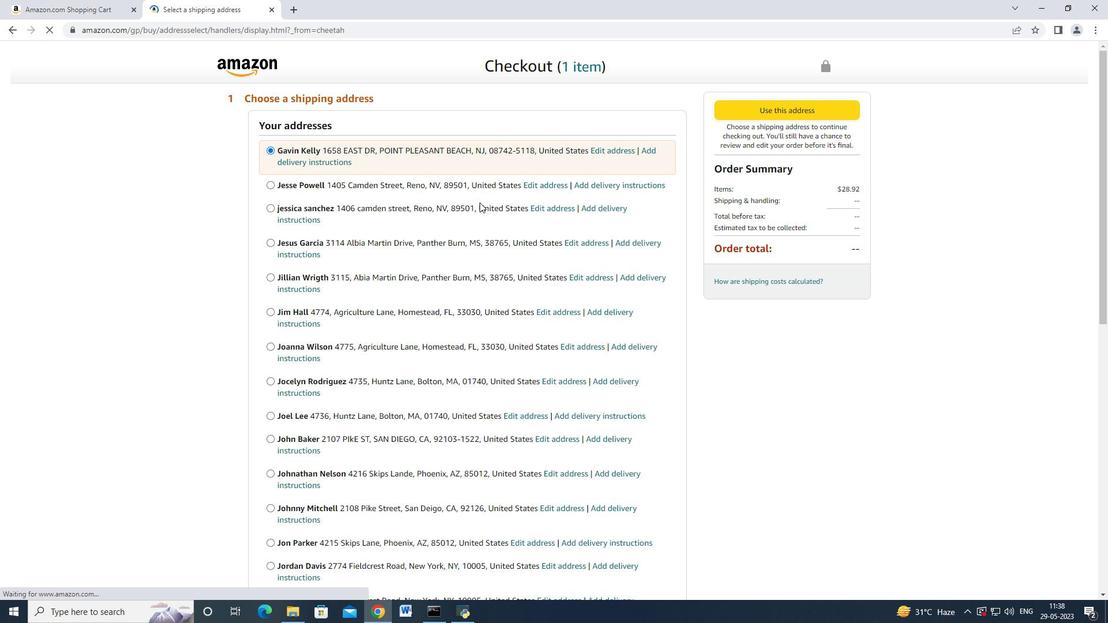 
Action: Mouse scrolled (485, 213) with delta (0, 0)
Screenshot: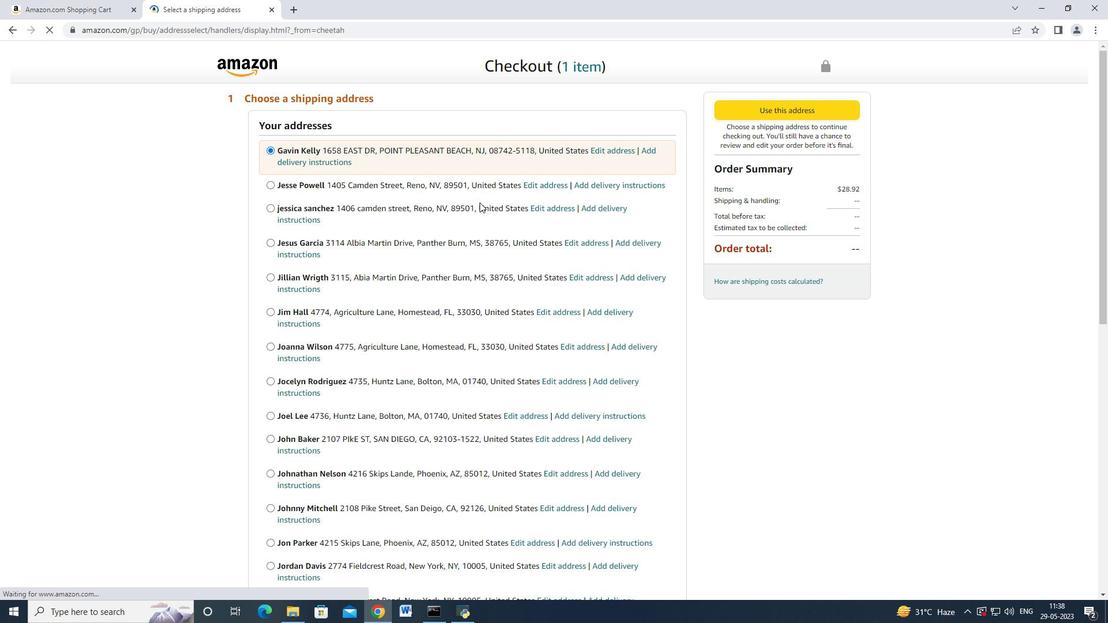 
Action: Mouse scrolled (485, 214) with delta (0, 0)
Screenshot: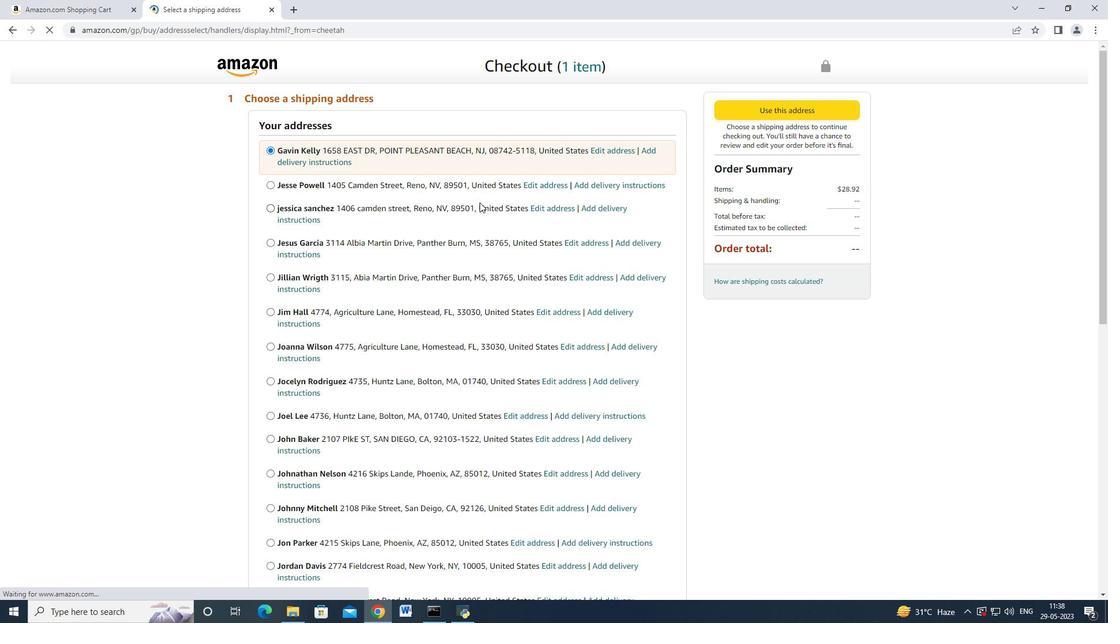 
Action: Mouse moved to (313, 543)
Screenshot: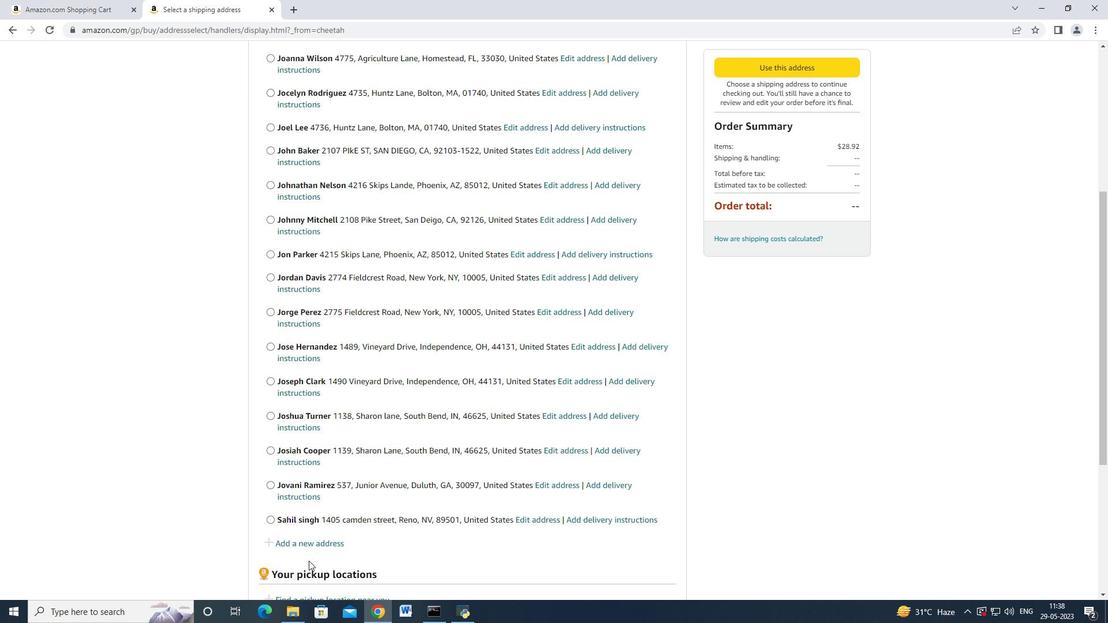 
Action: Mouse pressed left at (313, 543)
Screenshot: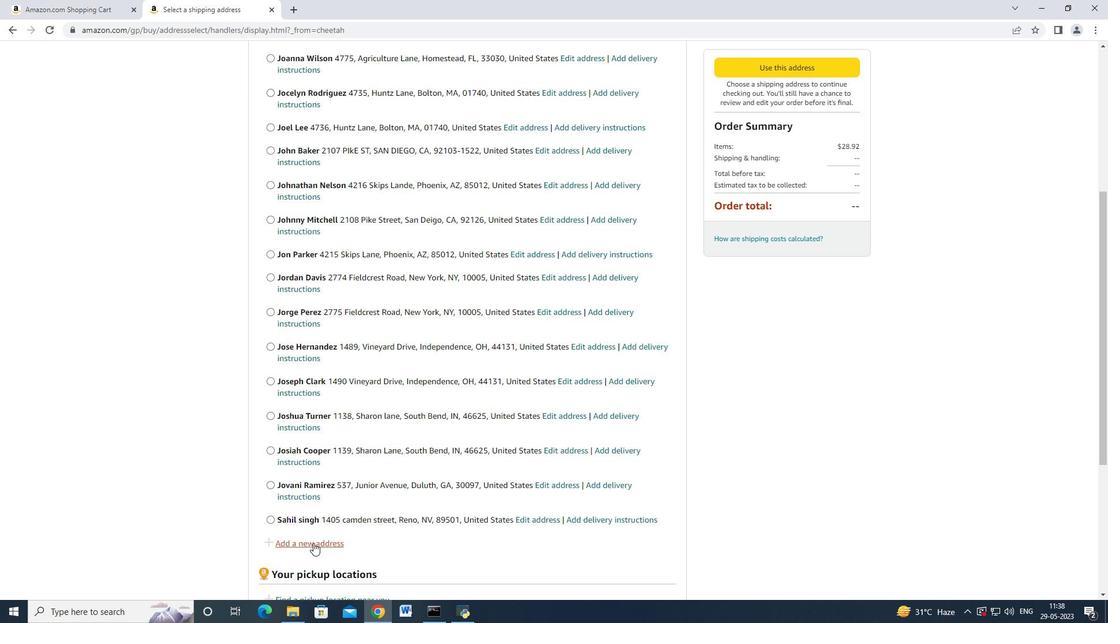 
Action: Mouse moved to (488, 286)
Screenshot: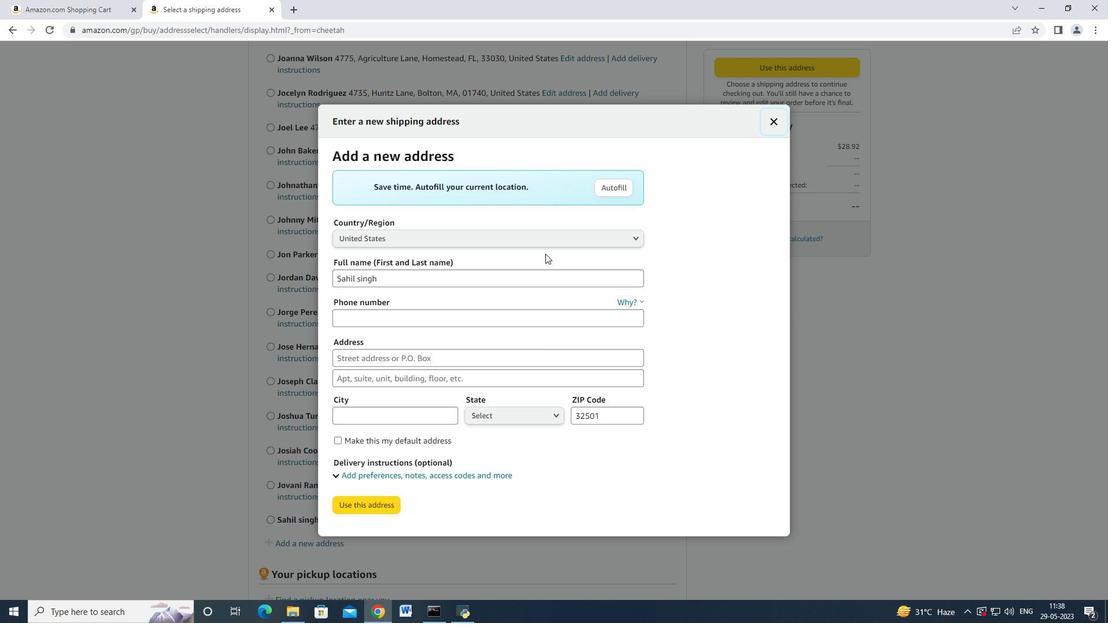 
Action: Mouse pressed left at (488, 286)
Screenshot: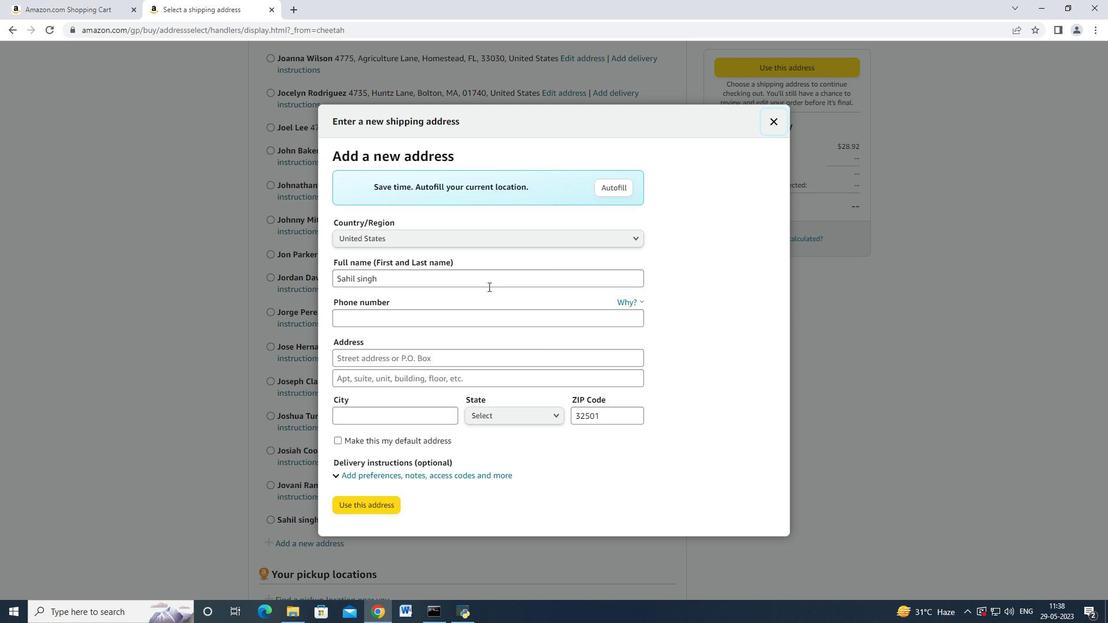 
Action: Mouse moved to (488, 284)
Screenshot: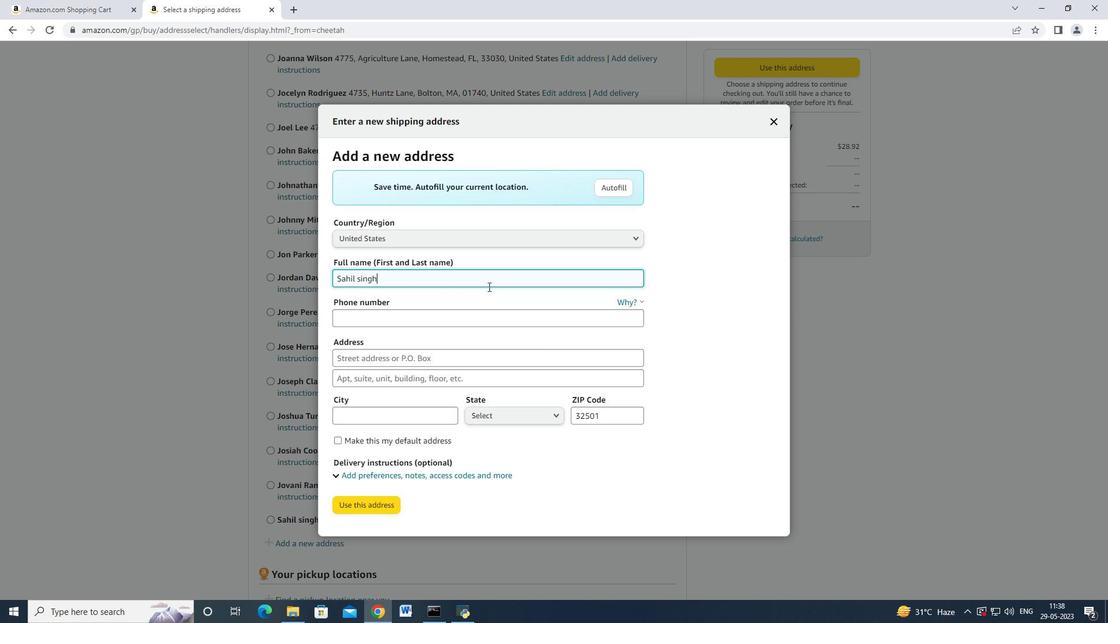 
Action: Key pressed <Key.backspace><Key.backspace><Key.backspace><Key.backspace><Key.backspace><Key.backspace><Key.backspace><Key.backspace><Key.backspace><Key.backspace><Key.backspace><Key.shift>Juanita<Key.space><Key.shift>Young<Key.tab>4046170247
Screenshot: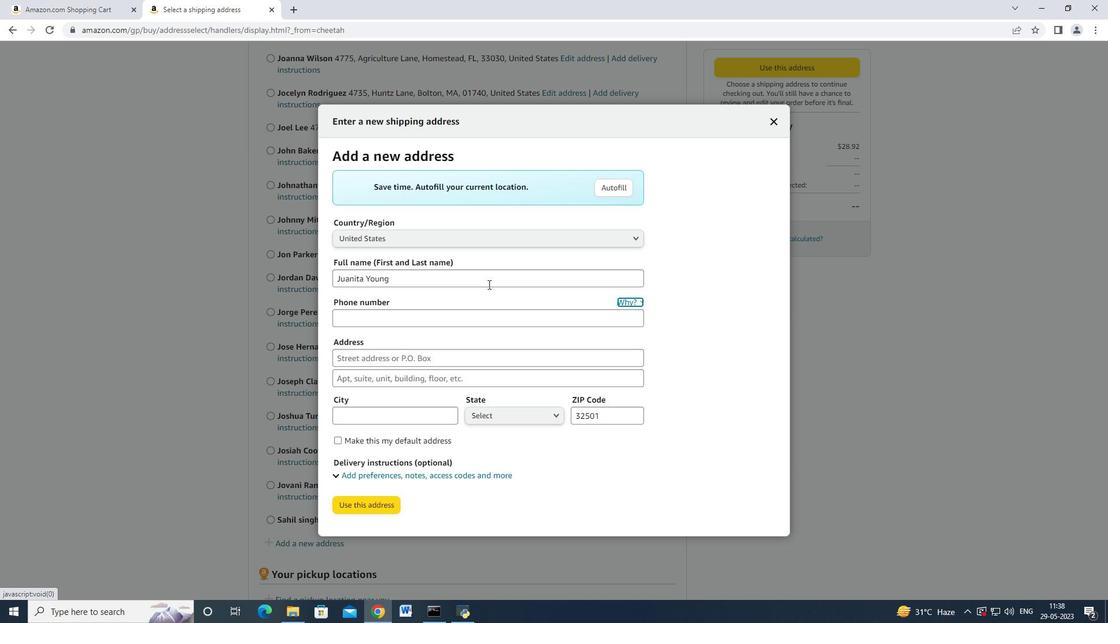 
Action: Mouse moved to (500, 307)
Screenshot: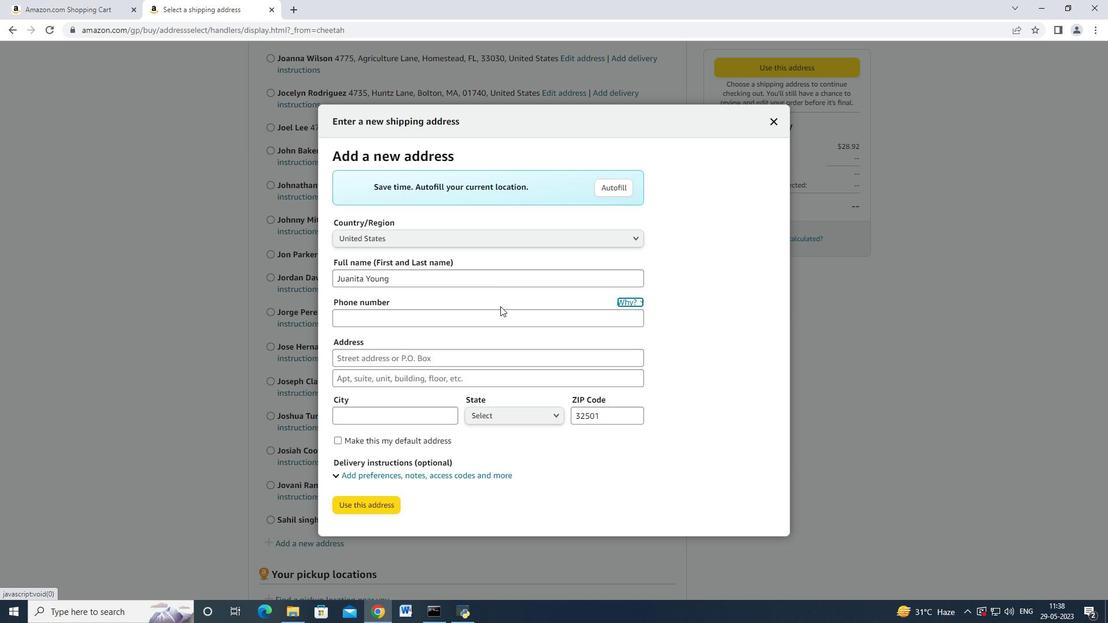 
Action: Mouse pressed left at (500, 307)
Screenshot: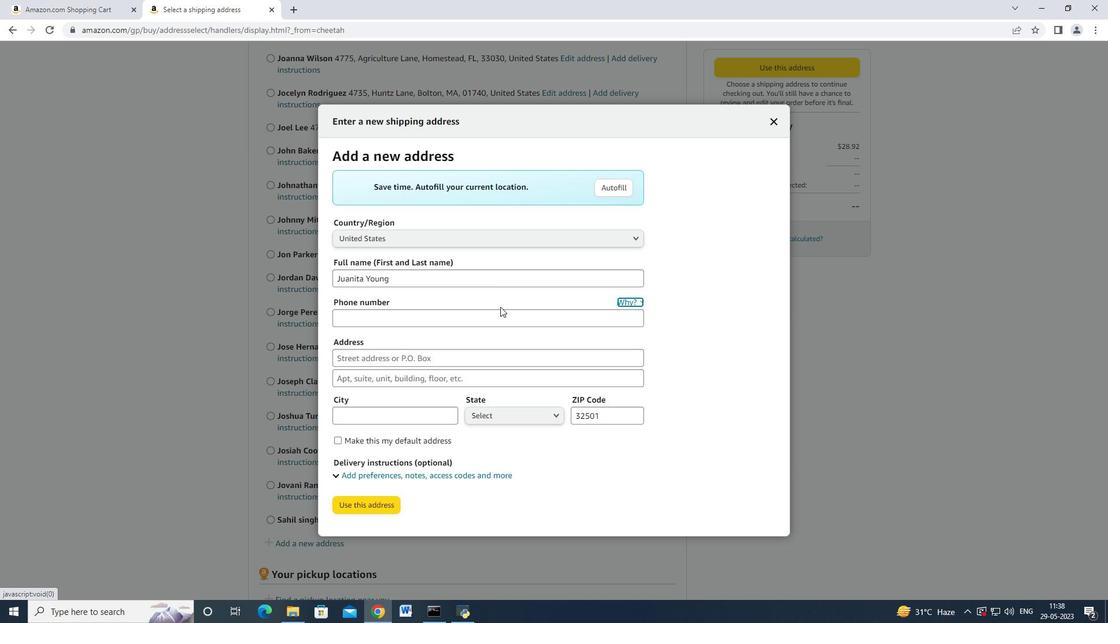 
Action: Mouse moved to (502, 311)
Screenshot: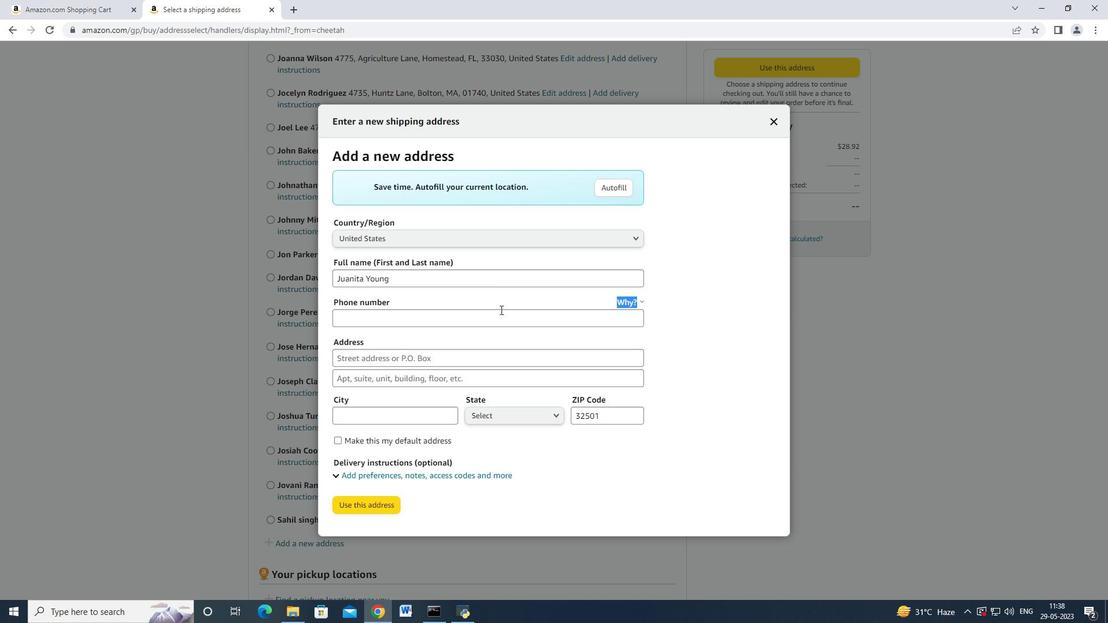 
Action: Mouse pressed left at (502, 311)
Screenshot: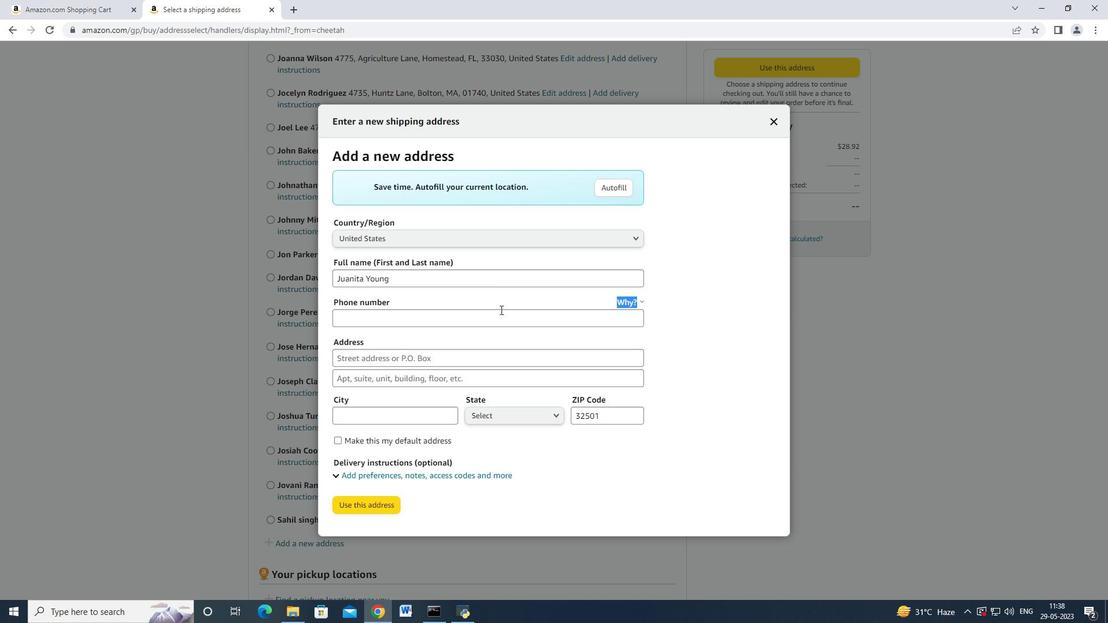 
Action: Mouse moved to (502, 314)
Screenshot: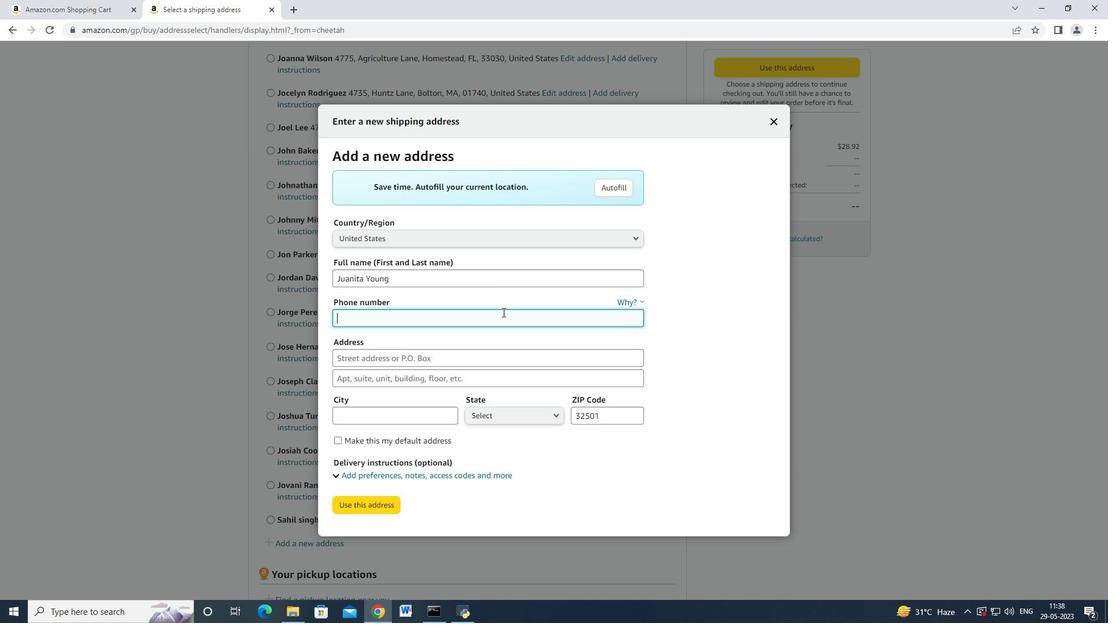 
Action: Key pressed 4046170247<Key.tab>538,<Key.space><Key.shift>Kimo<Key.backspace><Key.backspace><Key.backspace><Key.backspace><Key.shift>Junior<Key.space><Key.shift_r>Avenur<Key.backspace>e<Key.space><Key.backspace>.<Key.backspace><Key.tab><Key.tab><Key.shift_r>Duluth<Key.tab>
Screenshot: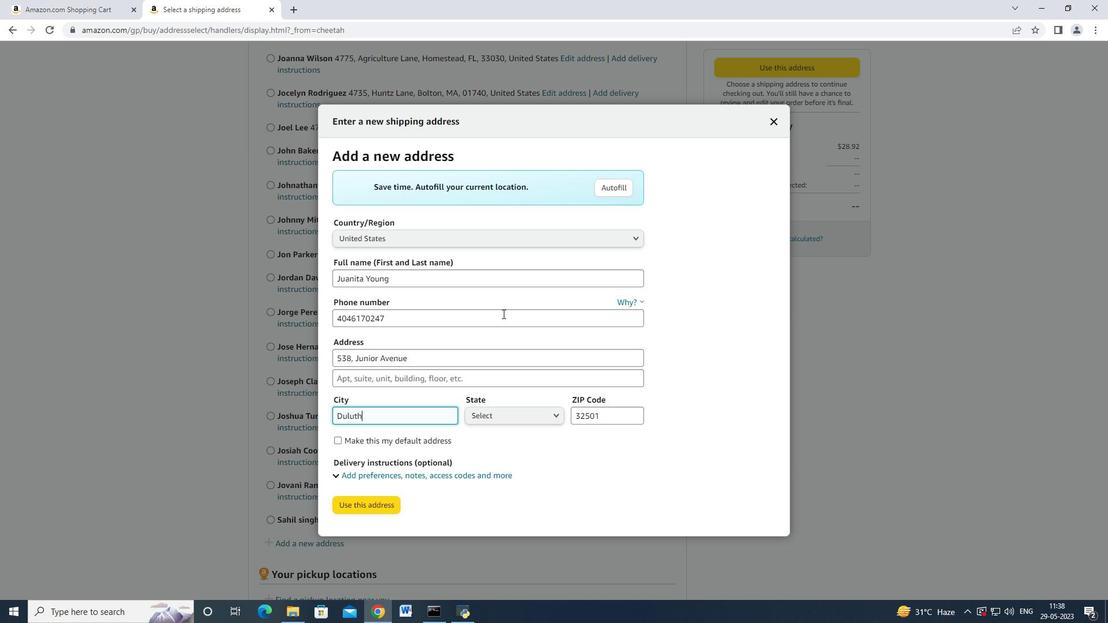 
Action: Mouse moved to (517, 422)
Screenshot: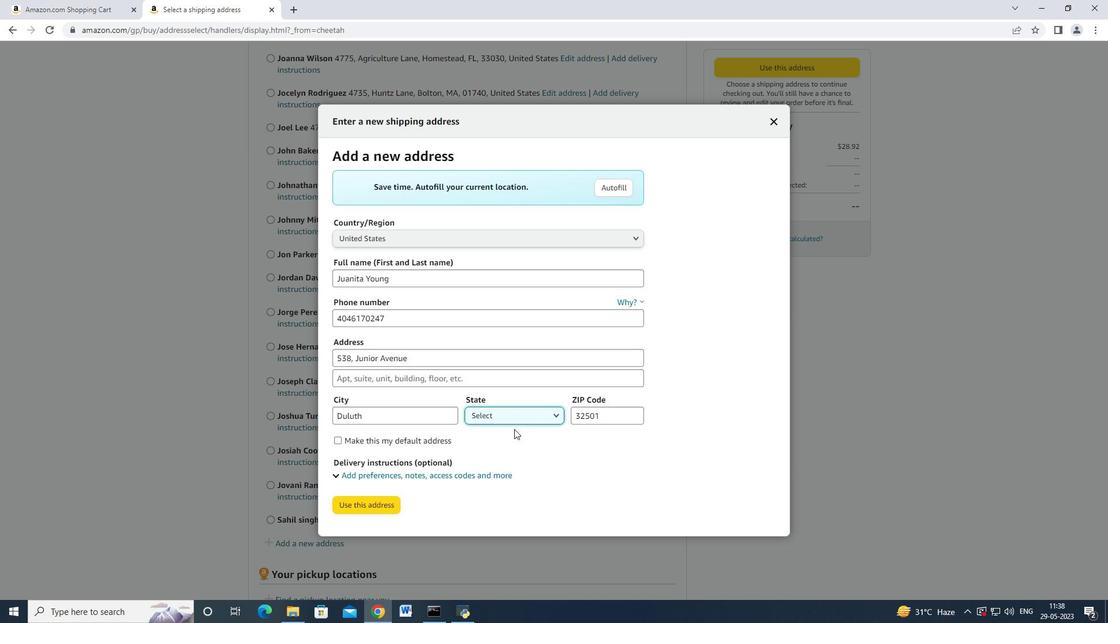 
Action: Mouse pressed left at (517, 422)
Screenshot: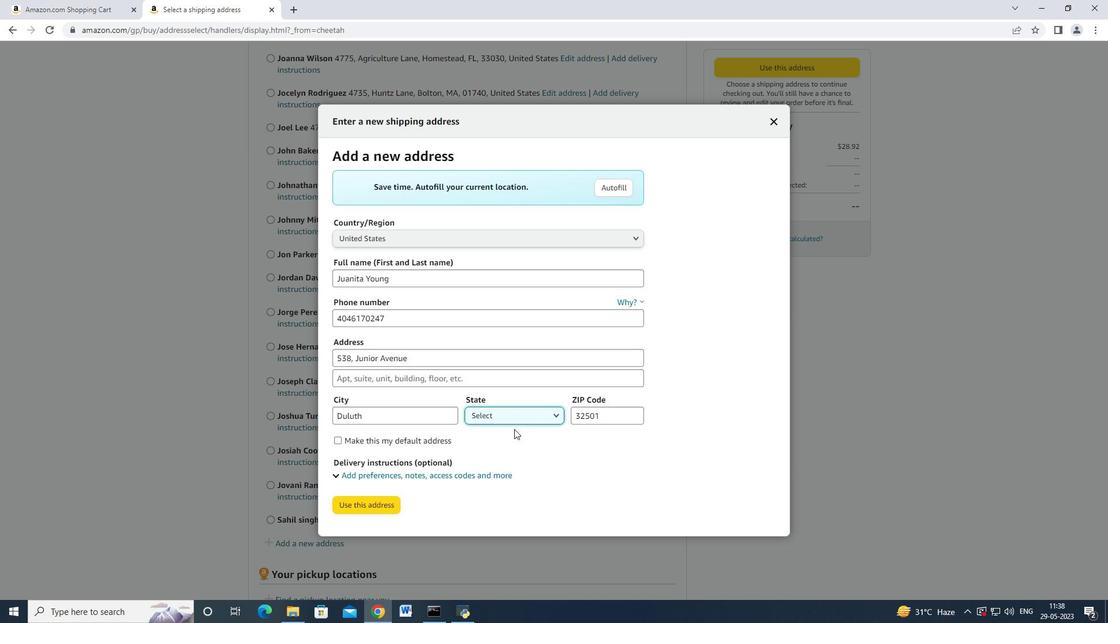 
Action: Mouse moved to (520, 414)
Screenshot: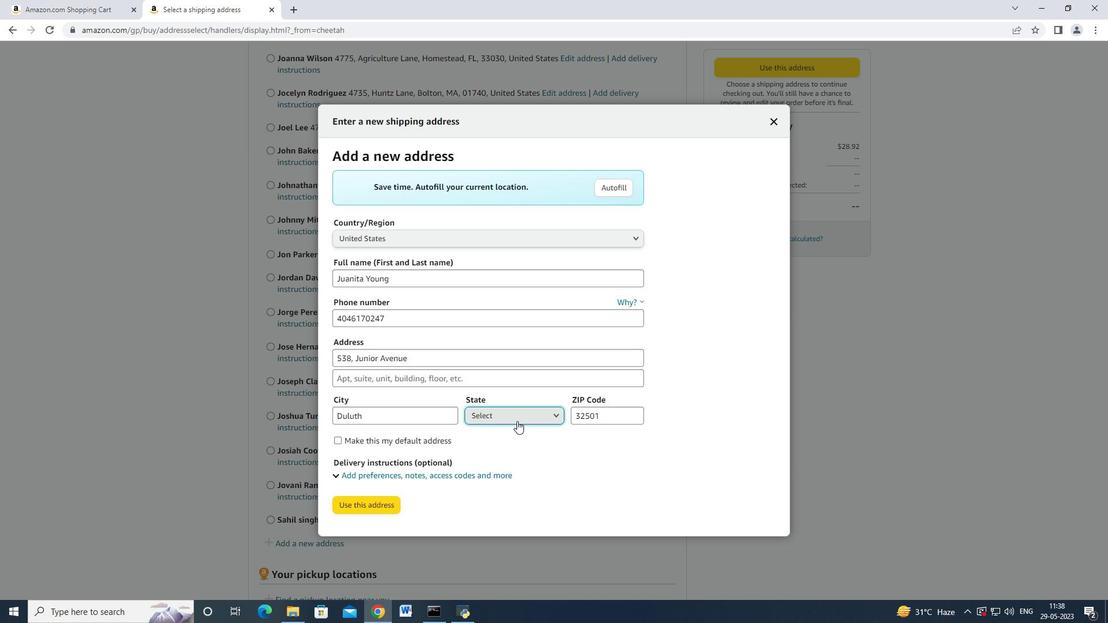 
Action: Mouse pressed left at (520, 414)
Screenshot: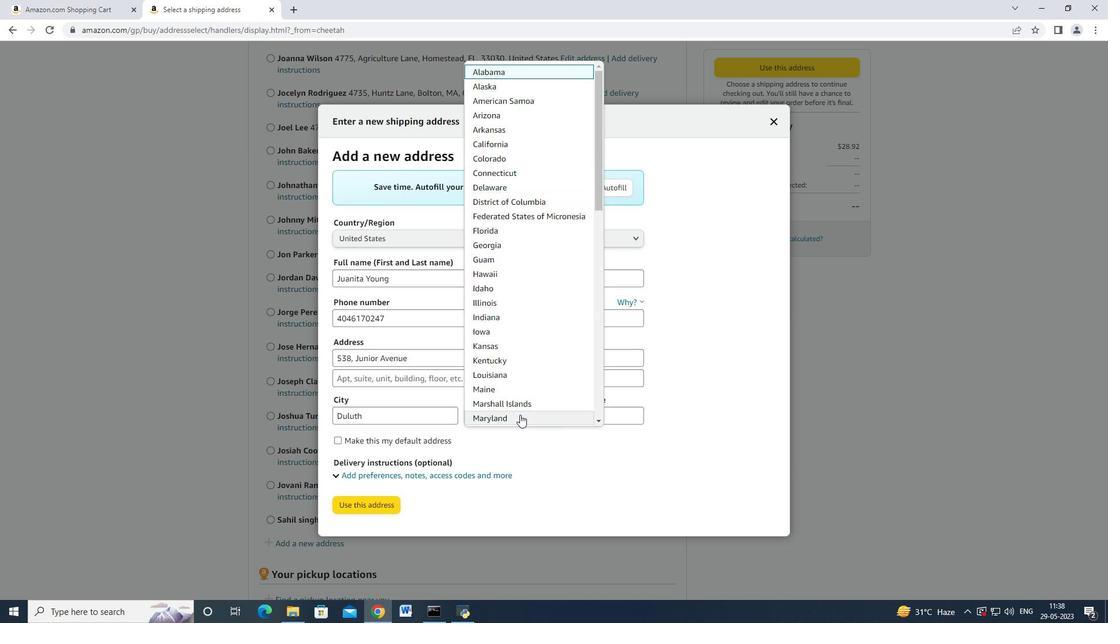 
Action: Mouse pressed left at (520, 414)
Screenshot: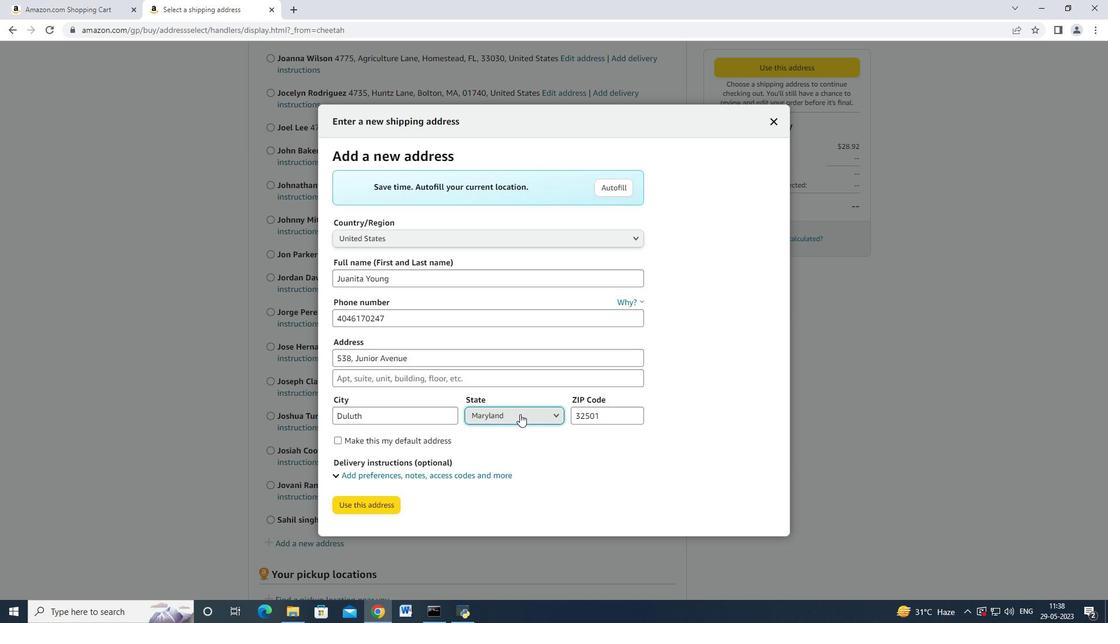 
Action: Mouse moved to (501, 244)
Screenshot: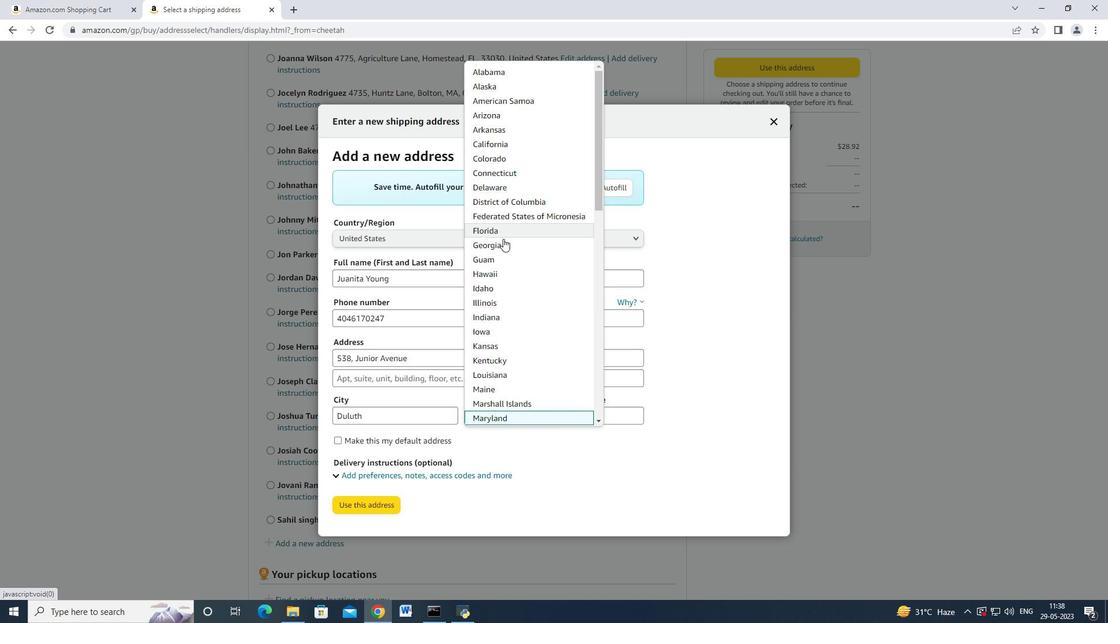 
Action: Mouse pressed left at (501, 244)
Screenshot: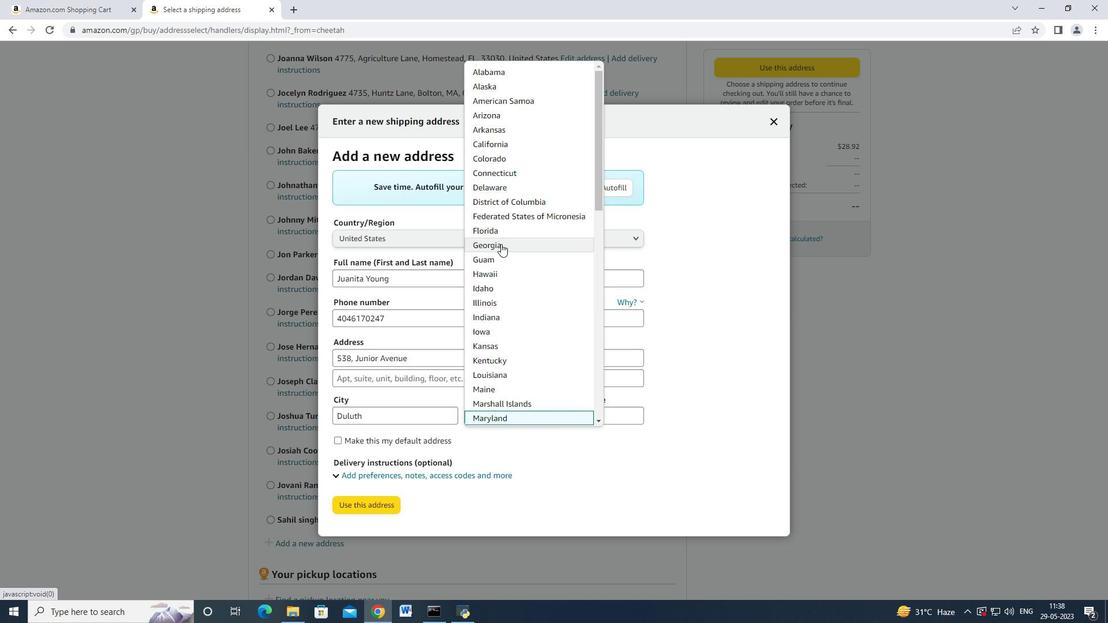 
Action: Mouse moved to (618, 418)
Screenshot: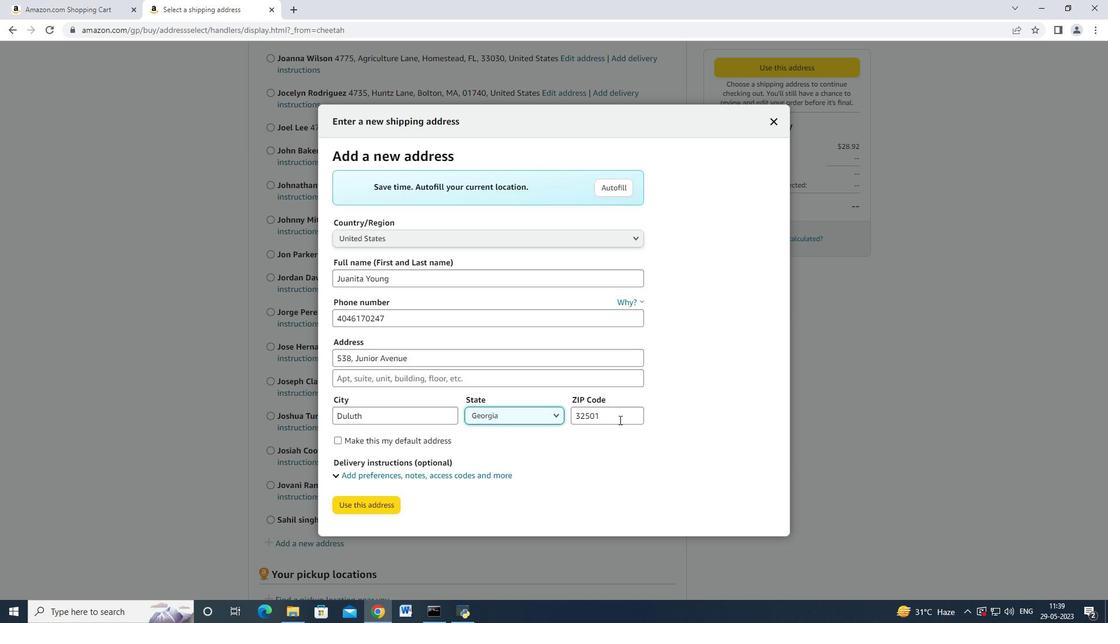 
Action: Mouse pressed left at (618, 418)
Screenshot: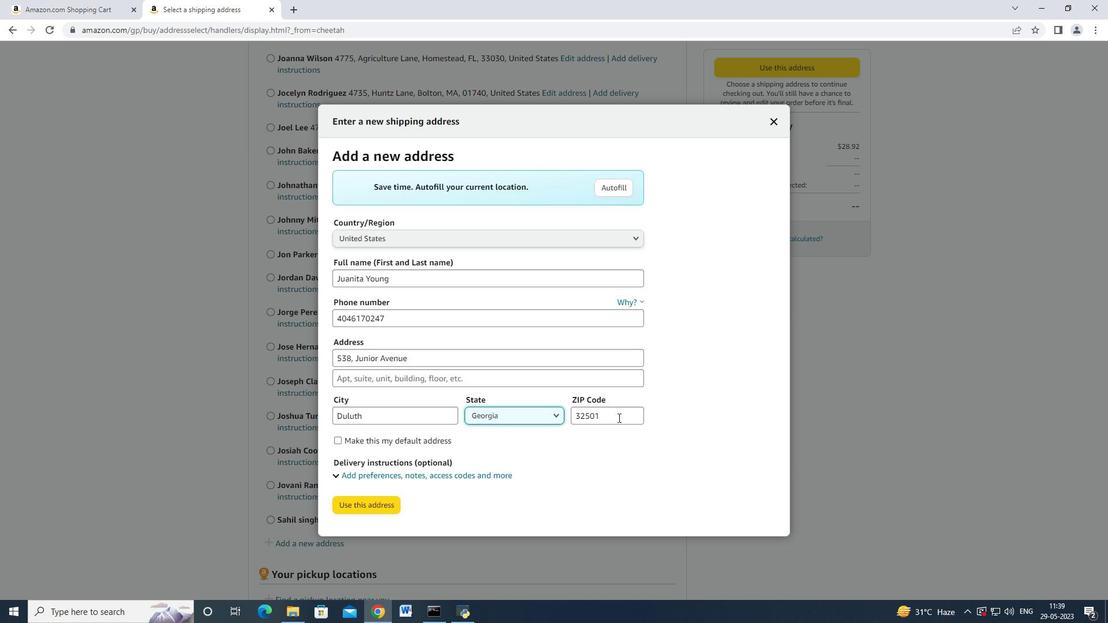 
Action: Key pressed <Key.backspace><Key.backspace><Key.backspace><Key.backspace>0097<Key.tab><Key.tab>
Screenshot: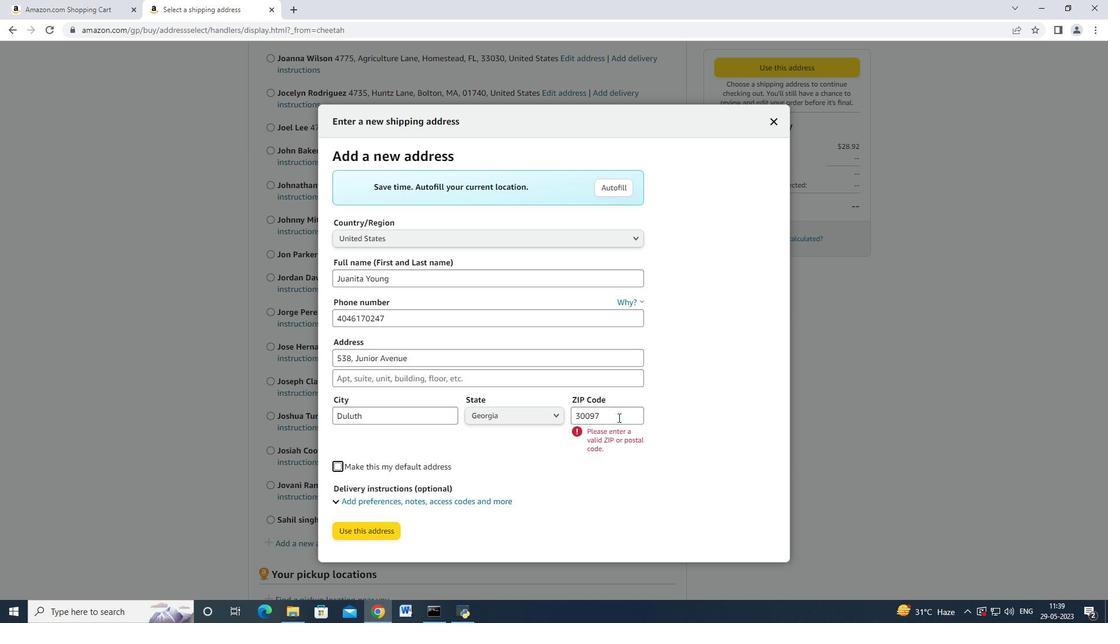 
Action: Mouse moved to (601, 420)
Screenshot: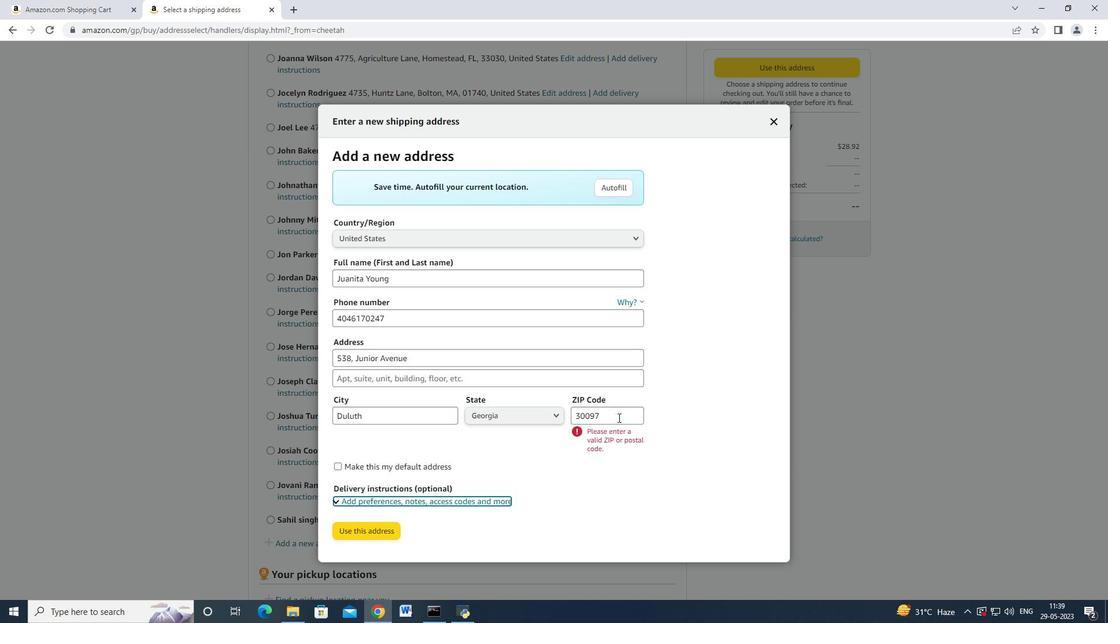 
Action: Key pressed <Key.tab>
Screenshot: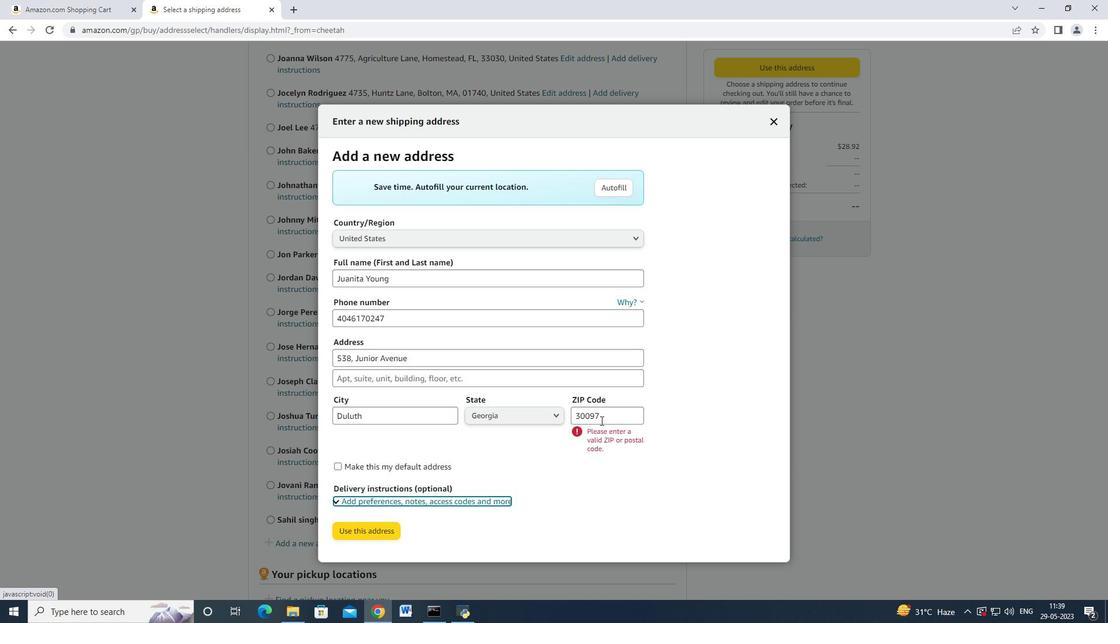 
Action: Mouse moved to (359, 508)
Screenshot: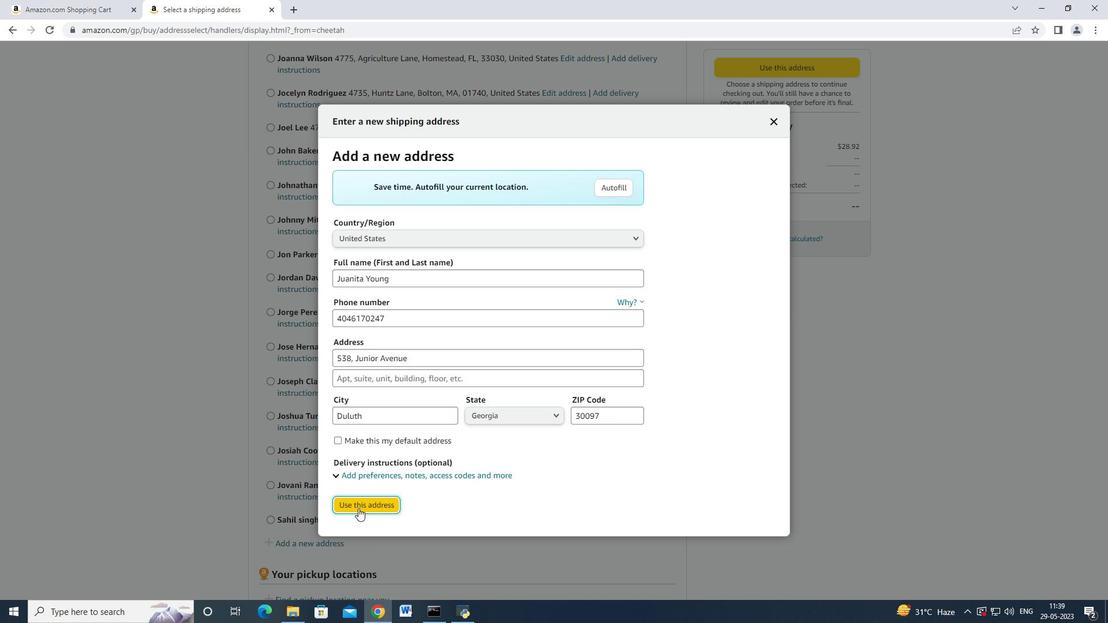 
Action: Mouse pressed left at (359, 508)
Screenshot: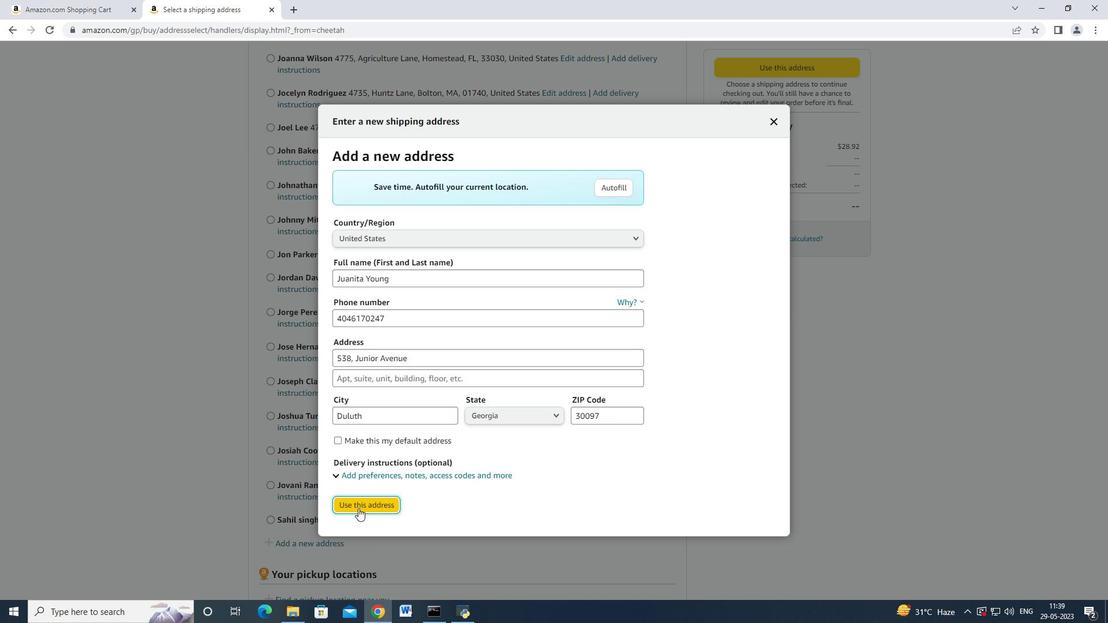 
Action: Mouse moved to (398, 451)
Screenshot: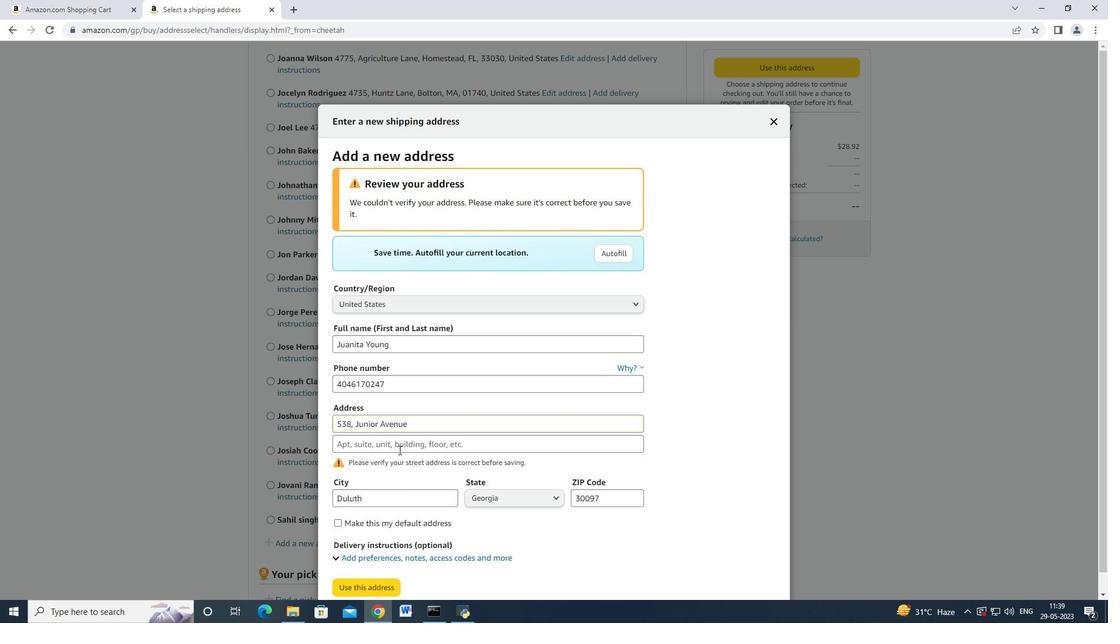 
Action: Mouse scrolled (398, 450) with delta (0, 0)
Screenshot: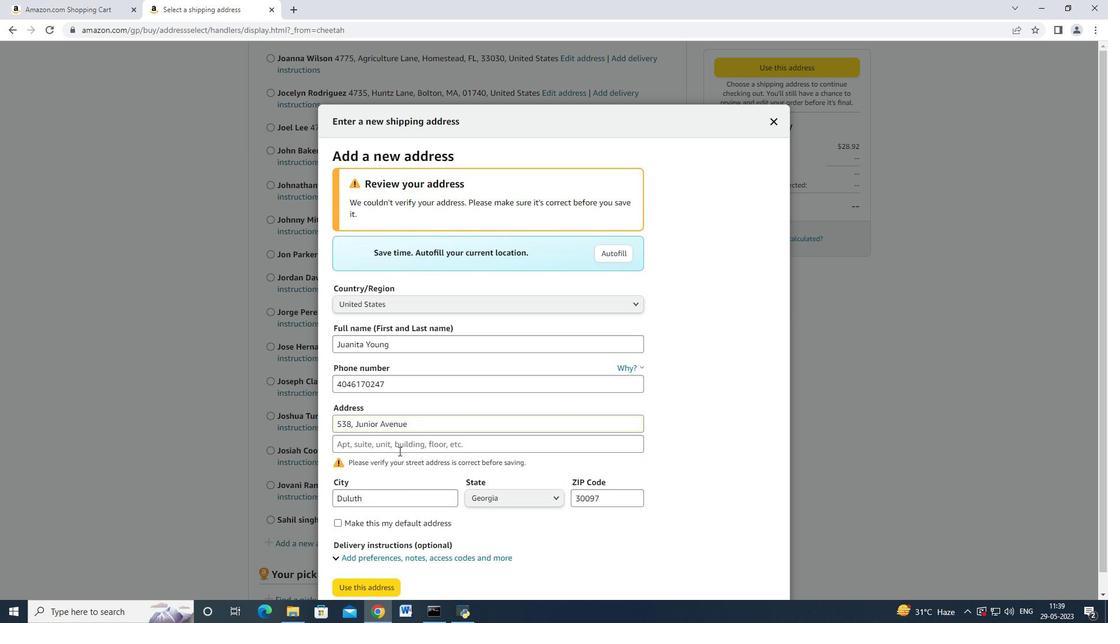 
Action: Mouse moved to (397, 457)
Screenshot: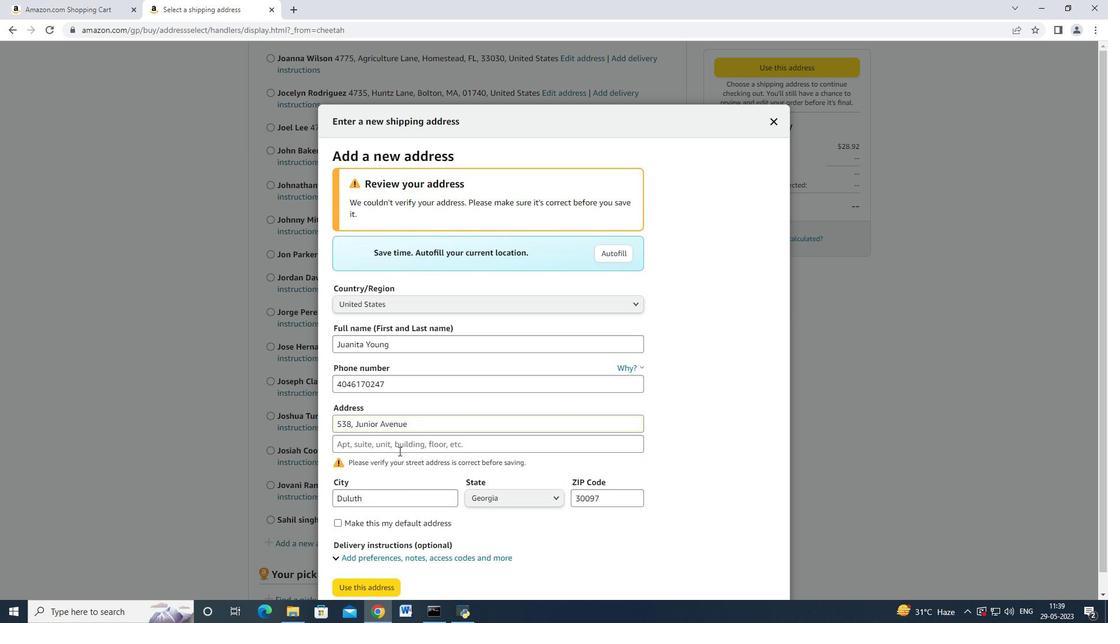 
Action: Mouse scrolled (397, 455) with delta (0, 0)
Screenshot: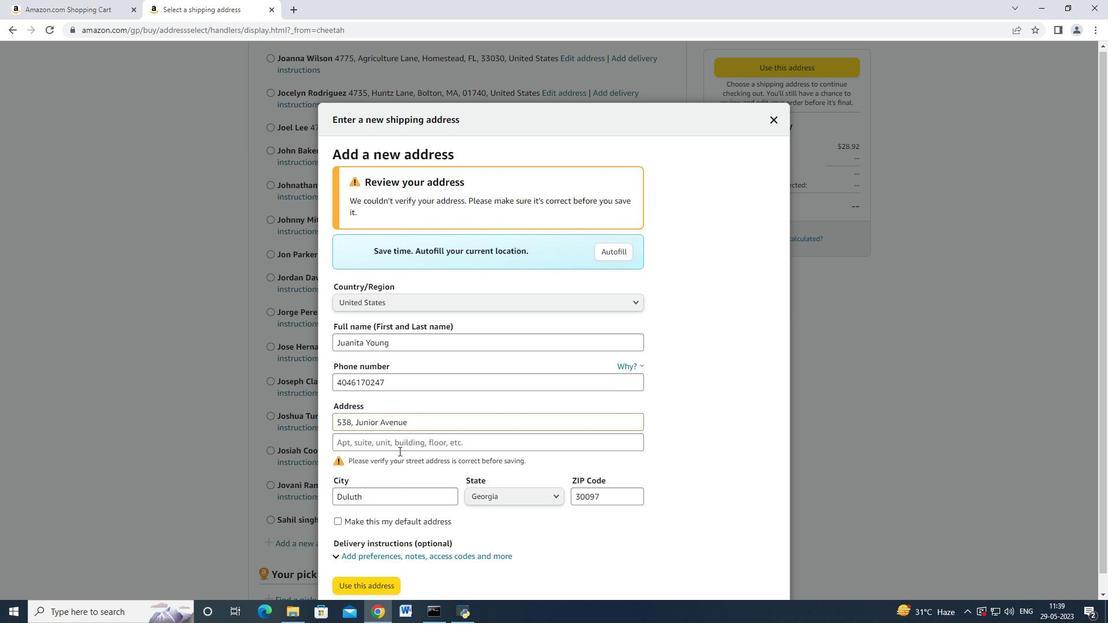 
Action: Mouse moved to (375, 569)
Screenshot: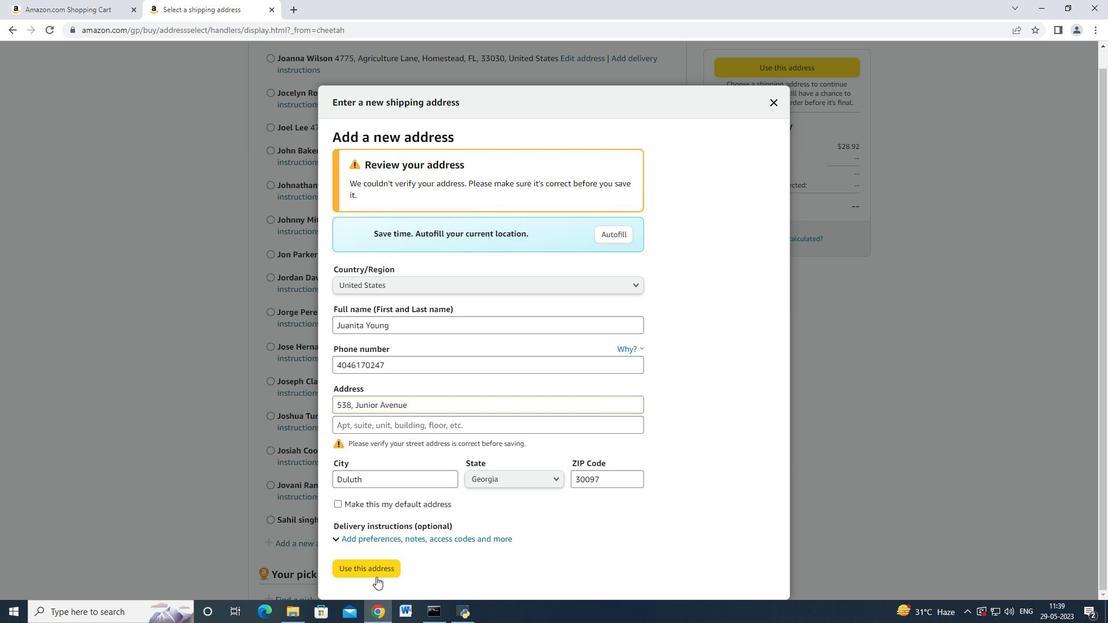 
Action: Mouse pressed left at (375, 569)
Screenshot: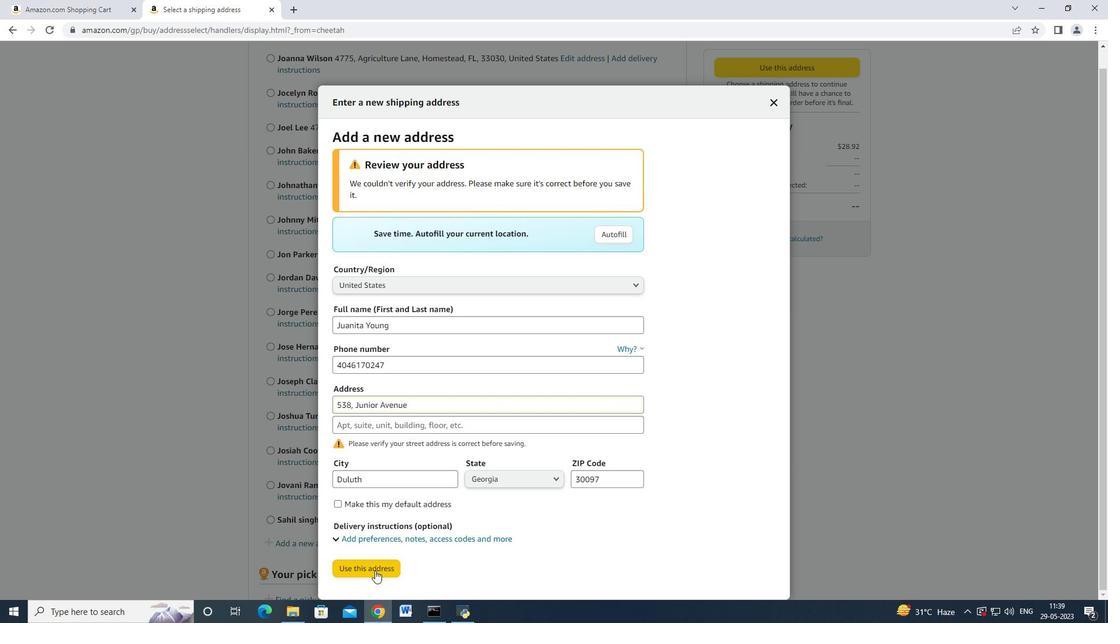 
Action: Mouse moved to (457, 265)
Screenshot: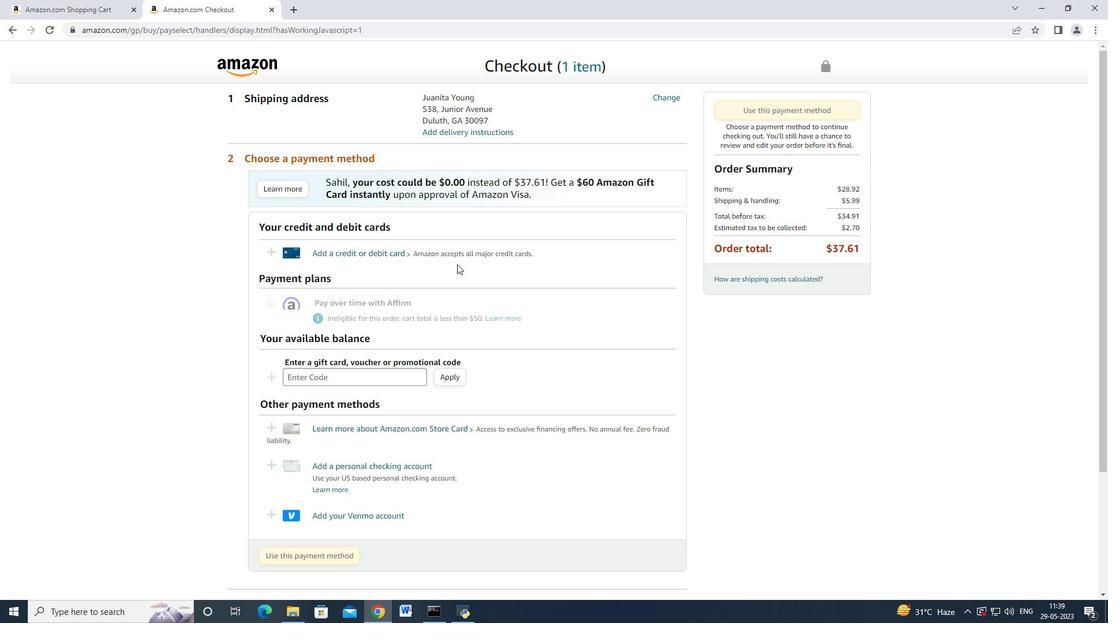 
Action: Mouse scrolled (457, 264) with delta (0, 0)
Screenshot: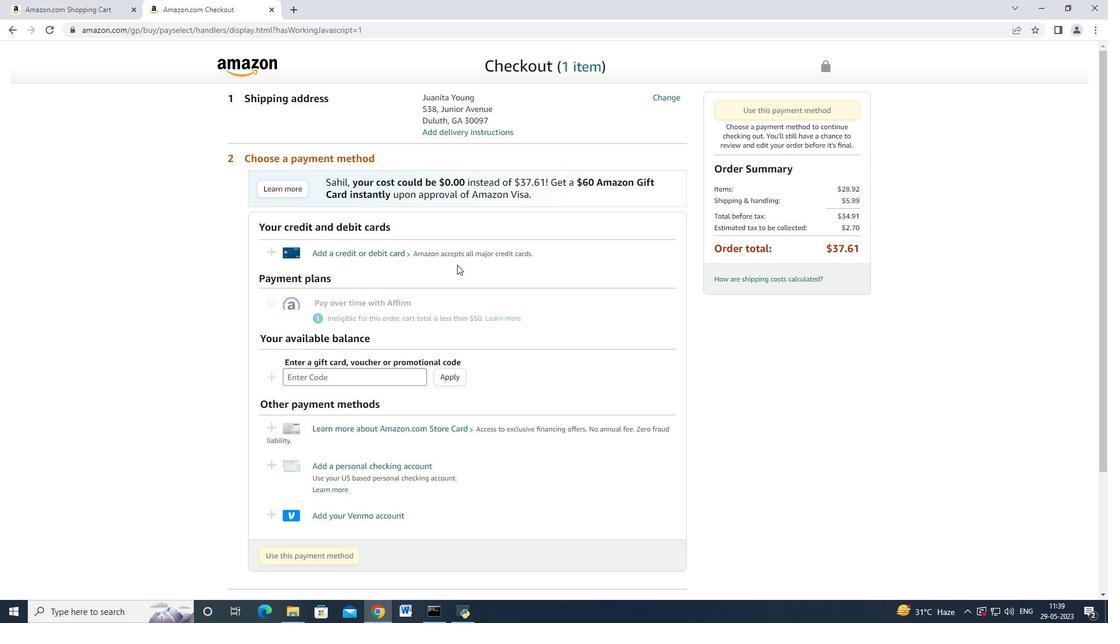 
Action: Mouse scrolled (457, 264) with delta (0, 0)
Screenshot: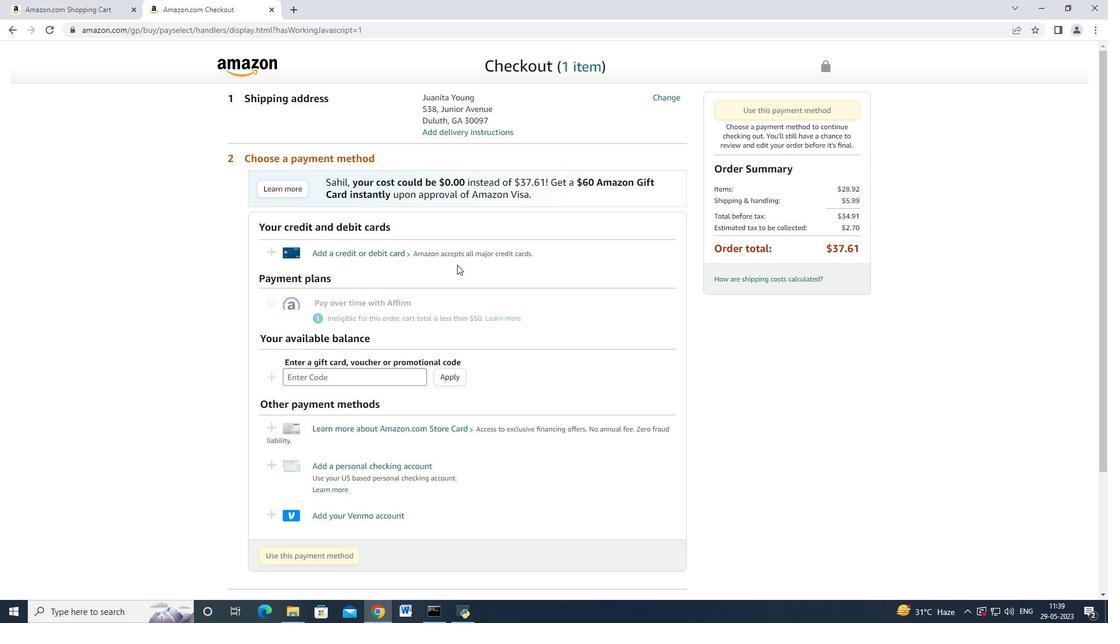 
Action: Mouse moved to (383, 135)
Screenshot: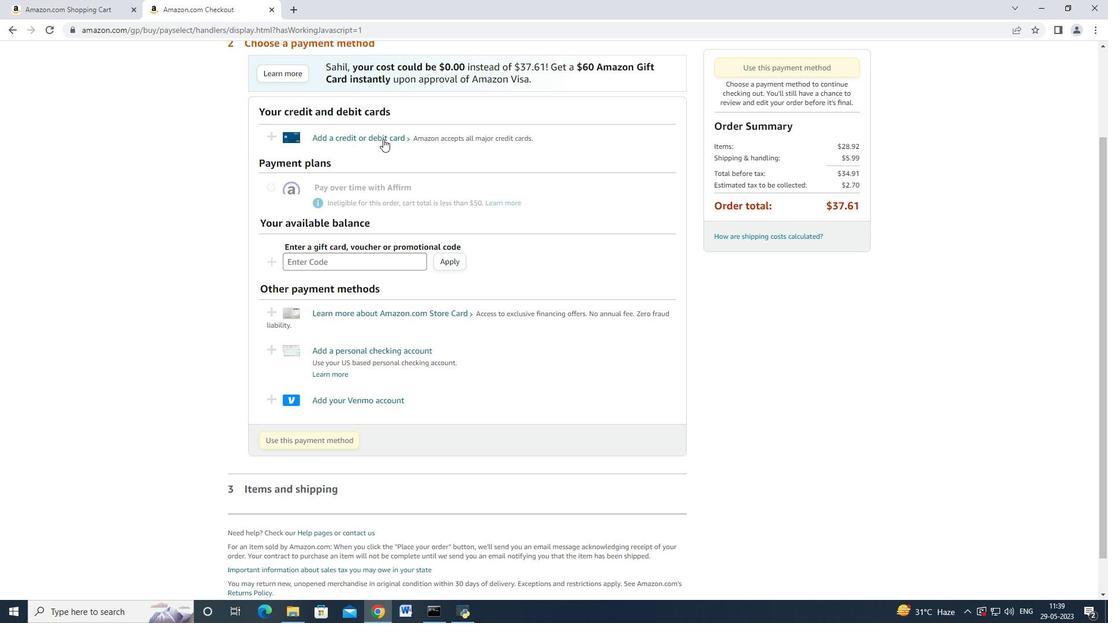
Action: Mouse pressed left at (383, 135)
Screenshot: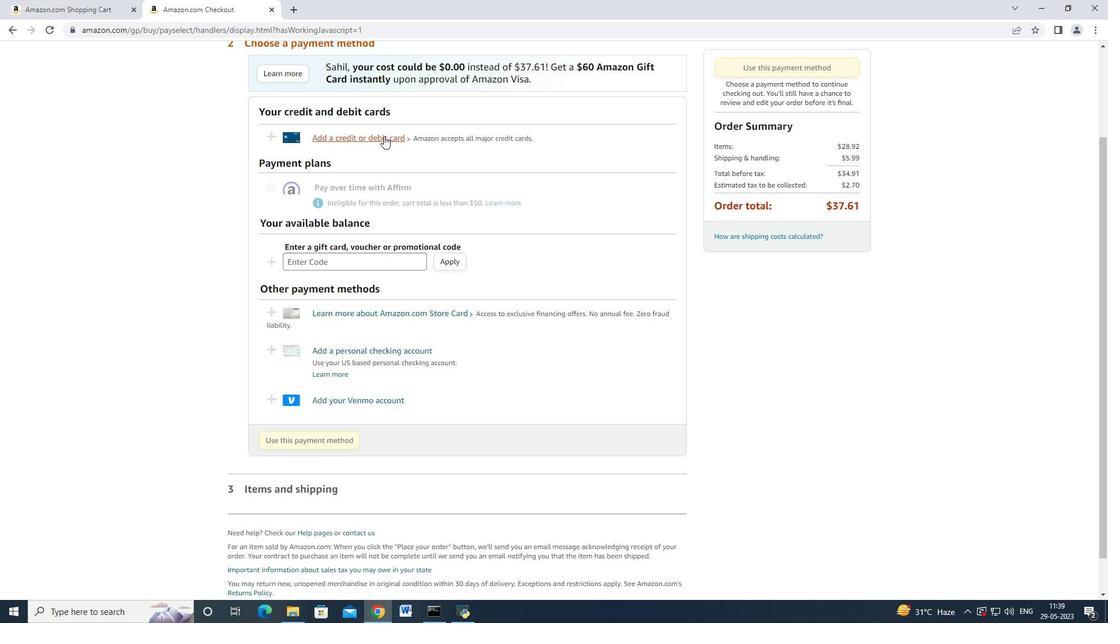 
Action: Mouse moved to (439, 268)
Screenshot: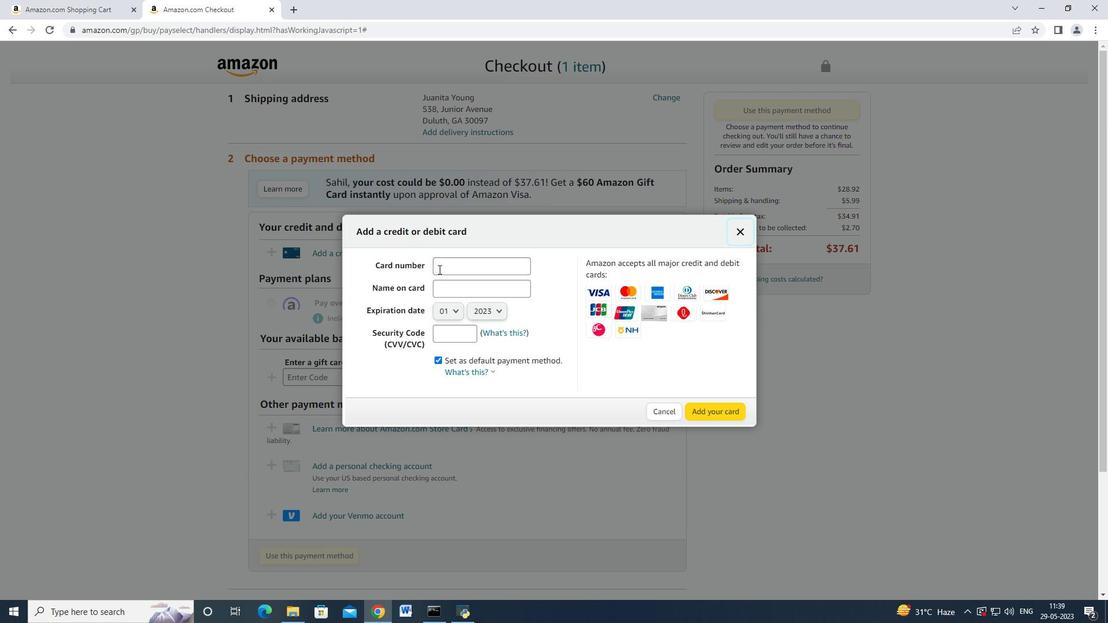 
Action: Mouse pressed left at (439, 268)
Screenshot: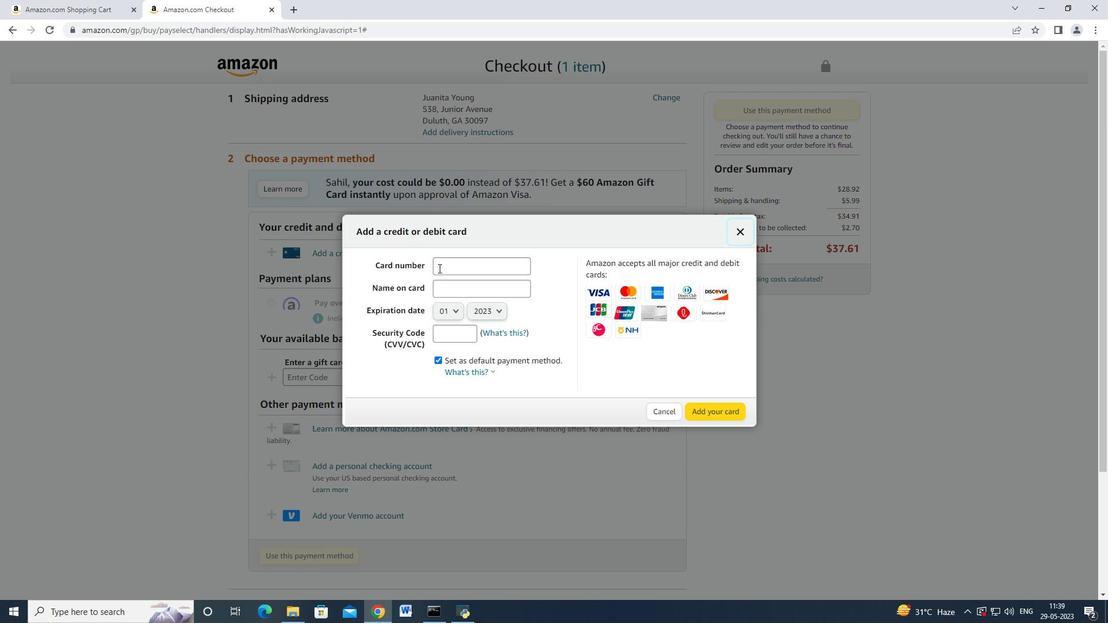 
Action: Mouse moved to (456, 278)
Screenshot: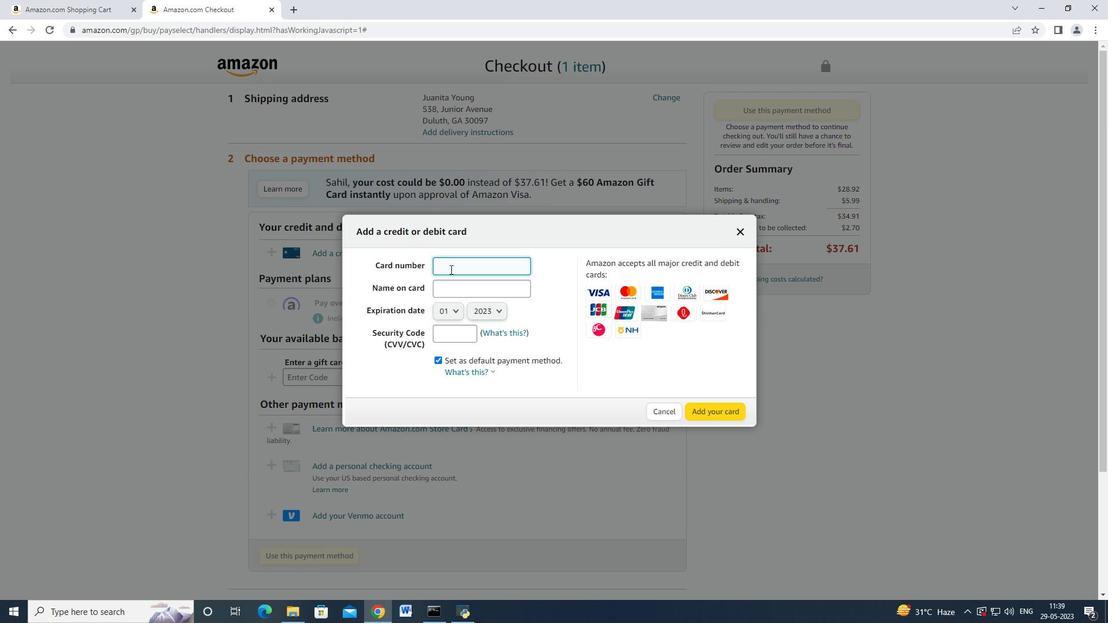 
Action: Key pressed 4726664277526010<Key.tab><Key.shift>Mark<Key.space><Key.shift_r>Adams<Key.tab><Key.tab><Key.tab><Key.left><Key.up>
Screenshot: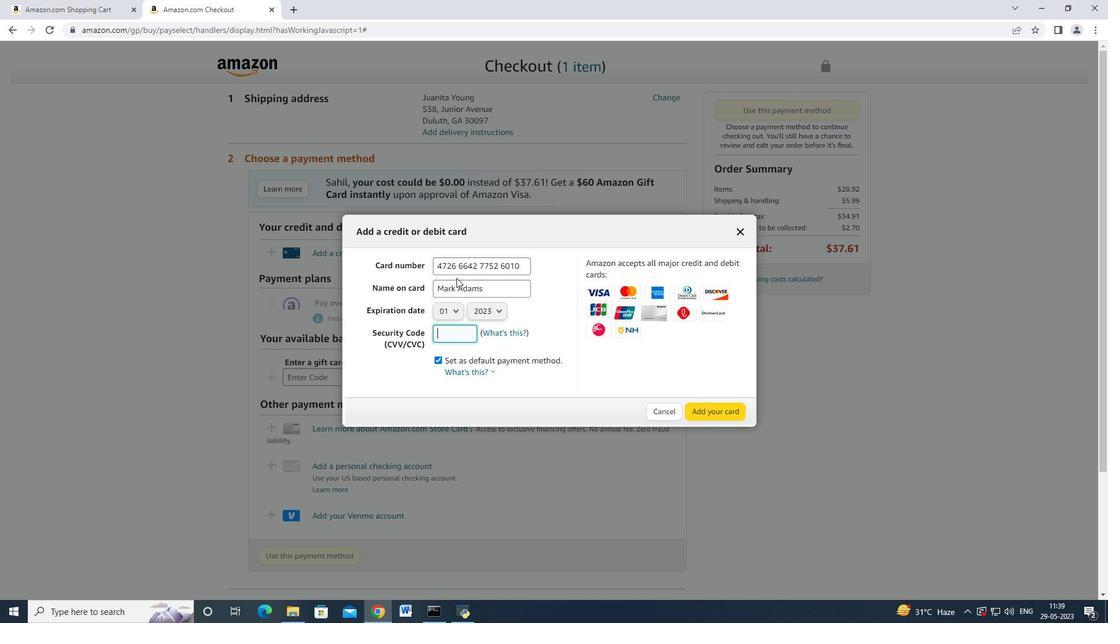 
Action: Mouse moved to (441, 308)
Screenshot: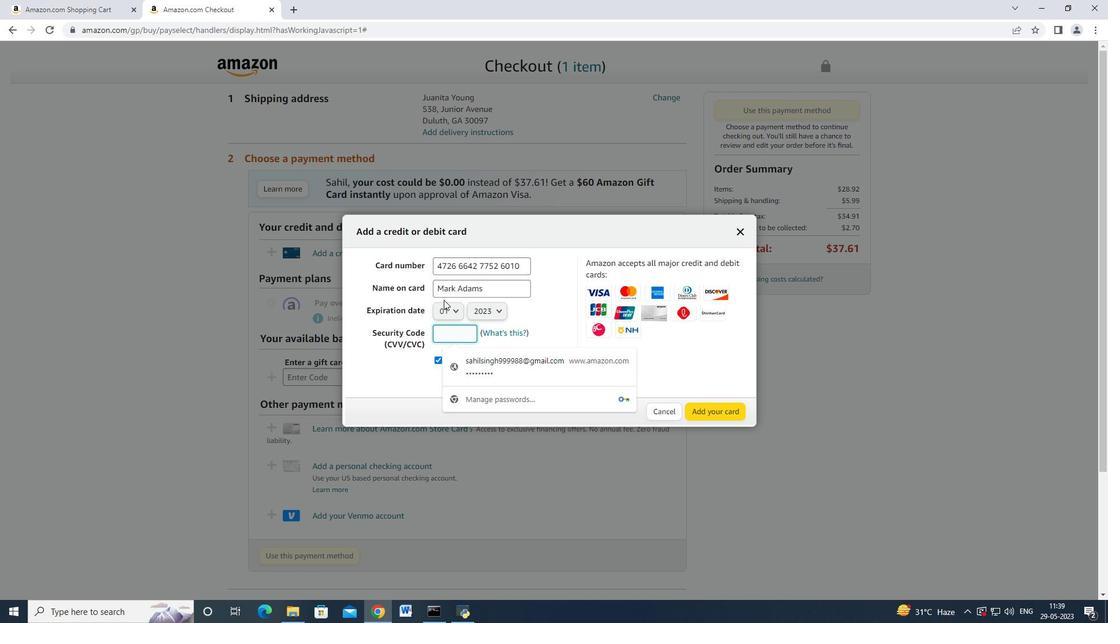 
Action: Mouse pressed left at (441, 308)
Screenshot: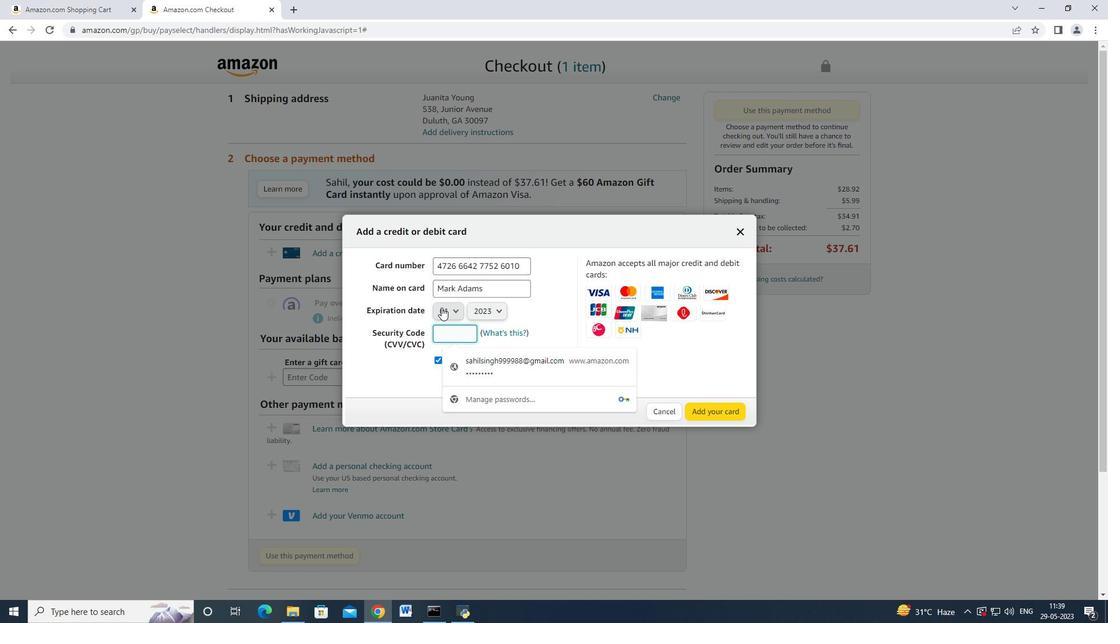 
Action: Mouse moved to (447, 356)
Screenshot: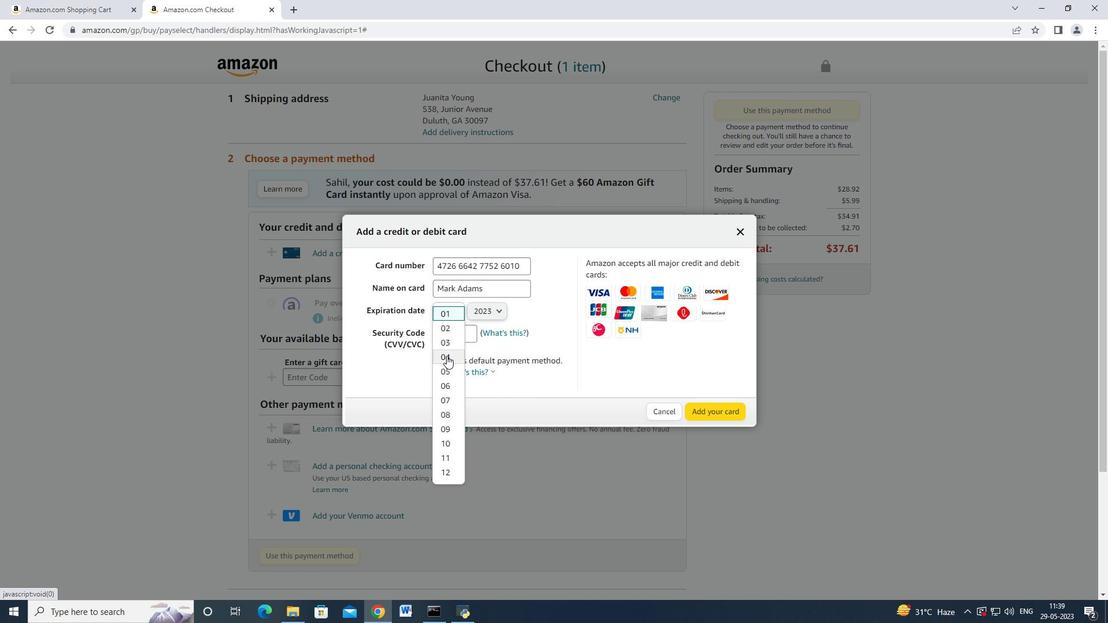 
Action: Mouse pressed left at (447, 356)
Screenshot: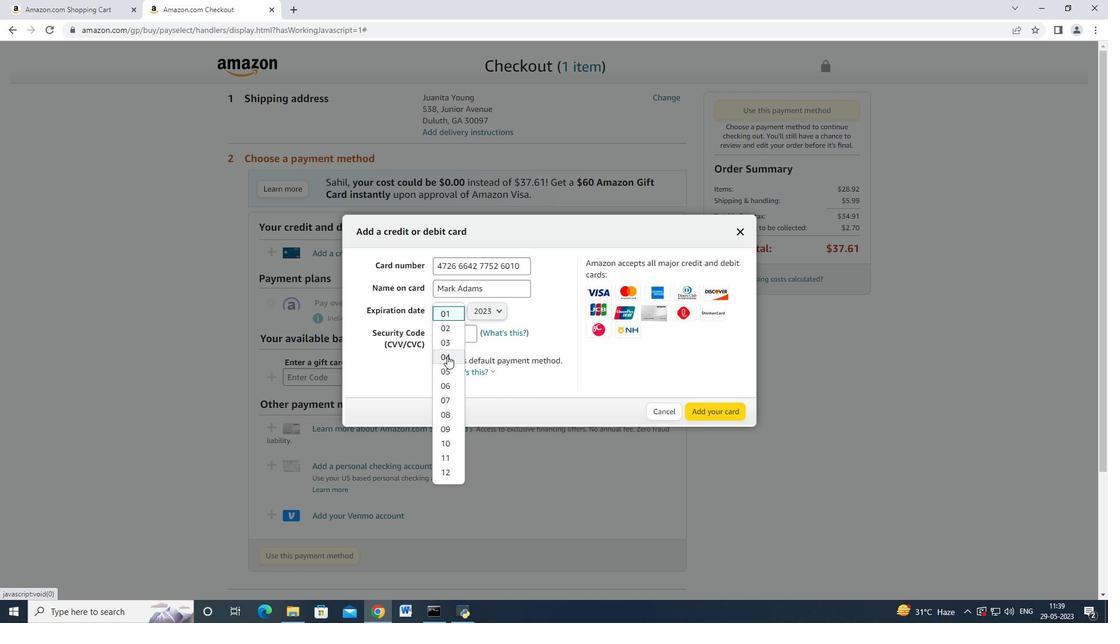 
Action: Mouse moved to (498, 309)
Screenshot: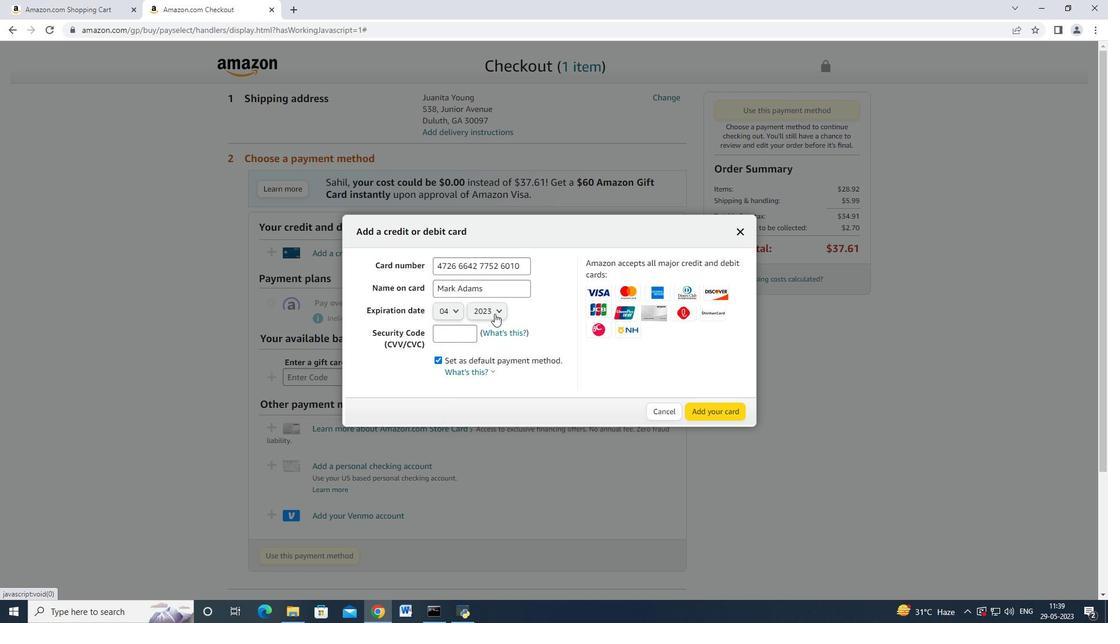 
Action: Mouse pressed left at (498, 309)
Screenshot: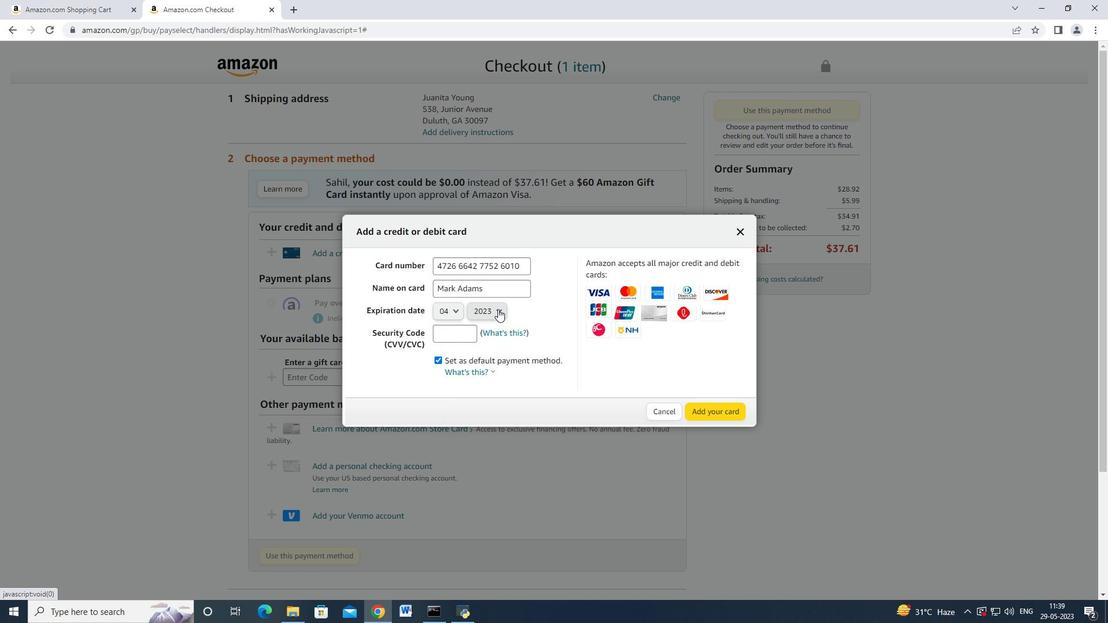 
Action: Mouse moved to (480, 338)
Screenshot: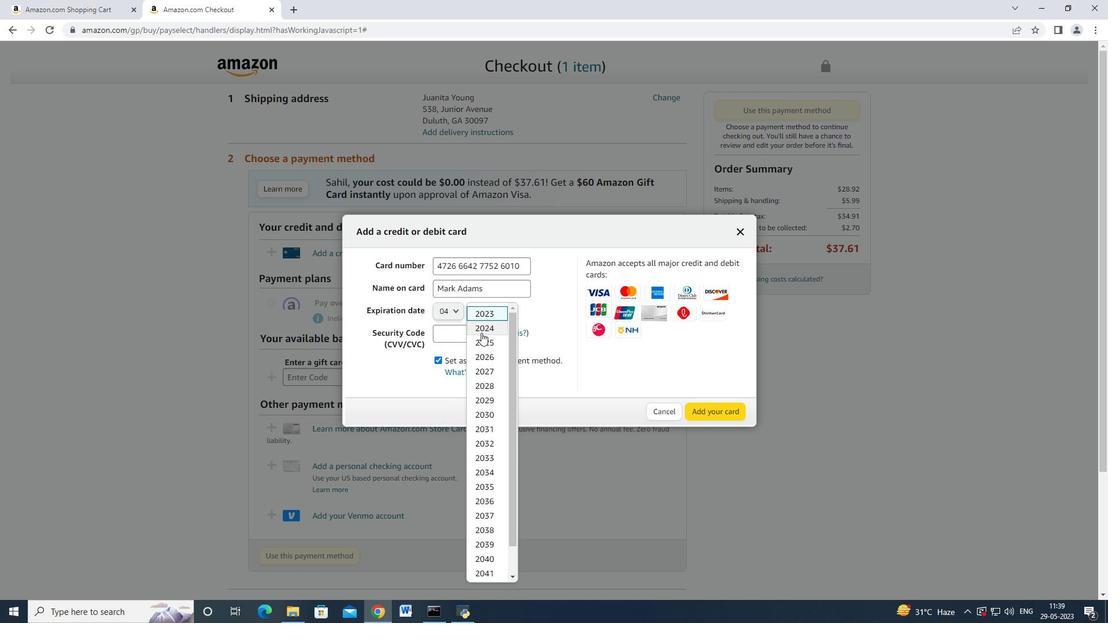 
Action: Mouse pressed left at (480, 338)
Screenshot: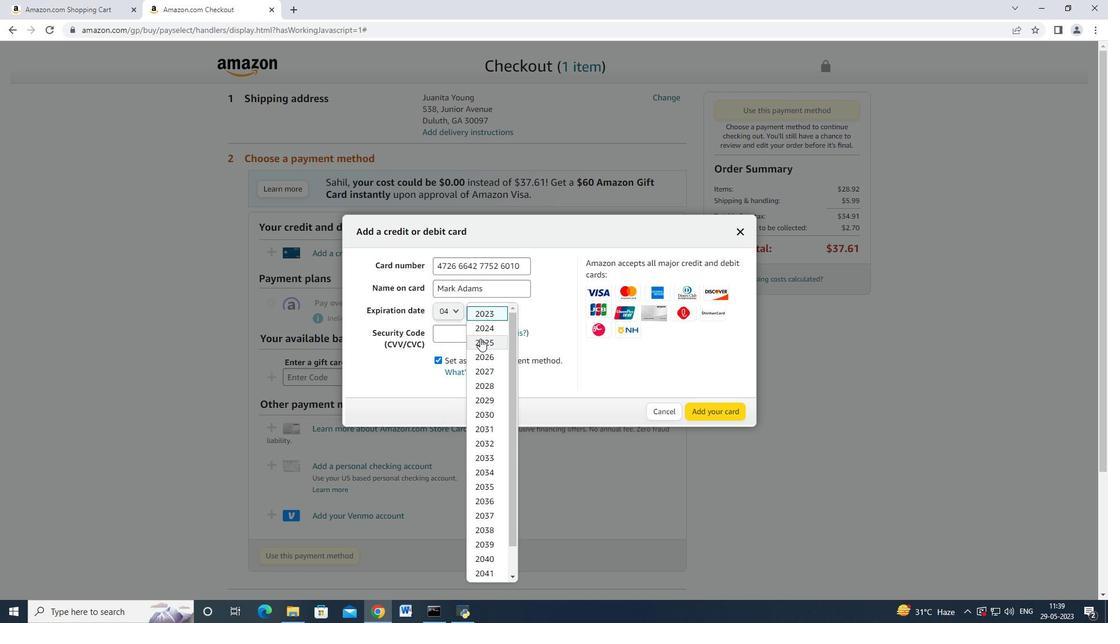 
Action: Mouse moved to (457, 338)
Screenshot: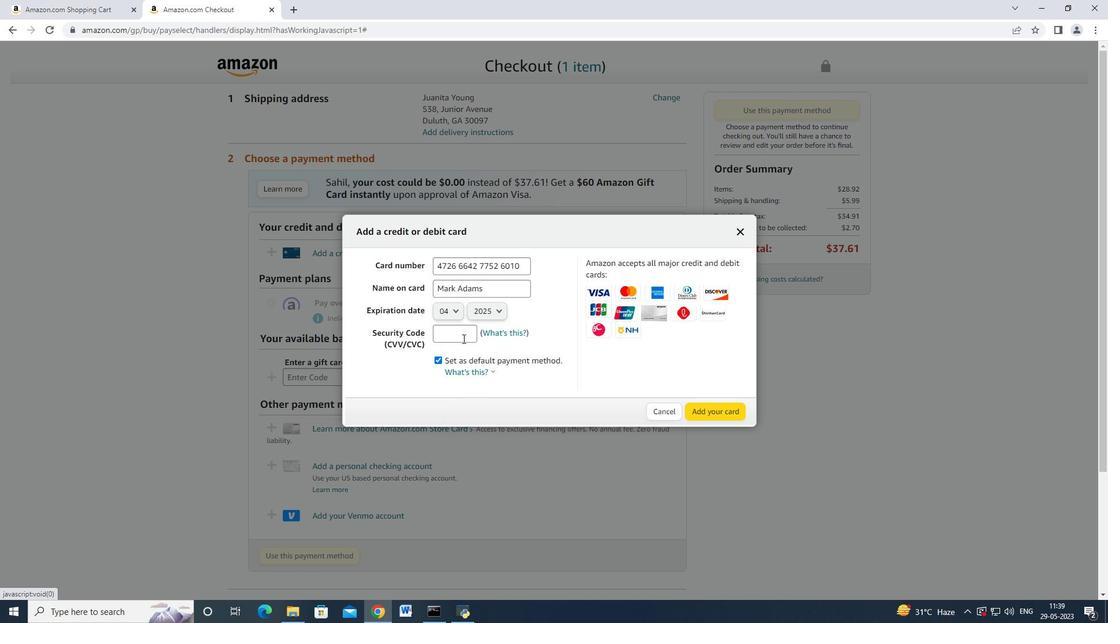 
Action: Mouse pressed left at (457, 338)
Screenshot: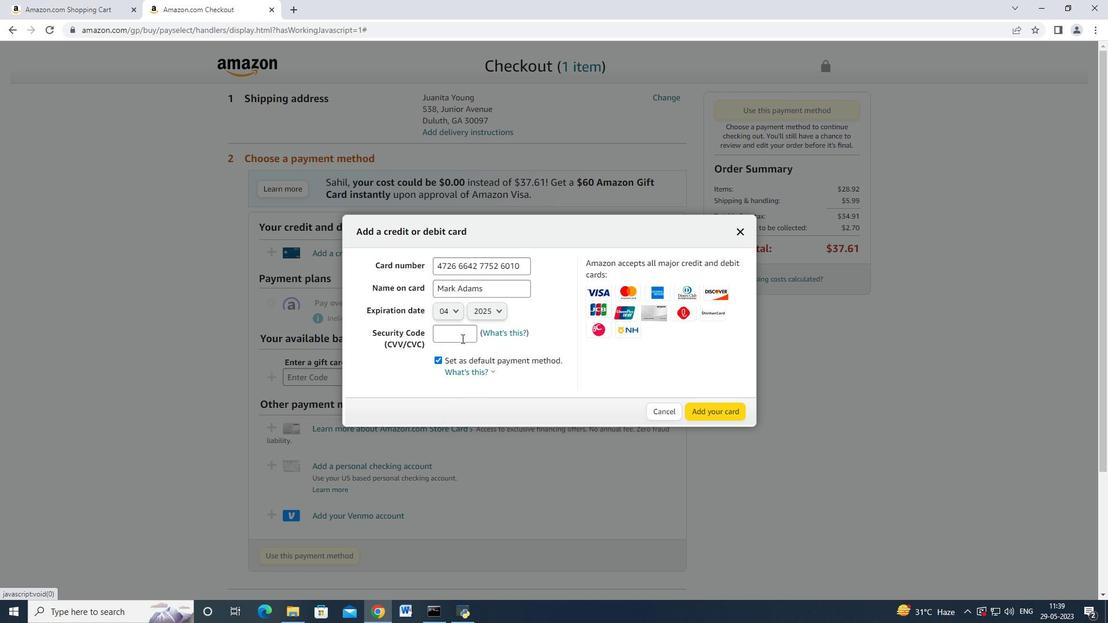 
Action: Mouse moved to (468, 333)
Screenshot: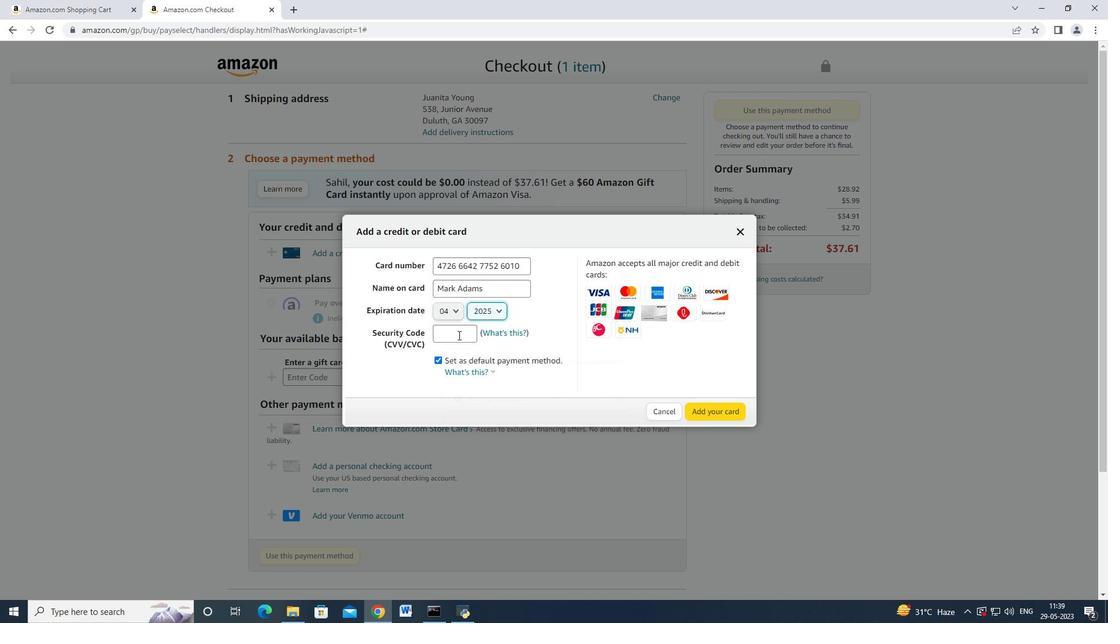 
Action: Mouse pressed left at (468, 333)
Screenshot: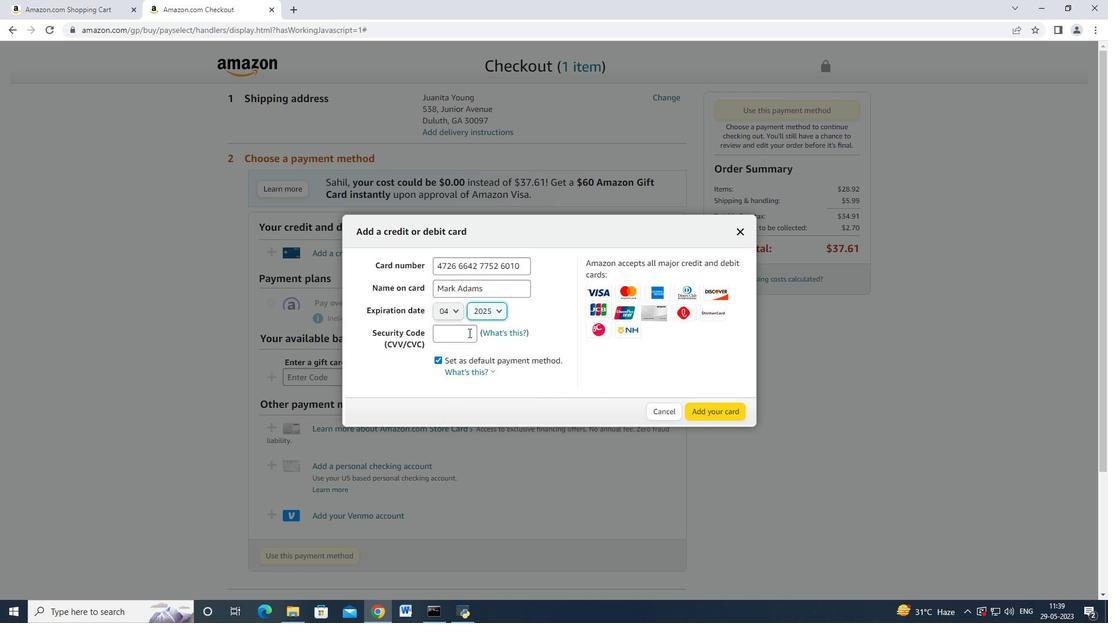 
Action: Key pressed 682<Key.f10>
Screenshot: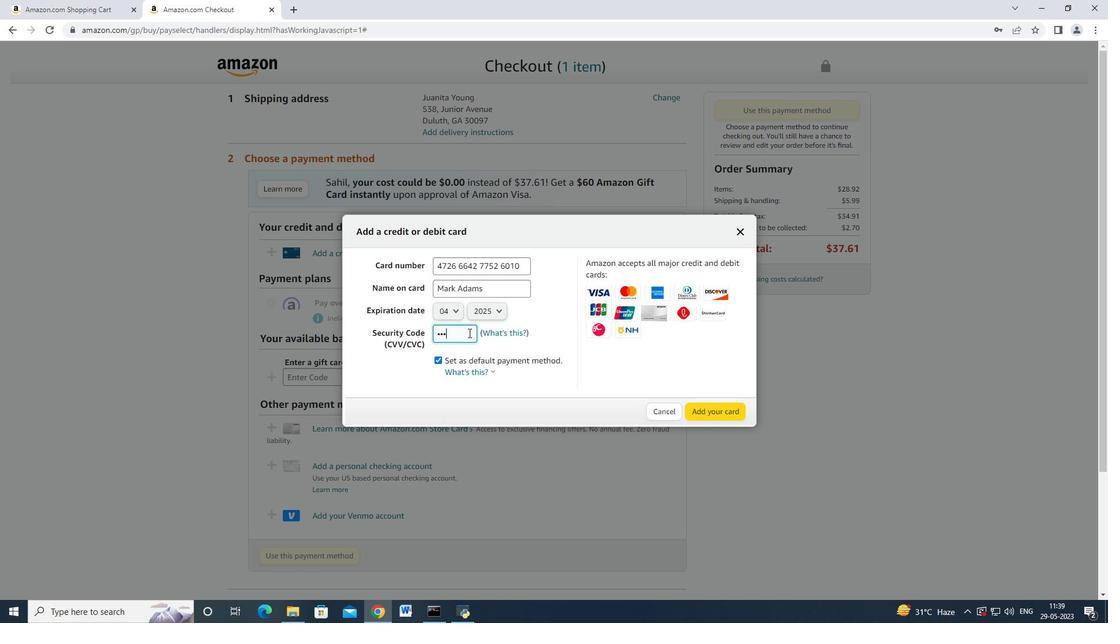 
